 Task: Write a batch class to update the object.
Action: Mouse moved to (160, 80)
Screenshot: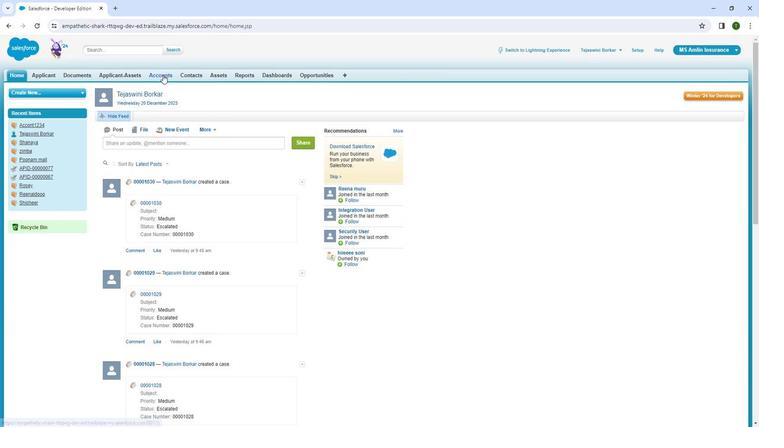 
Action: Mouse pressed left at (160, 80)
Screenshot: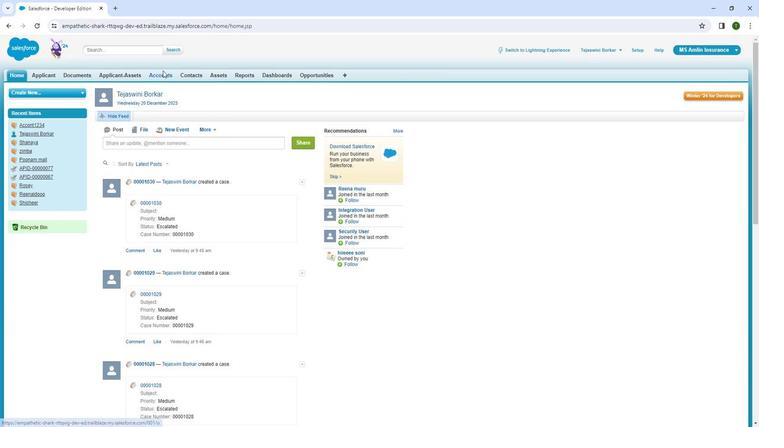 
Action: Mouse moved to (163, 81)
Screenshot: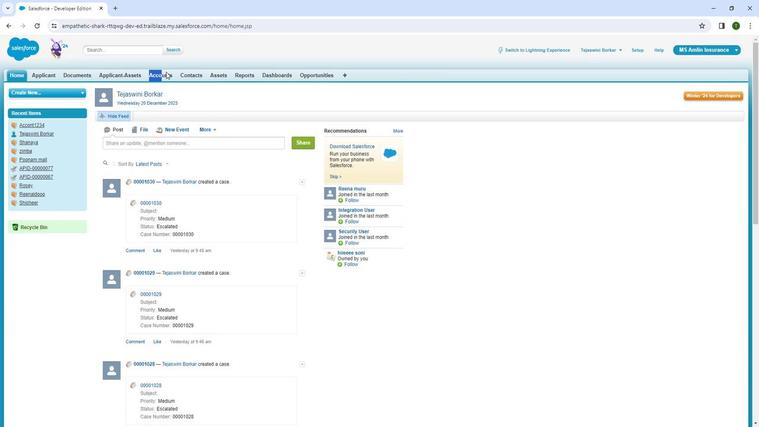 
Action: Mouse pressed left at (163, 81)
Screenshot: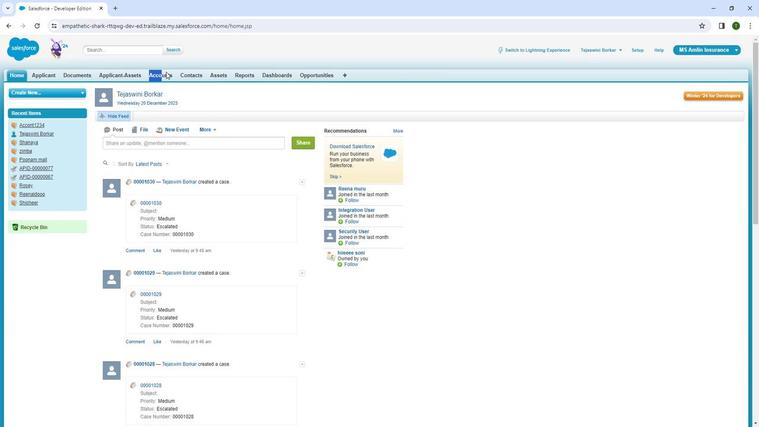 
Action: Mouse moved to (161, 83)
Screenshot: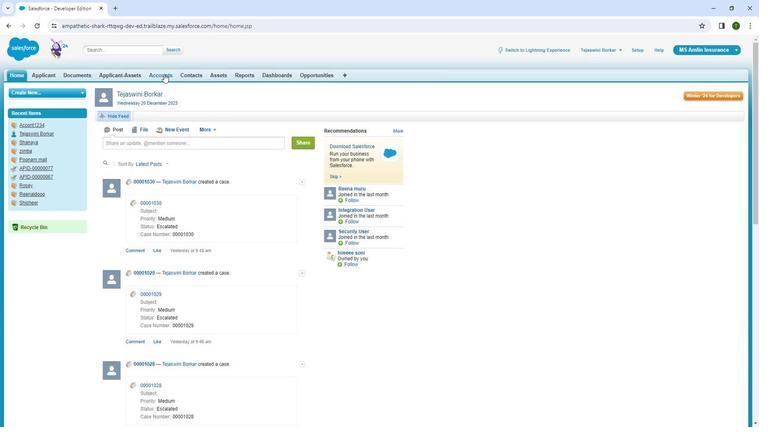 
Action: Mouse pressed left at (161, 83)
Screenshot: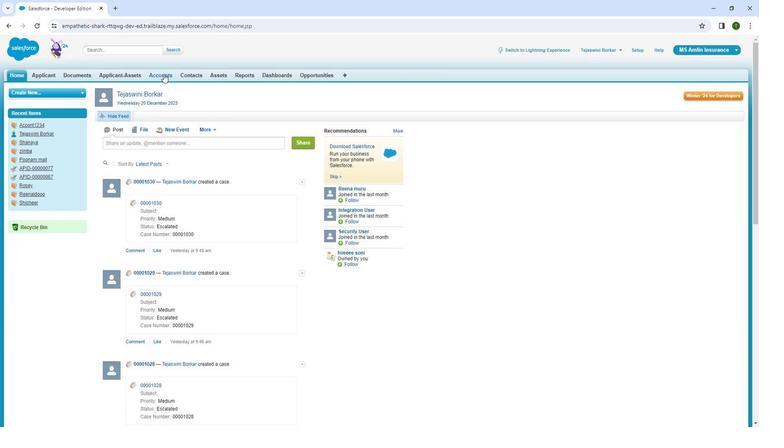 
Action: Mouse moved to (242, 174)
Screenshot: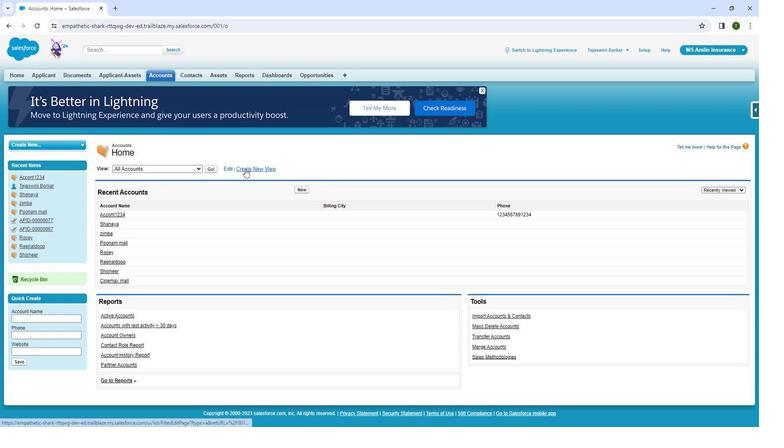 
Action: Mouse pressed left at (242, 174)
Screenshot: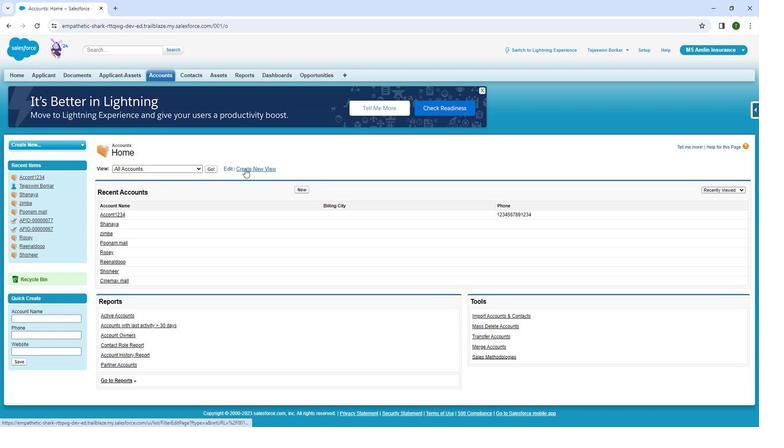 
Action: Mouse moved to (160, 201)
Screenshot: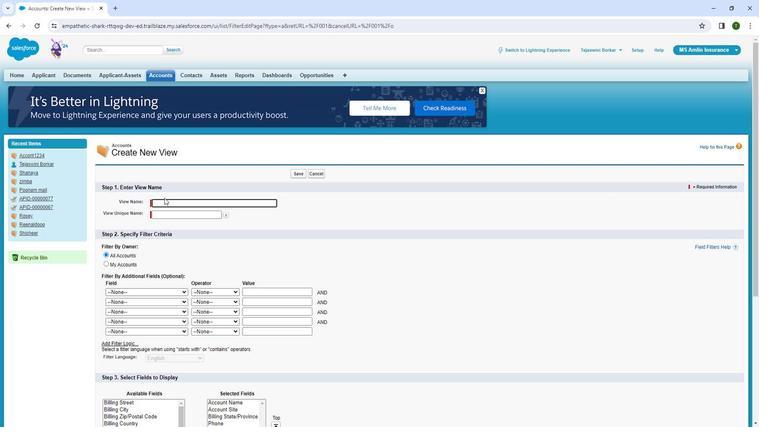 
Action: Key pressed <Key.shift>Type=<Key.shift>Prospect<Key.space><Key.shift>And<Key.space><Key.shift><Key.shift><Key.shift><Key.shift><Key.shift><Key.shift><Key.shift><Key.shift><Key.shift><Key.shift><Key.shift><Key.shift><Key.shift><Key.shift><Key.shift><Key.shift><Key.shift><Key.shift><Key.shift><Key.shift><Key.shift><Key.shift><Key.shift><Key.shift><Key.shift><Key.shift><Key.shift><Key.shift><Key.shift><Key.shift><Key.shift><Key.shift><Key.shift><Key.shift><Key.shift><Key.shift><Key.shift><Key.shift><Key.shift><Key.shift><Key.shift><Key.shift><Key.shift><Key.shift><Key.shift><Key.shift>Rating<Key.space>=<Key.space><Key.shift>Hot
Screenshot: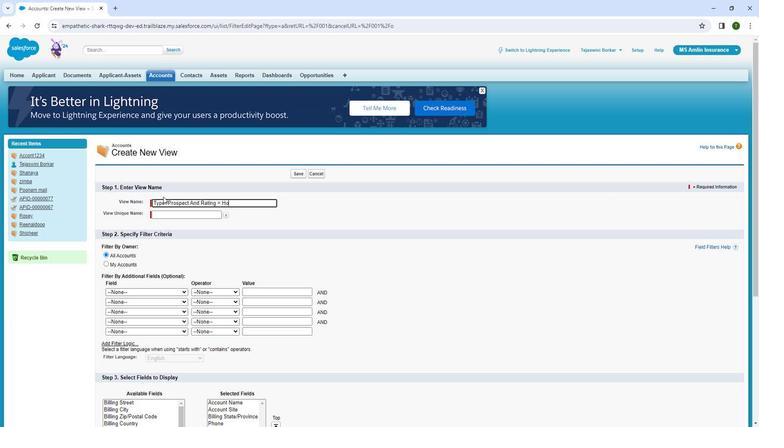 
Action: Mouse moved to (189, 219)
Screenshot: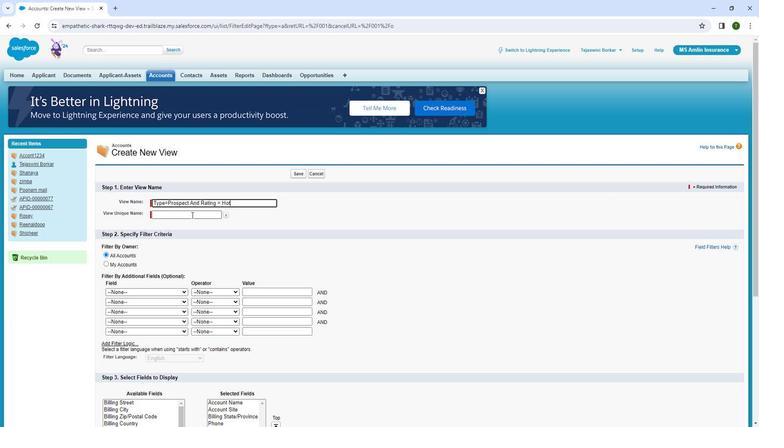 
Action: Mouse pressed left at (189, 219)
Screenshot: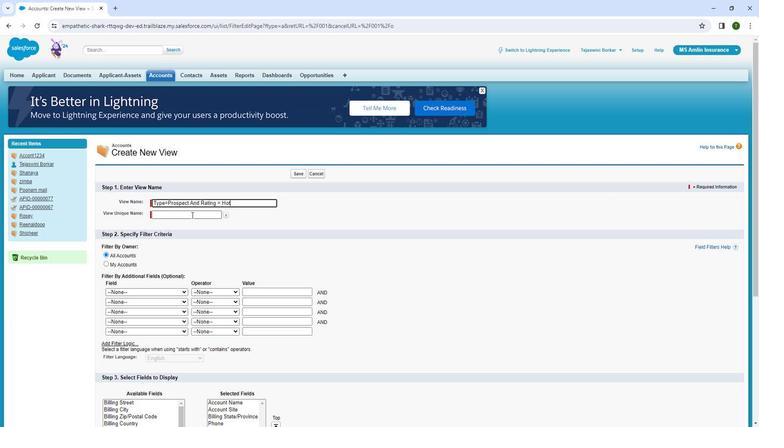 
Action: Mouse scrolled (189, 218) with delta (0, 0)
Screenshot: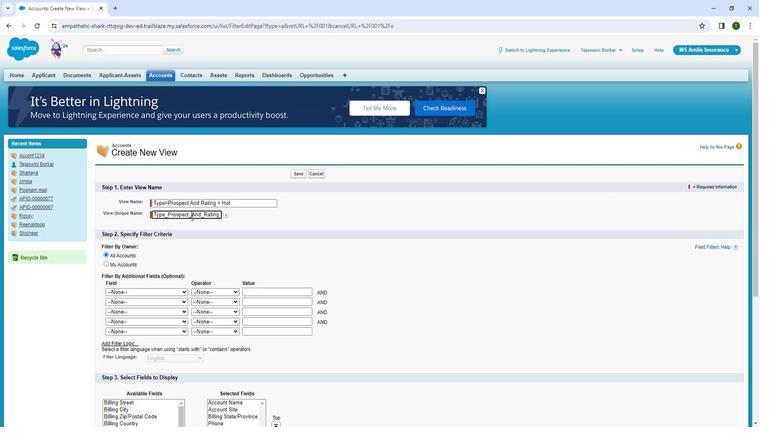 
Action: Mouse moved to (189, 221)
Screenshot: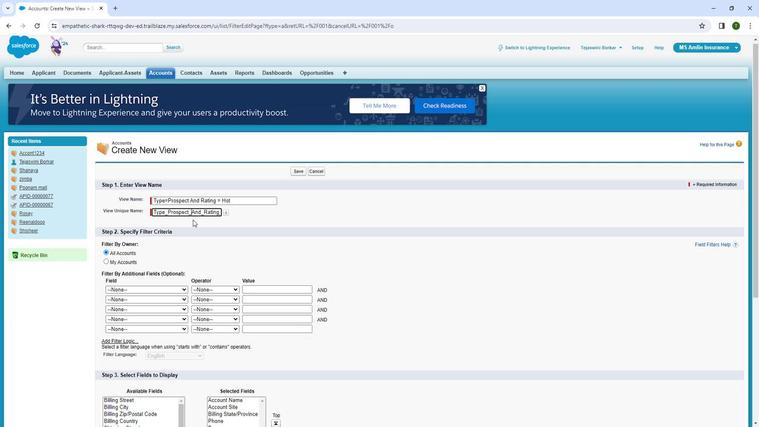 
Action: Mouse scrolled (189, 221) with delta (0, 0)
Screenshot: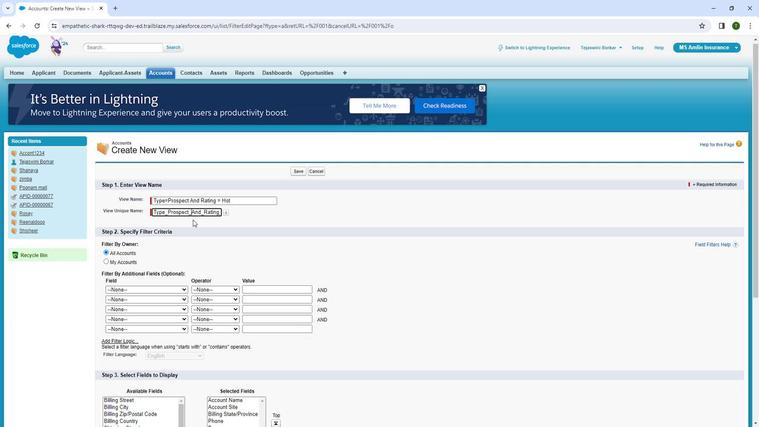 
Action: Mouse moved to (190, 223)
Screenshot: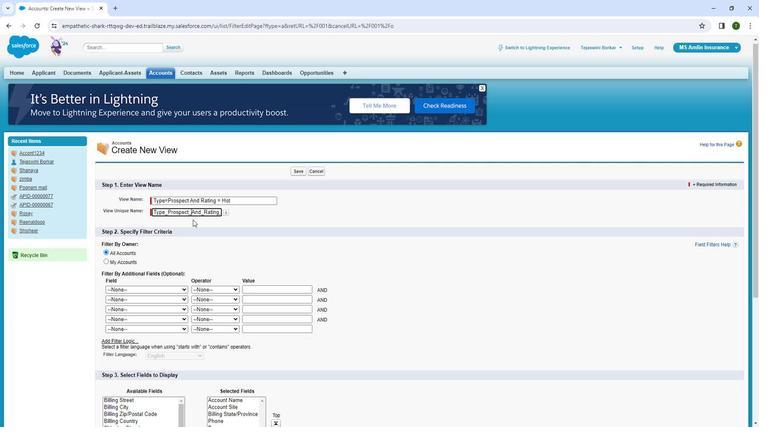 
Action: Mouse scrolled (190, 223) with delta (0, 0)
Screenshot: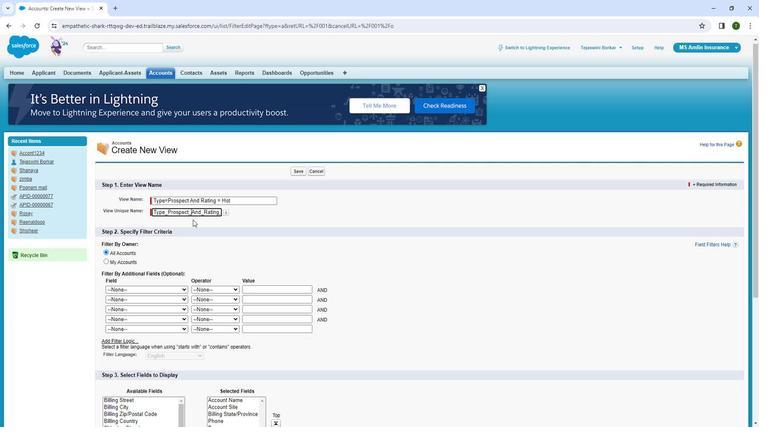 
Action: Mouse moved to (141, 174)
Screenshot: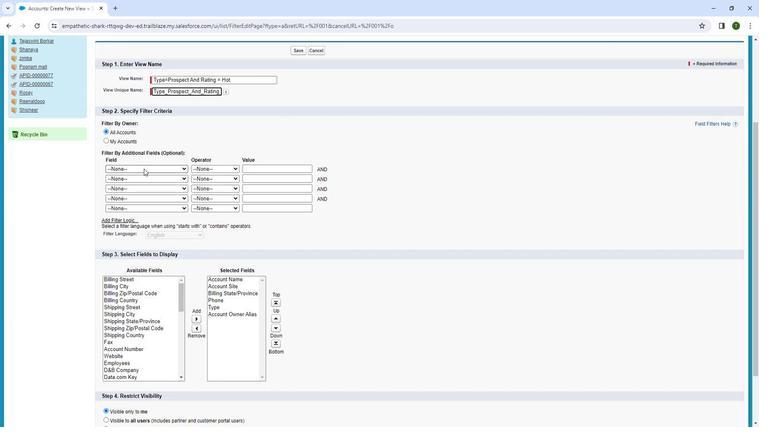 
Action: Mouse pressed left at (141, 174)
Screenshot: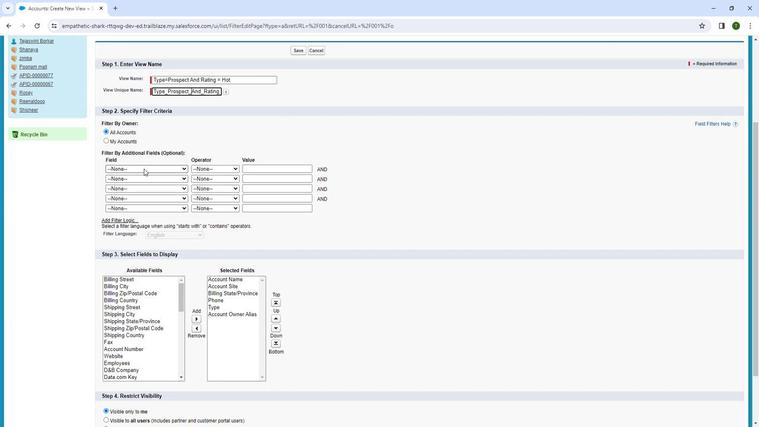
Action: Mouse moved to (144, 245)
Screenshot: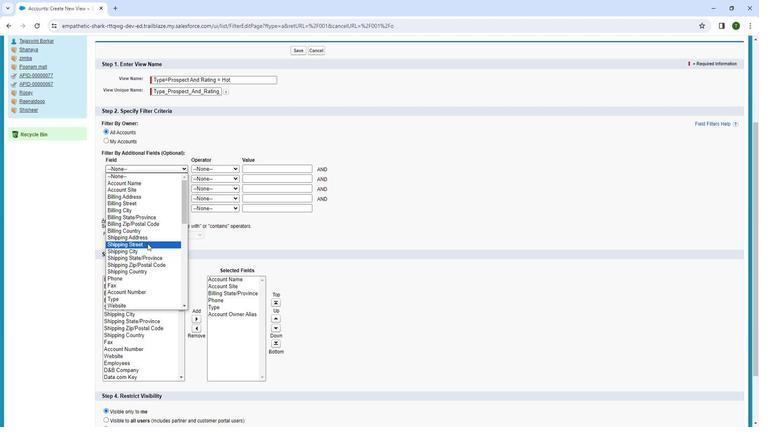 
Action: Mouse scrolled (144, 244) with delta (0, 0)
Screenshot: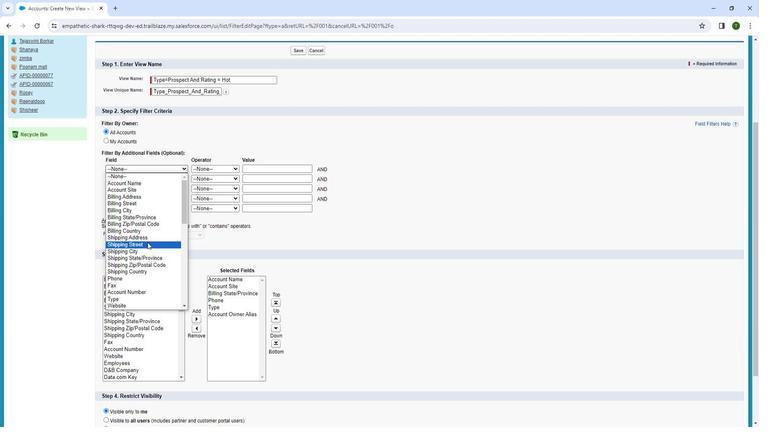 
Action: Mouse scrolled (144, 244) with delta (0, 0)
Screenshot: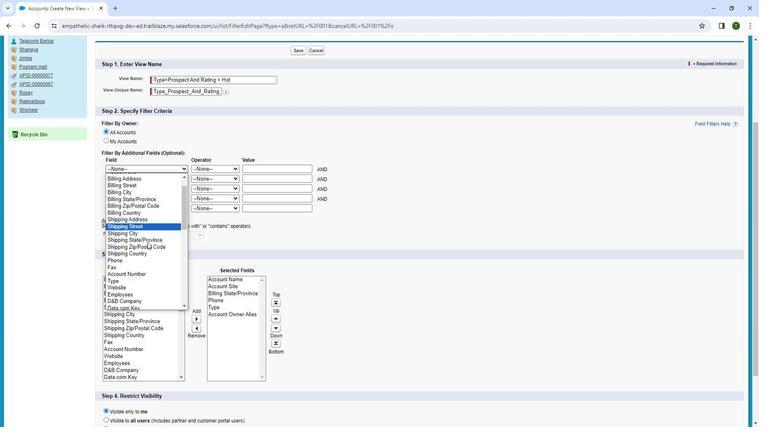 
Action: Mouse moved to (125, 253)
Screenshot: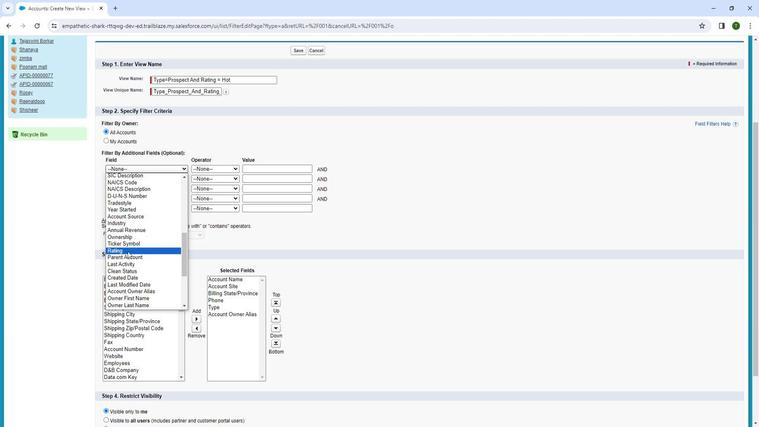 
Action: Mouse pressed left at (125, 253)
Screenshot: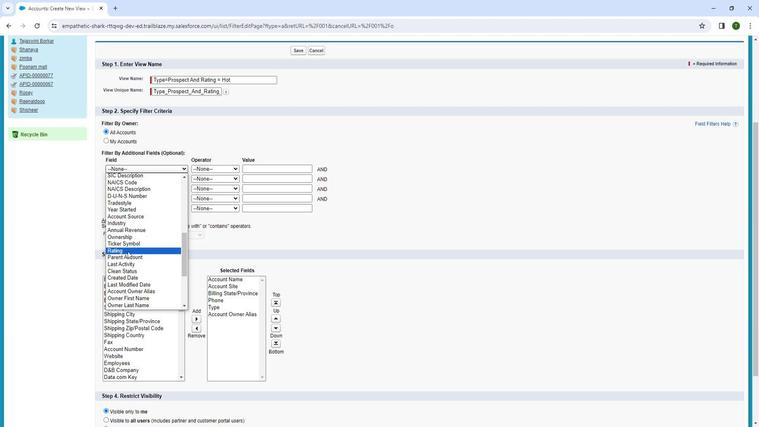 
Action: Mouse moved to (313, 172)
Screenshot: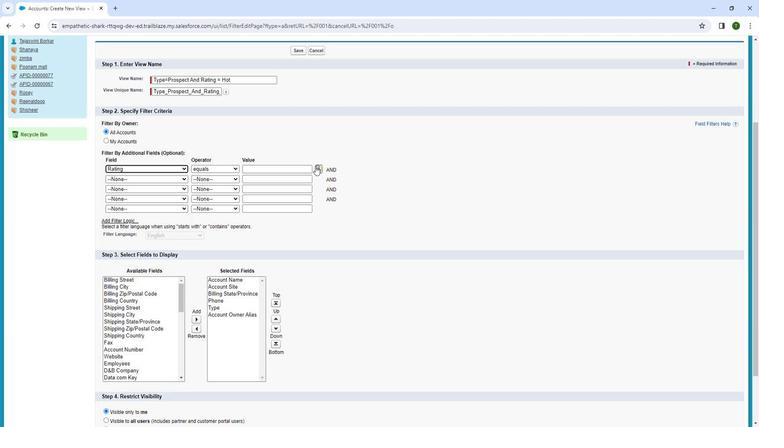 
Action: Mouse pressed left at (313, 172)
Screenshot: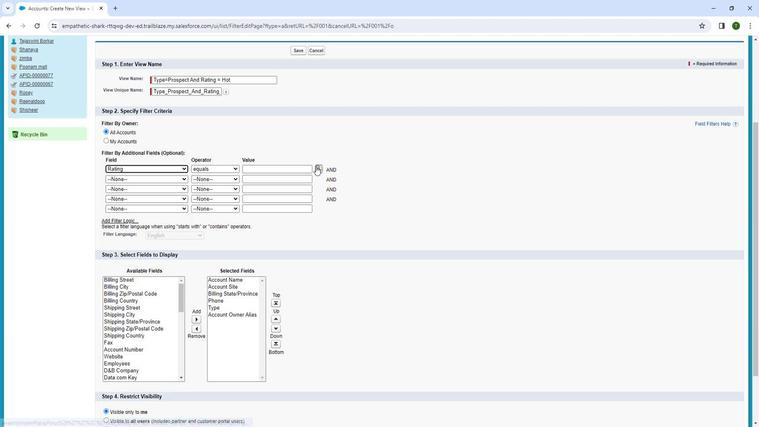 
Action: Mouse moved to (518, 140)
Screenshot: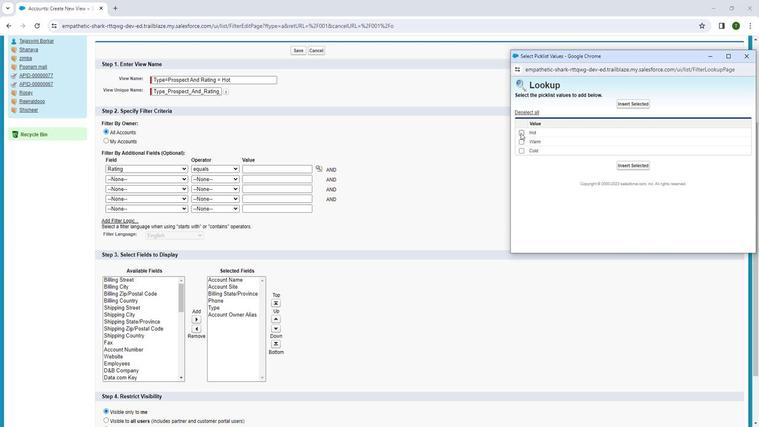 
Action: Mouse pressed left at (518, 140)
Screenshot: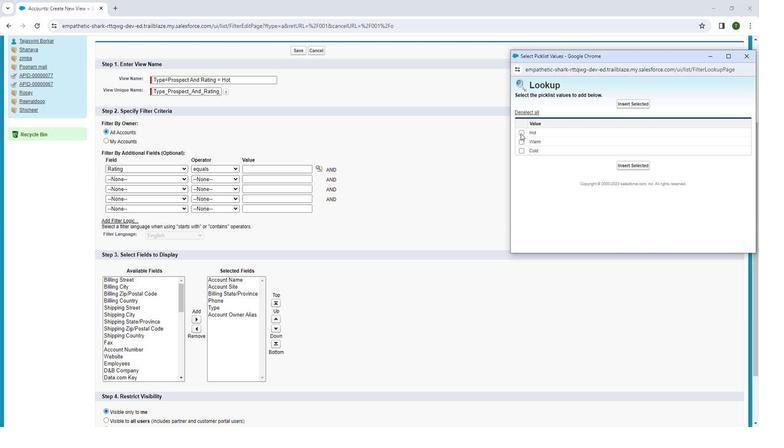 
Action: Mouse moved to (632, 170)
Screenshot: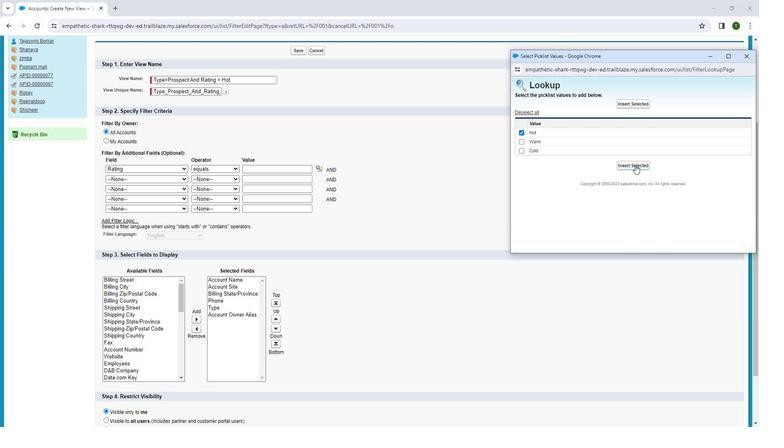 
Action: Mouse pressed left at (632, 170)
Screenshot: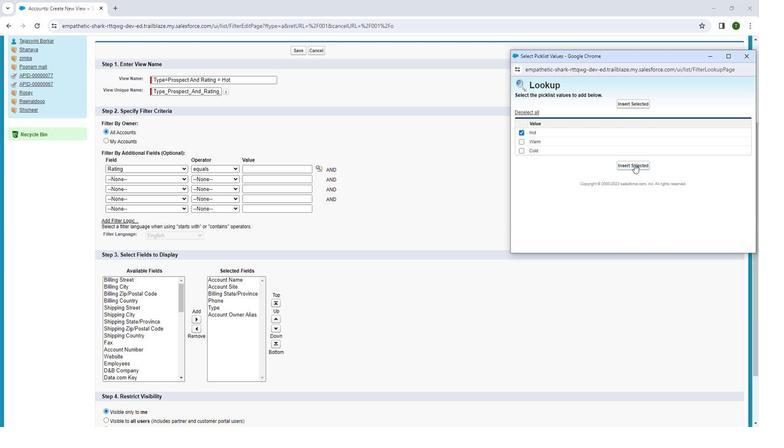 
Action: Mouse moved to (119, 182)
Screenshot: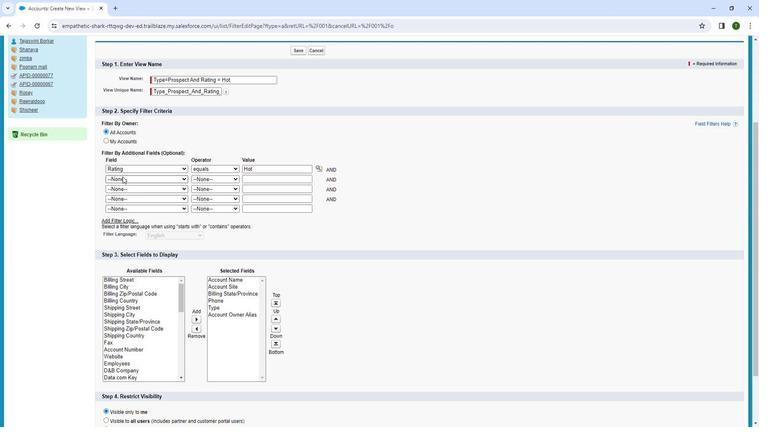 
Action: Mouse pressed left at (119, 182)
Screenshot: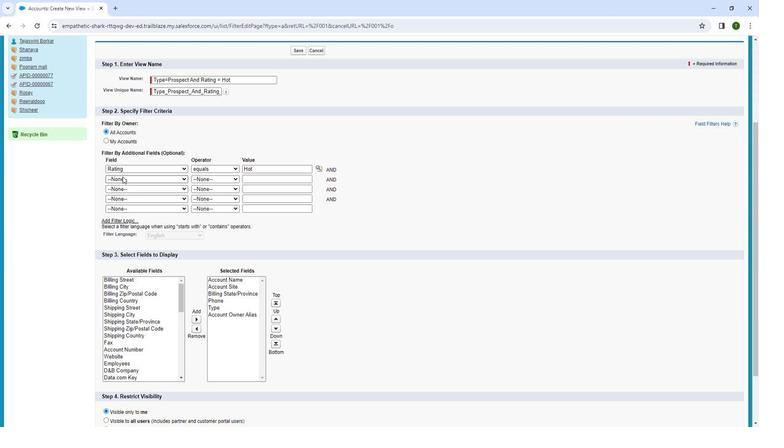 
Action: Mouse moved to (111, 309)
Screenshot: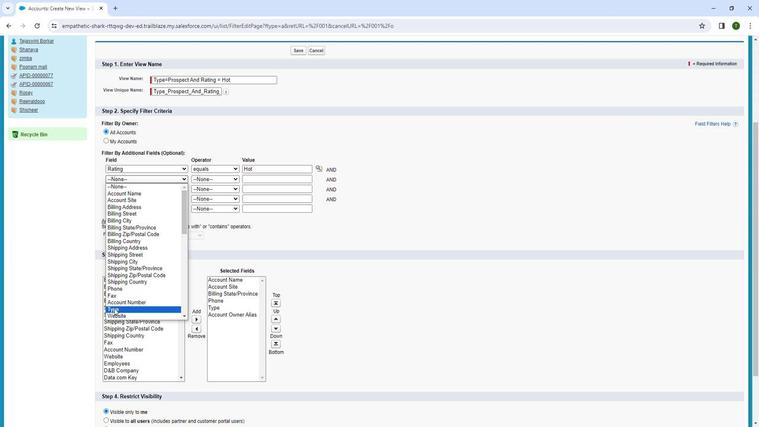 
Action: Mouse pressed left at (111, 309)
Screenshot: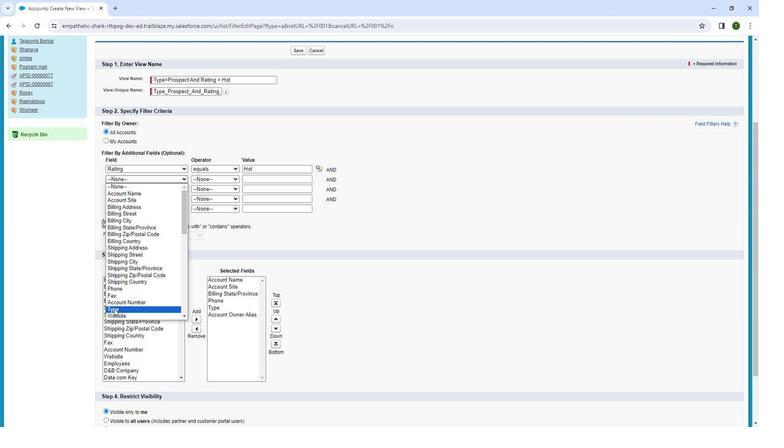 
Action: Mouse moved to (317, 184)
Screenshot: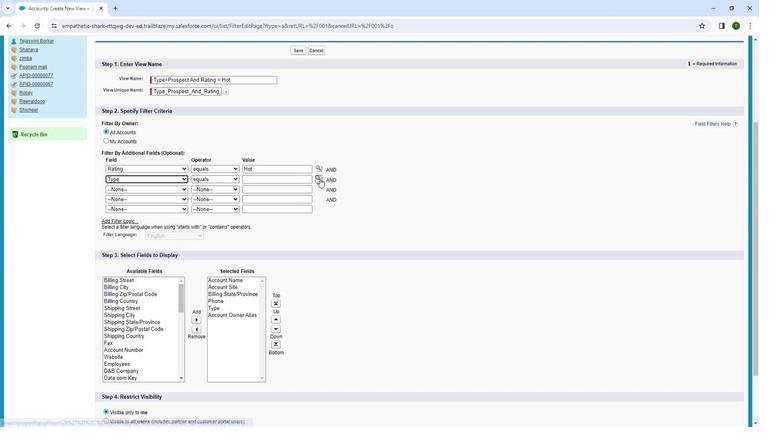 
Action: Mouse pressed left at (317, 184)
Screenshot: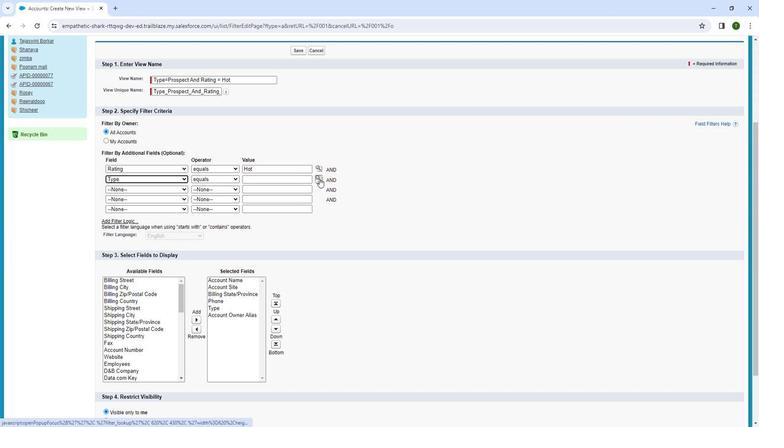 
Action: Mouse moved to (518, 138)
Screenshot: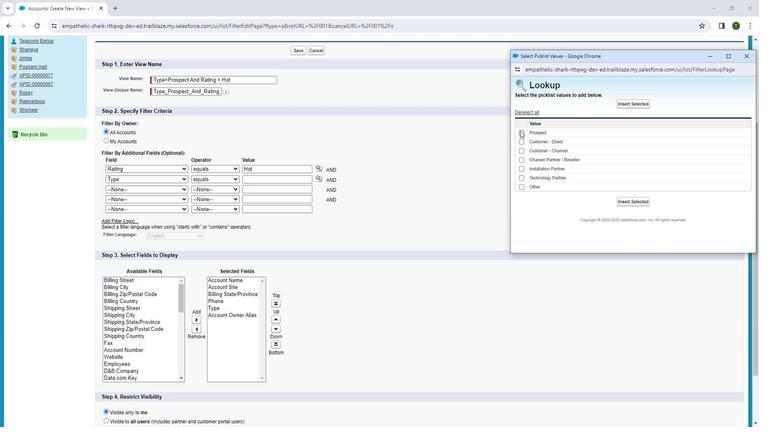 
Action: Mouse pressed left at (518, 138)
Screenshot: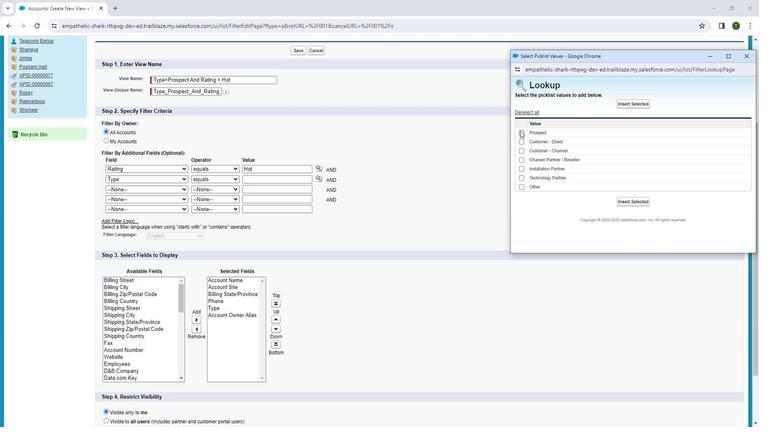 
Action: Mouse moved to (621, 204)
Screenshot: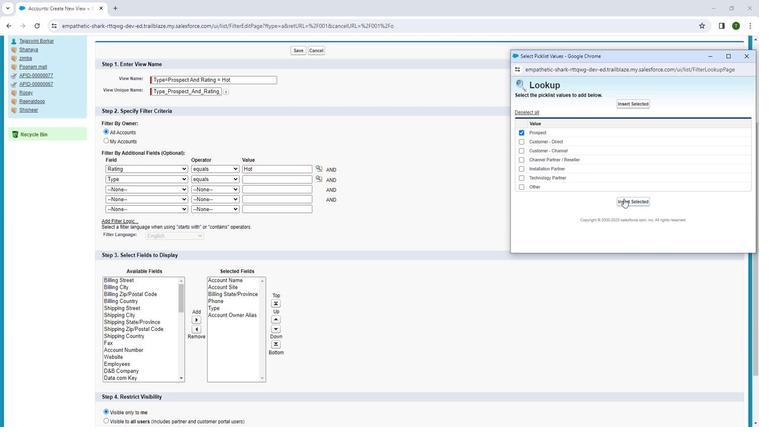 
Action: Mouse pressed left at (621, 204)
Screenshot: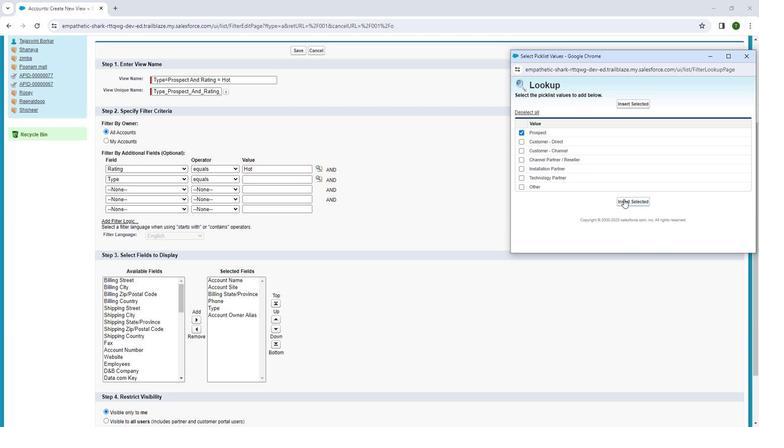 
Action: Mouse moved to (203, 221)
Screenshot: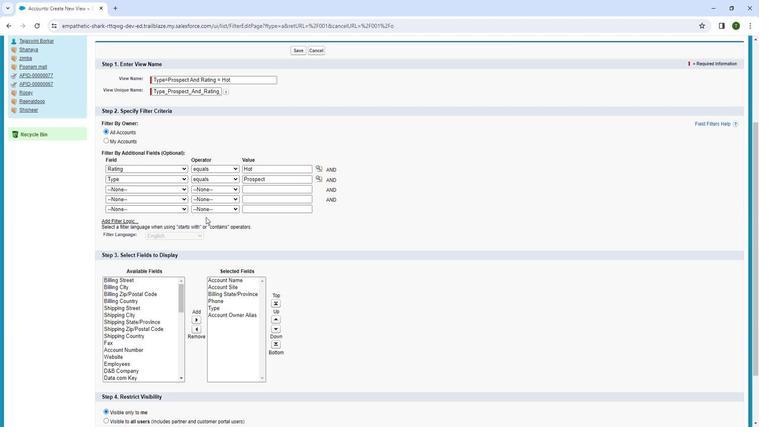 
Action: Mouse scrolled (203, 221) with delta (0, 0)
Screenshot: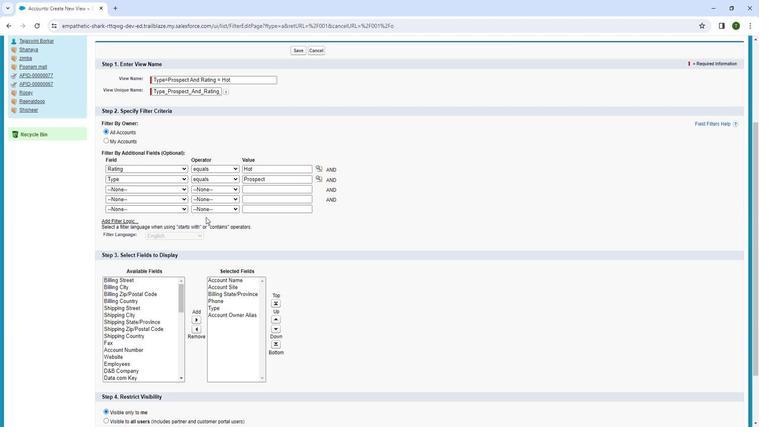 
Action: Mouse scrolled (203, 221) with delta (0, 0)
Screenshot: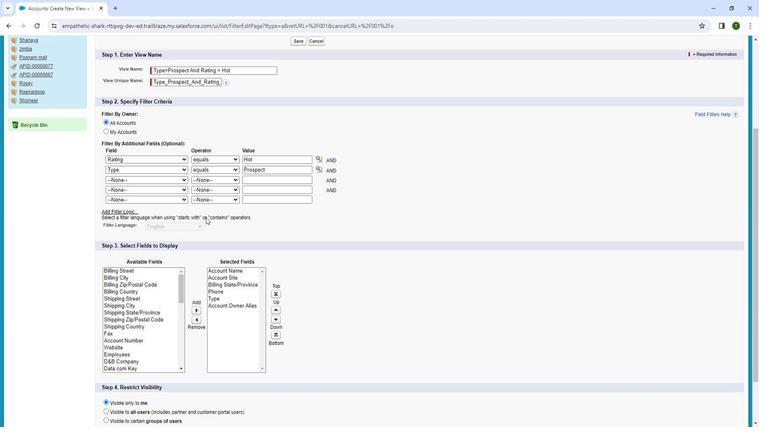 
Action: Mouse scrolled (203, 221) with delta (0, 0)
Screenshot: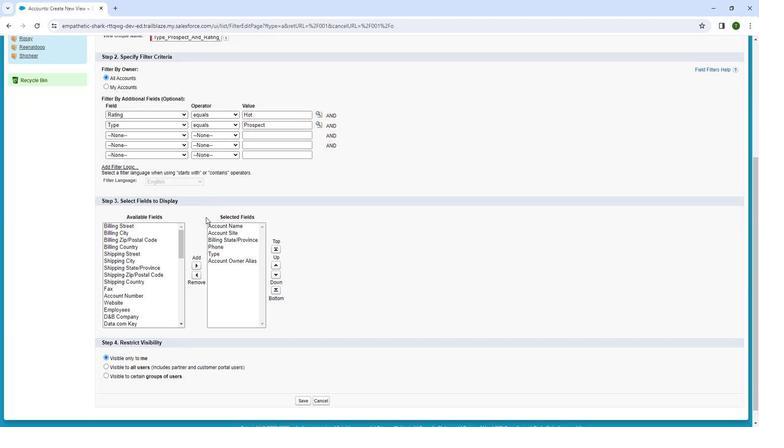 
Action: Mouse moved to (217, 250)
Screenshot: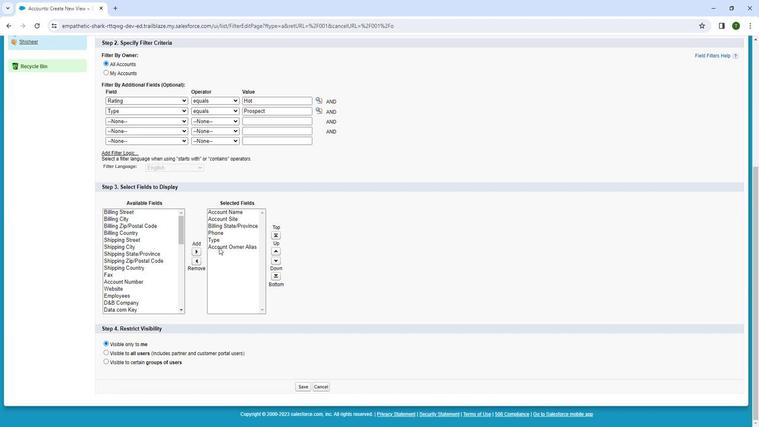 
Action: Mouse pressed left at (217, 250)
Screenshot: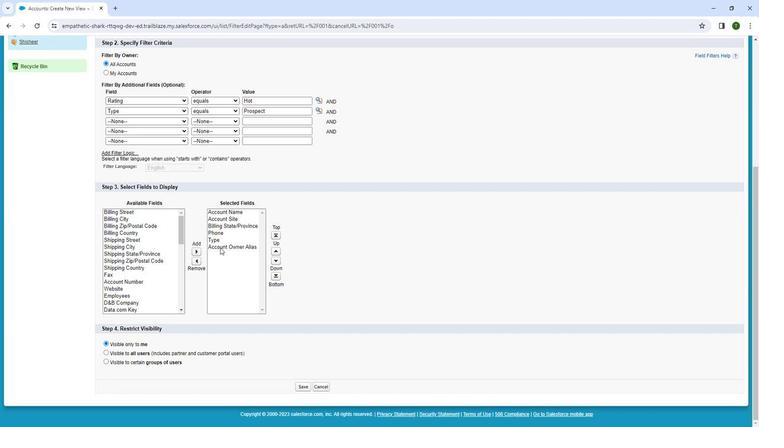 
Action: Mouse moved to (194, 263)
Screenshot: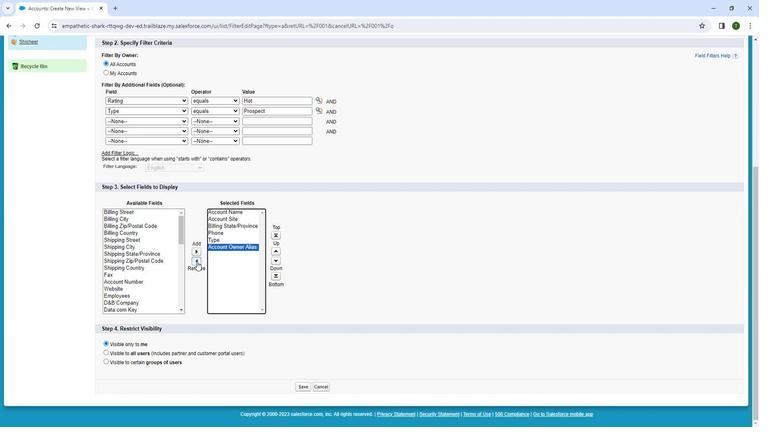 
Action: Mouse pressed left at (194, 263)
Screenshot: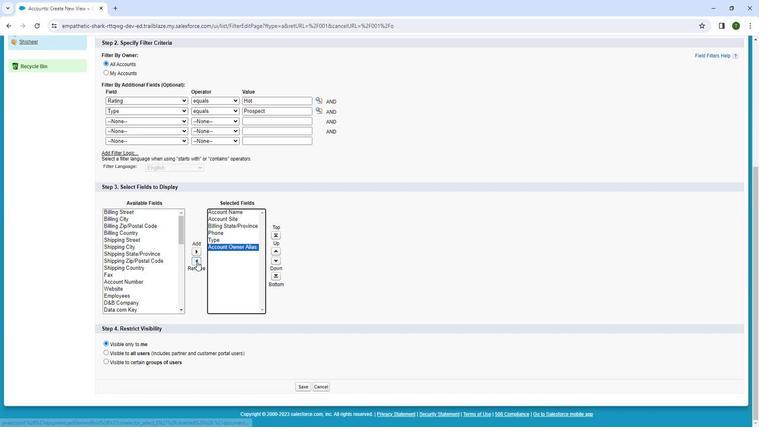 
Action: Mouse moved to (215, 232)
Screenshot: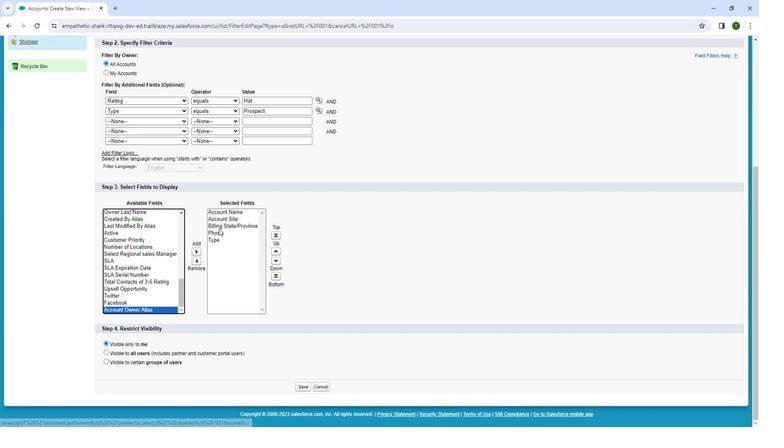 
Action: Mouse pressed left at (215, 232)
Screenshot: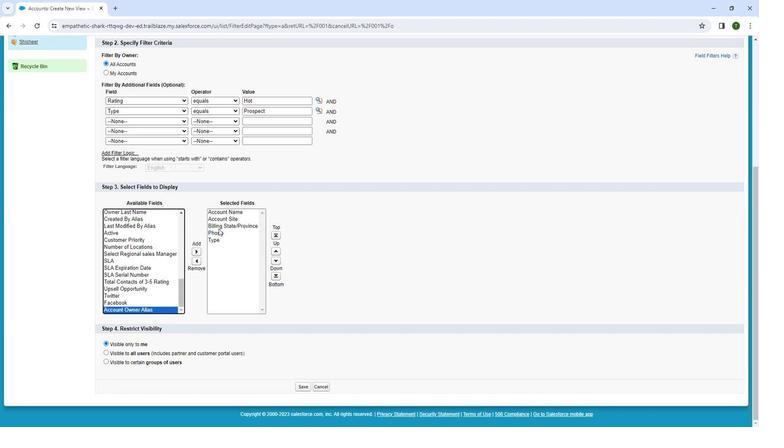 
Action: Mouse moved to (215, 221)
Screenshot: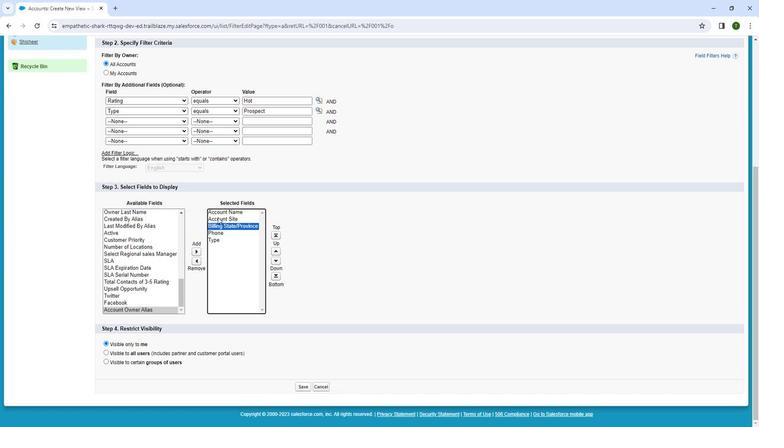 
Action: Mouse pressed left at (215, 221)
Screenshot: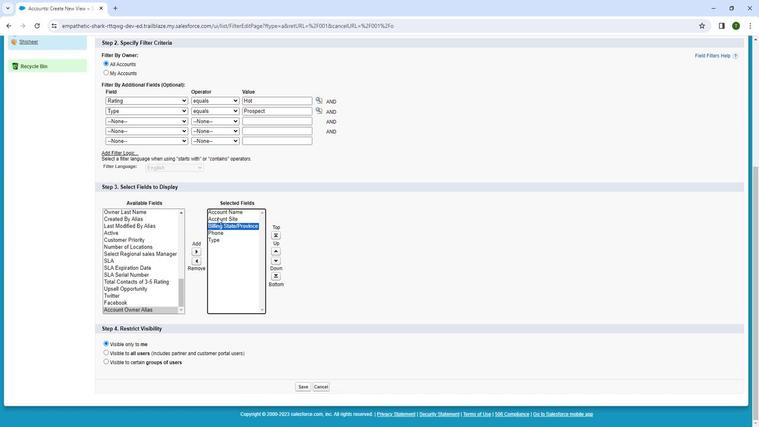 
Action: Mouse moved to (195, 263)
Screenshot: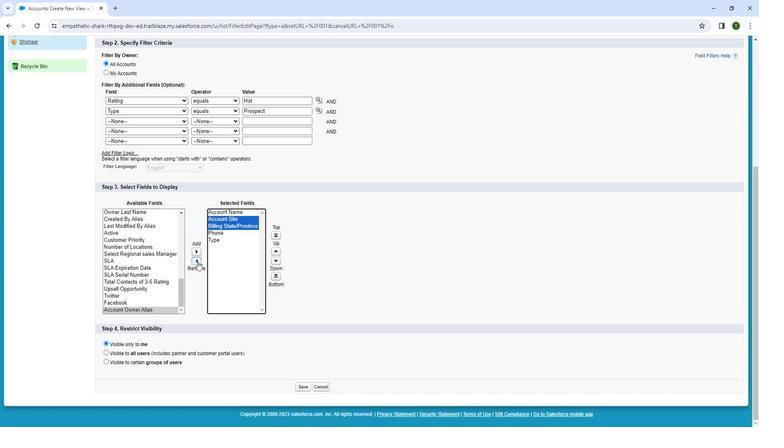 
Action: Mouse pressed left at (195, 263)
Screenshot: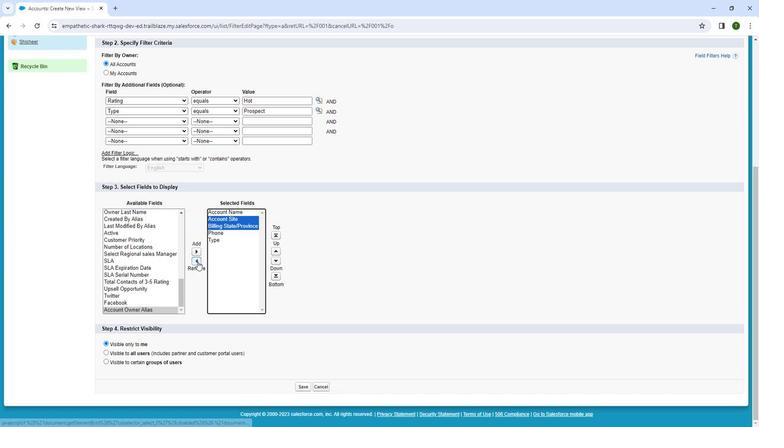 
Action: Mouse moved to (112, 224)
Screenshot: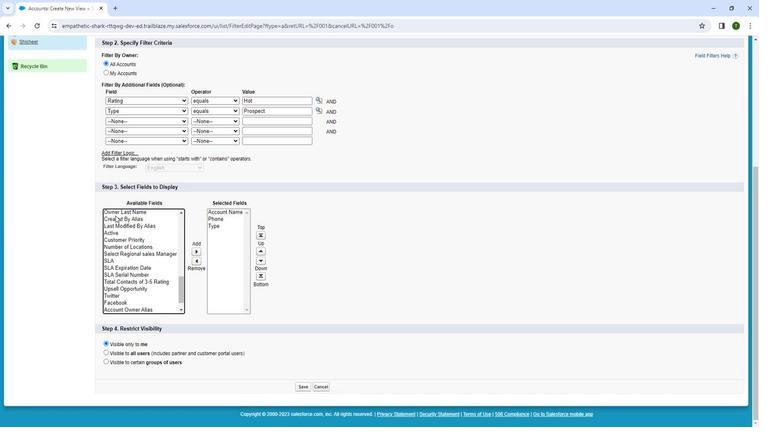 
Action: Mouse scrolled (112, 223) with delta (0, 0)
Screenshot: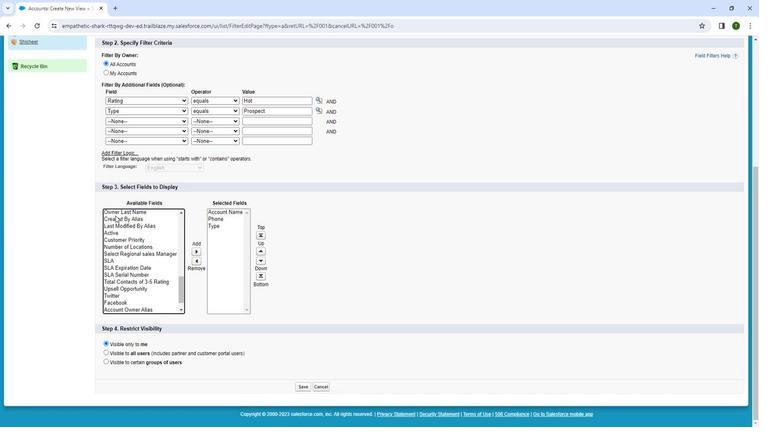
Action: Mouse moved to (121, 252)
Screenshot: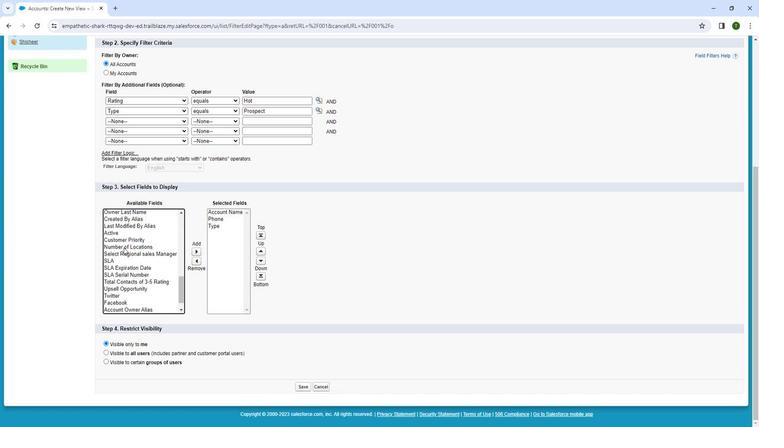 
Action: Mouse scrolled (121, 252) with delta (0, 0)
Screenshot: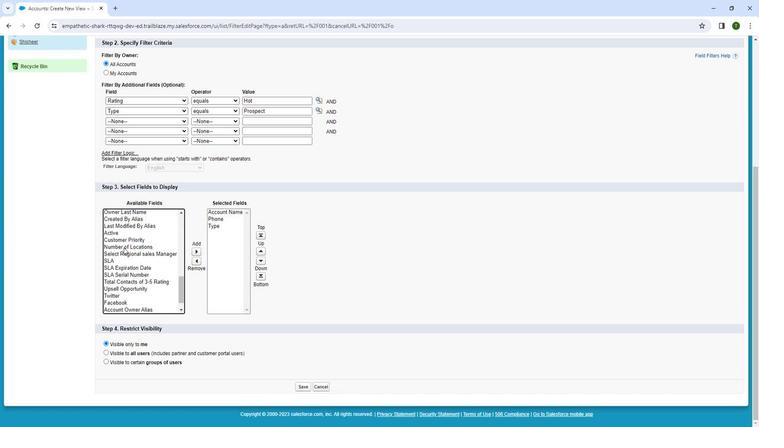 
Action: Mouse moved to (121, 257)
Screenshot: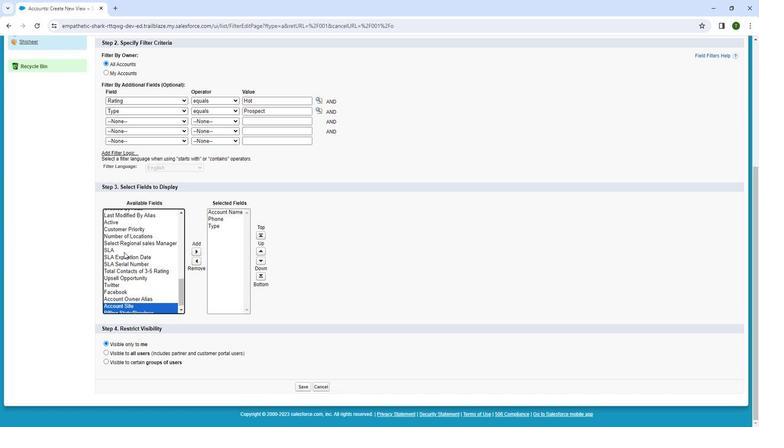 
Action: Mouse scrolled (121, 256) with delta (0, 0)
Screenshot: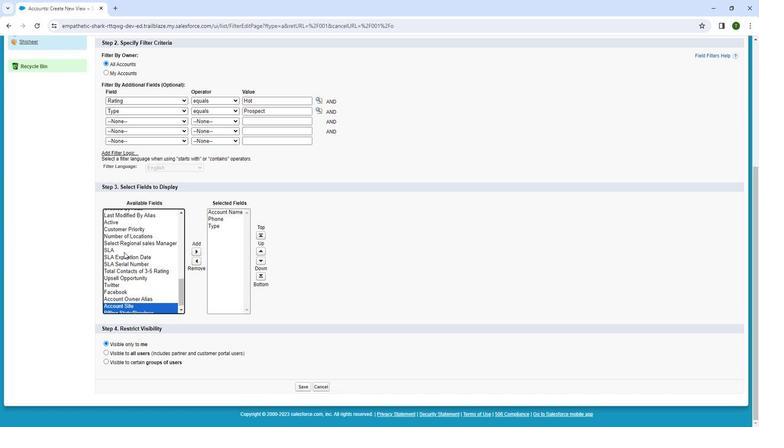 
Action: Mouse moved to (122, 297)
Screenshot: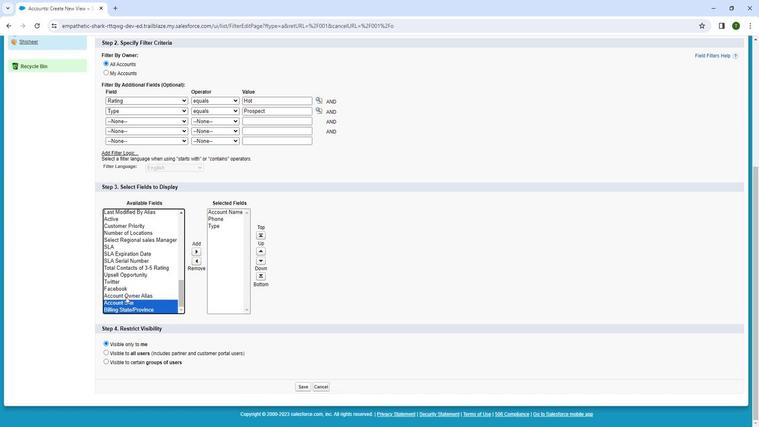 
Action: Mouse pressed left at (122, 297)
Screenshot: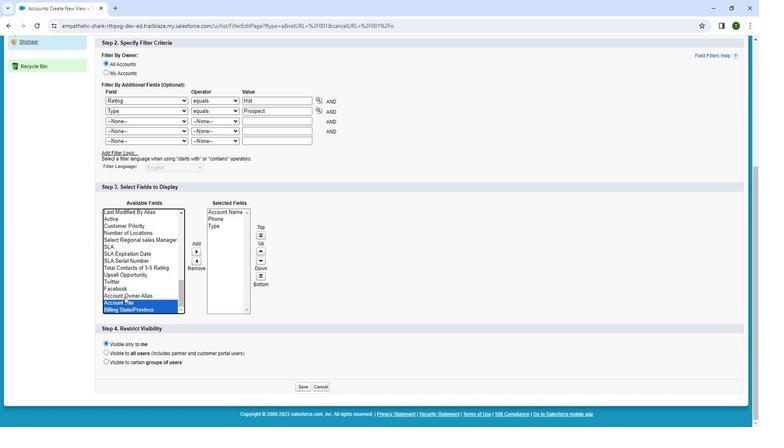 
Action: Mouse moved to (112, 268)
Screenshot: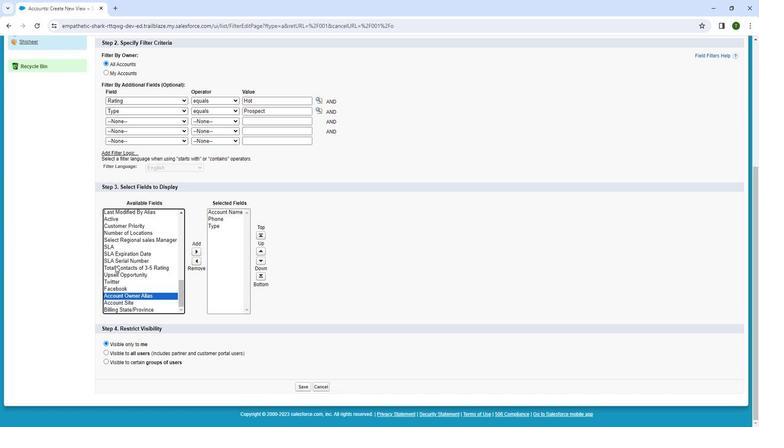 
Action: Mouse scrolled (112, 268) with delta (0, 0)
Screenshot: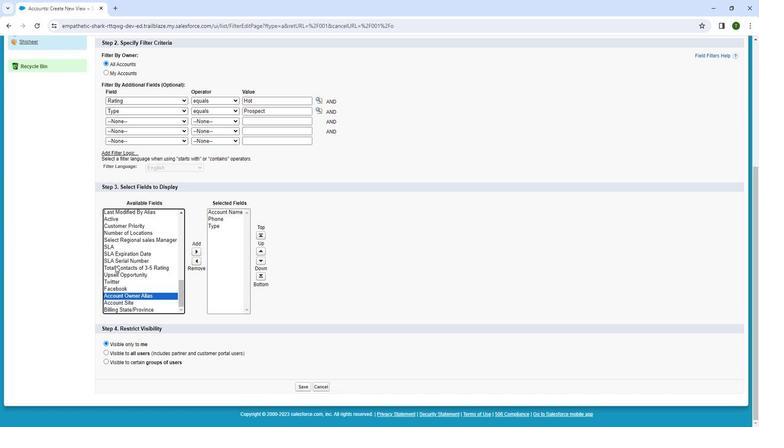 
Action: Mouse moved to (112, 266)
Screenshot: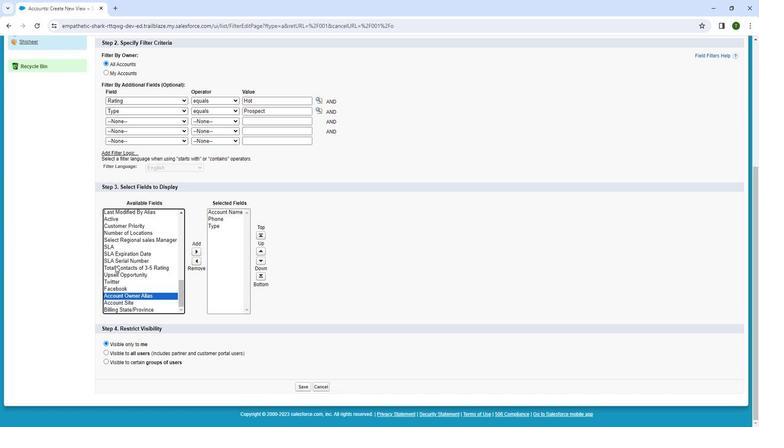 
Action: Mouse scrolled (112, 267) with delta (0, 0)
Screenshot: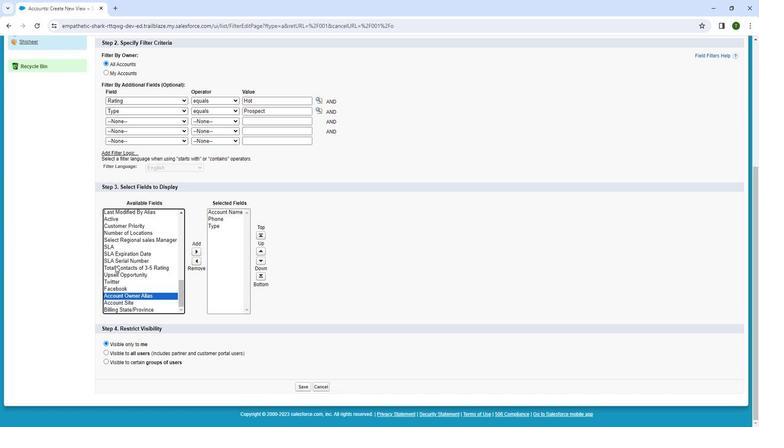 
Action: Mouse moved to (112, 266)
Screenshot: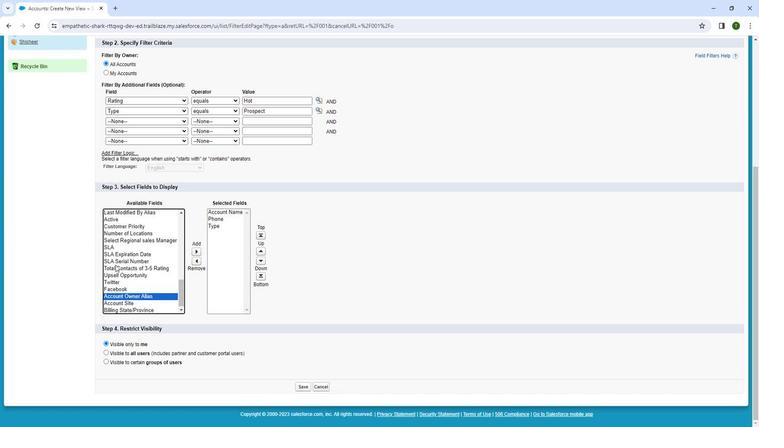 
Action: Mouse scrolled (112, 266) with delta (0, 0)
Screenshot: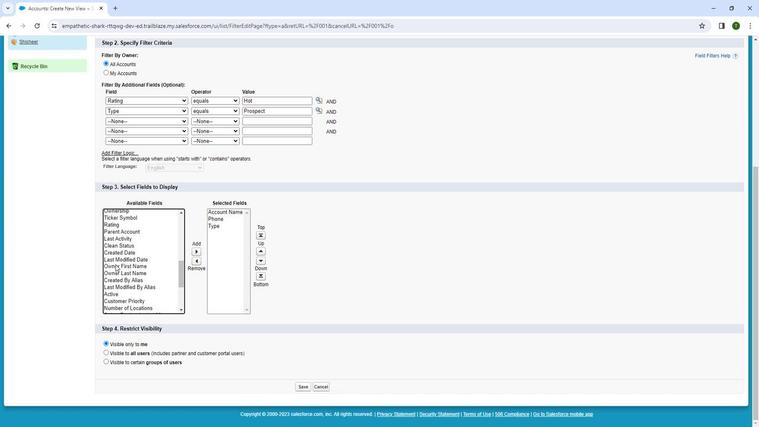 
Action: Mouse moved to (104, 271)
Screenshot: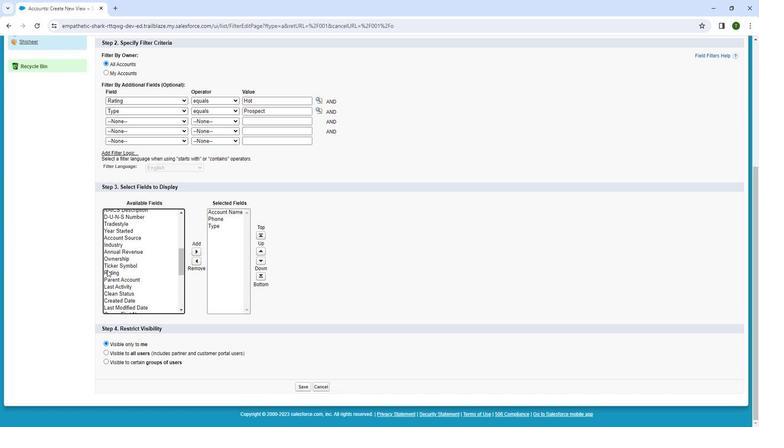 
Action: Mouse pressed left at (104, 271)
Screenshot: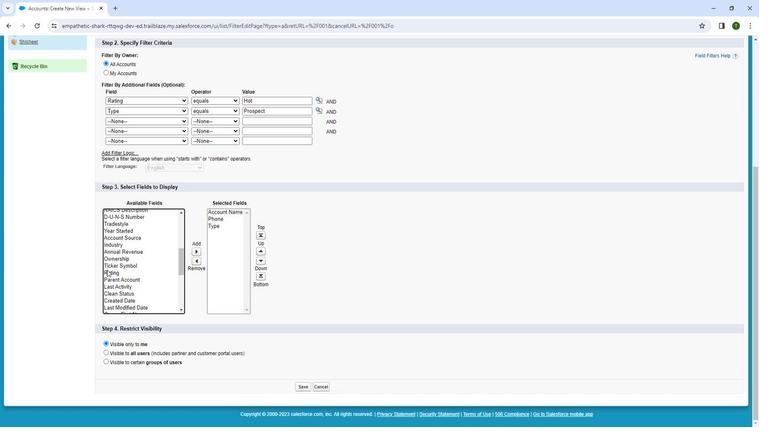 
Action: Mouse moved to (192, 256)
Screenshot: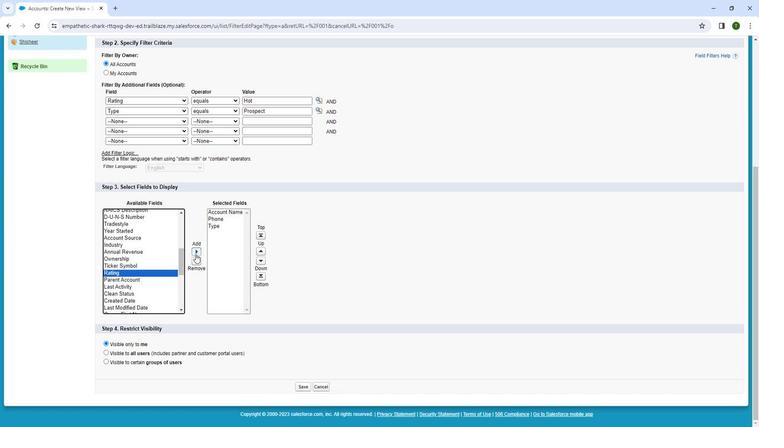 
Action: Mouse pressed left at (192, 256)
Screenshot: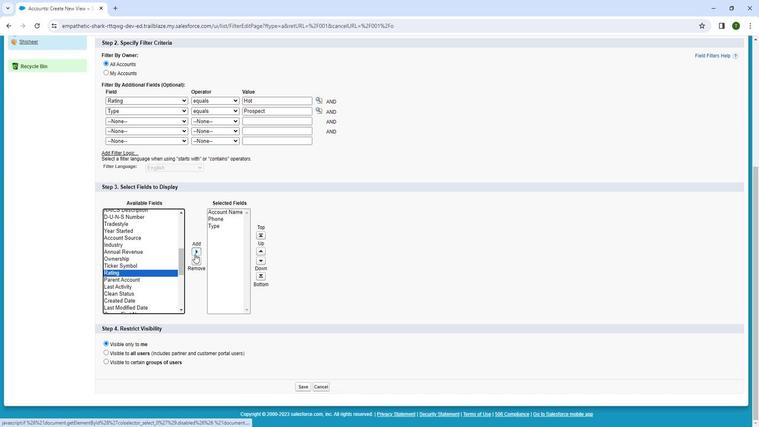
Action: Mouse moved to (300, 384)
Screenshot: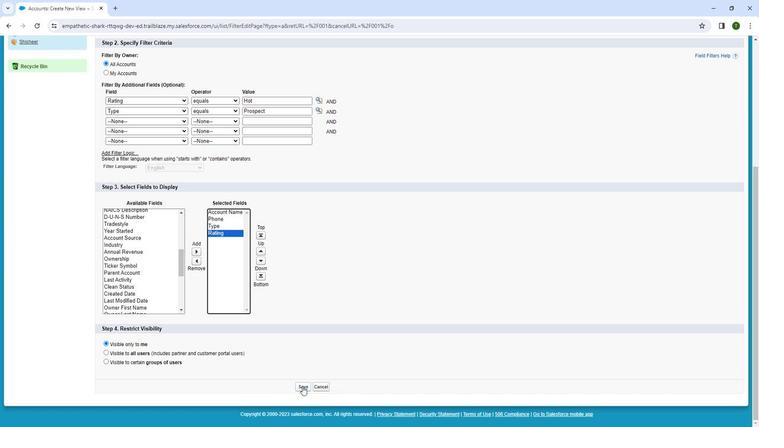 
Action: Mouse pressed left at (300, 384)
Screenshot: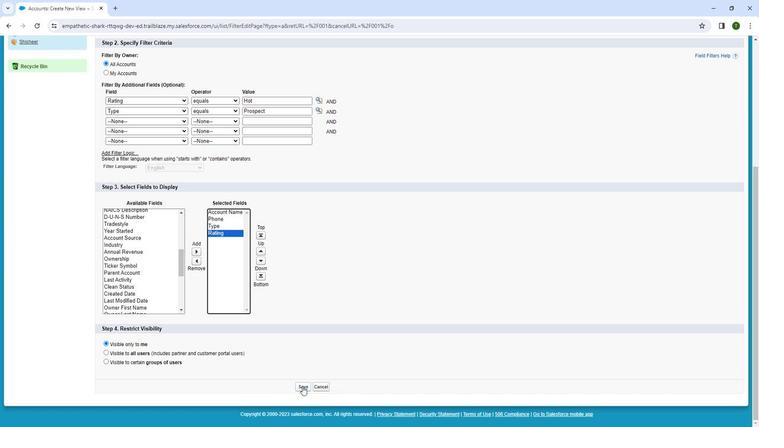 
Action: Mouse moved to (132, 173)
Screenshot: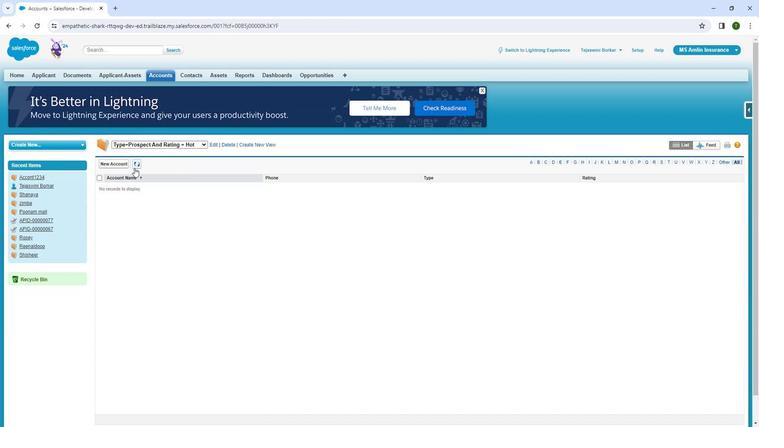 
Action: Mouse pressed left at (132, 173)
Screenshot: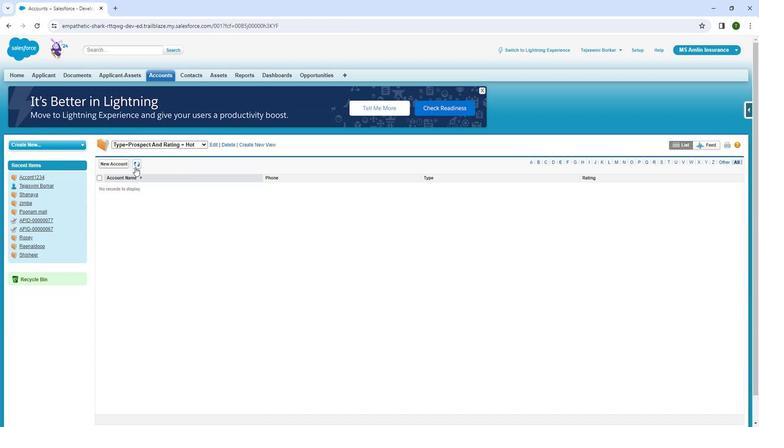 
Action: Mouse moved to (156, 149)
Screenshot: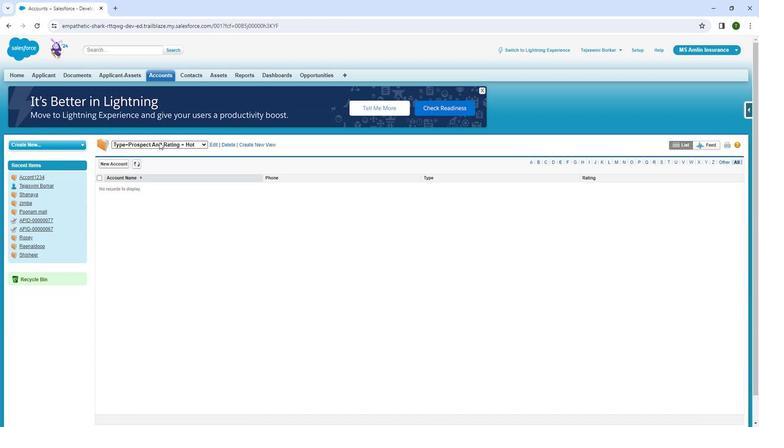
Action: Mouse pressed left at (156, 149)
Screenshot: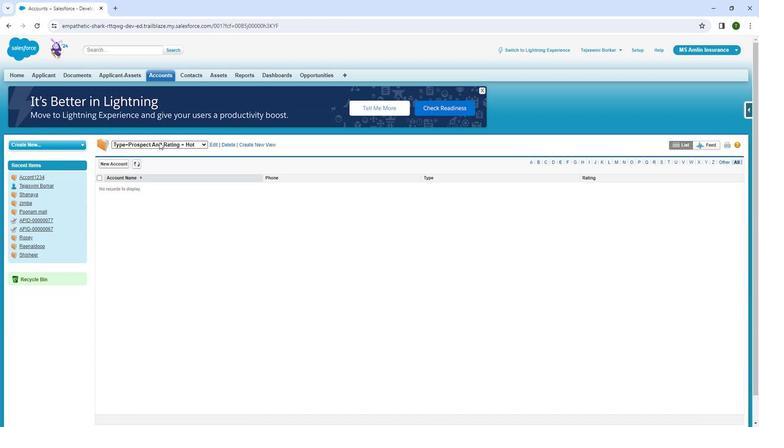 
Action: Mouse moved to (143, 176)
Screenshot: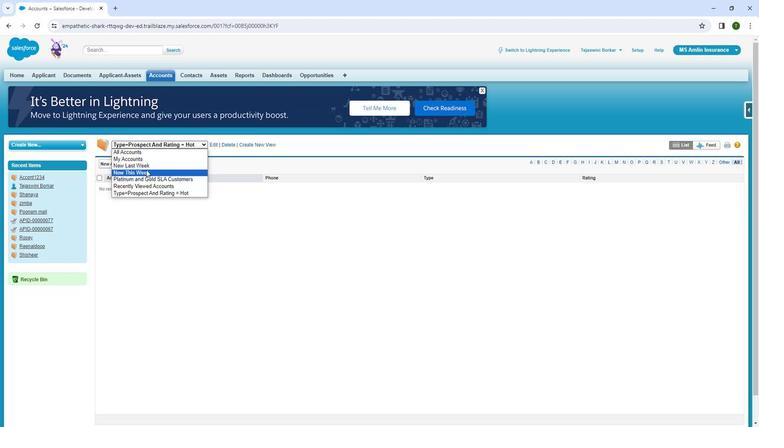 
Action: Mouse pressed left at (143, 176)
Screenshot: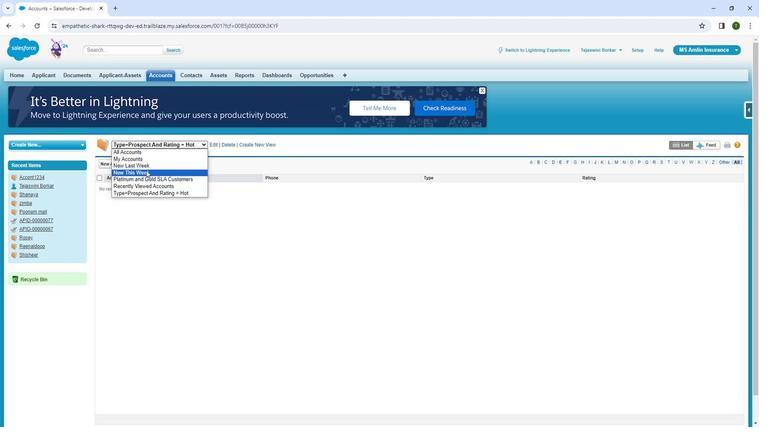 
Action: Mouse moved to (182, 323)
Screenshot: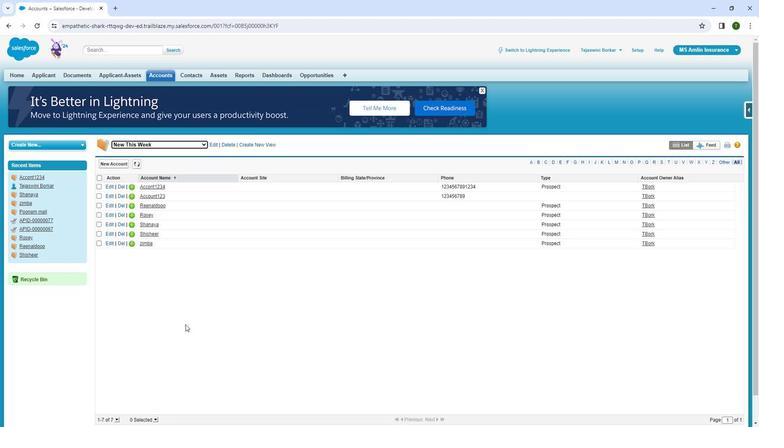
Action: Mouse pressed left at (182, 323)
Screenshot: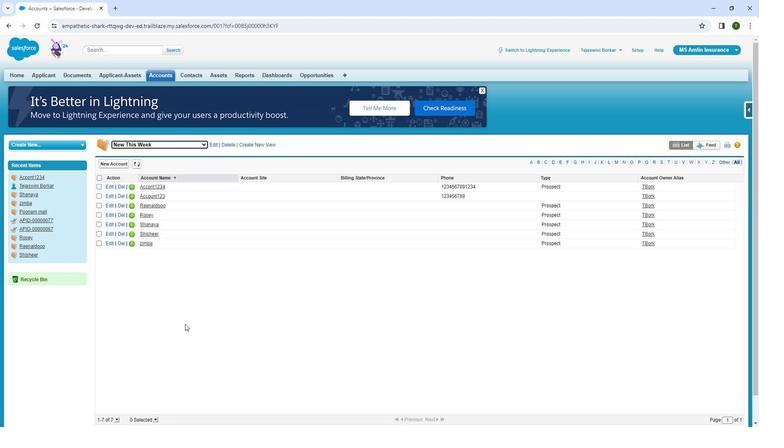 
Action: Mouse moved to (209, 151)
Screenshot: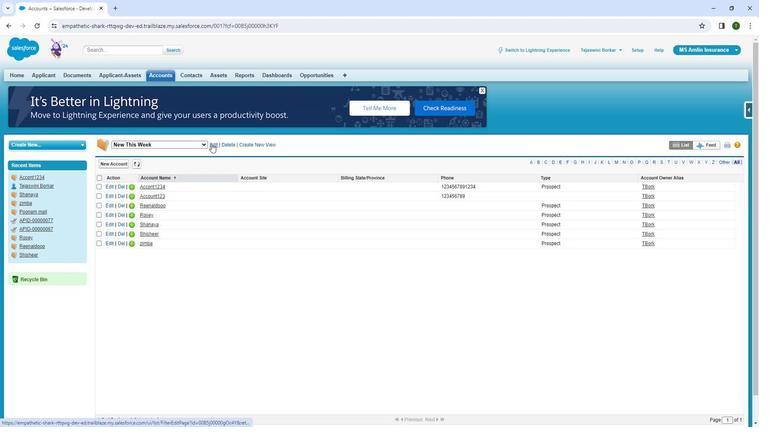 
Action: Mouse pressed left at (209, 151)
Screenshot: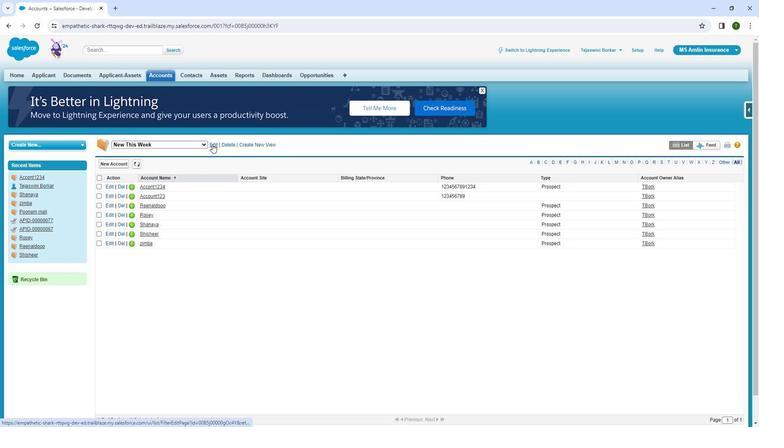 
Action: Mouse moved to (241, 278)
Screenshot: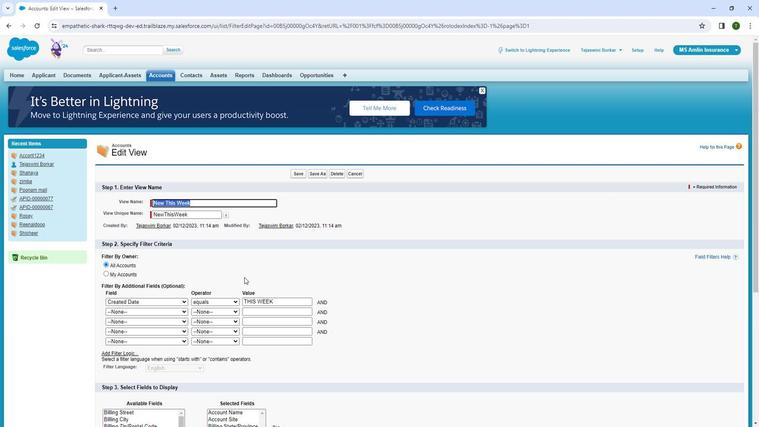 
Action: Mouse scrolled (241, 278) with delta (0, 0)
Screenshot: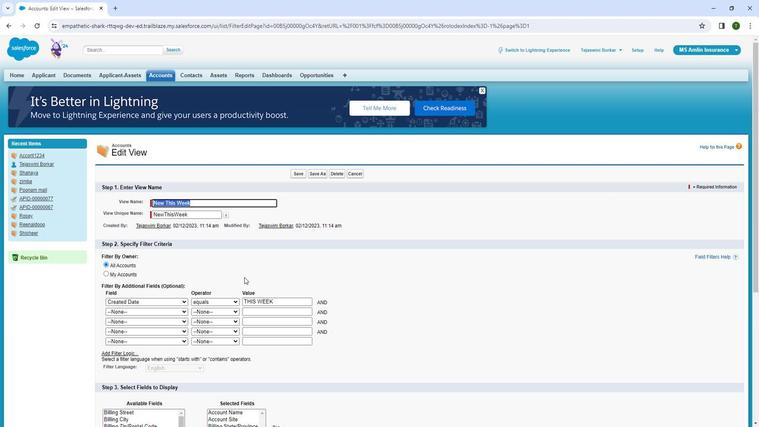
Action: Mouse scrolled (241, 278) with delta (0, 0)
Screenshot: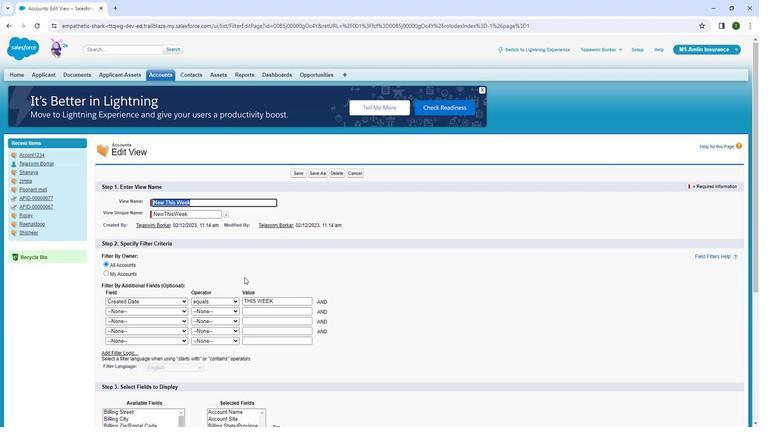 
Action: Mouse moved to (223, 328)
Screenshot: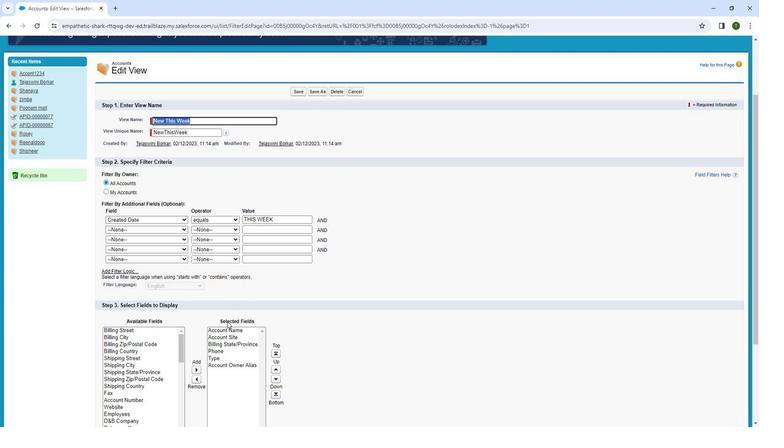 
Action: Mouse scrolled (223, 328) with delta (0, 0)
Screenshot: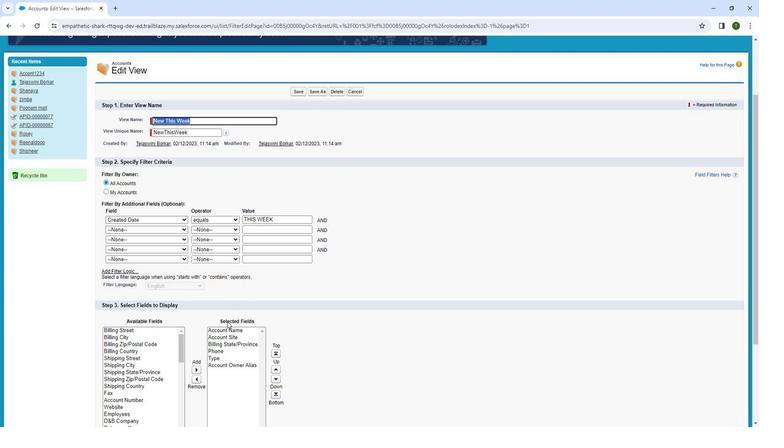 
Action: Mouse moved to (158, 214)
Screenshot: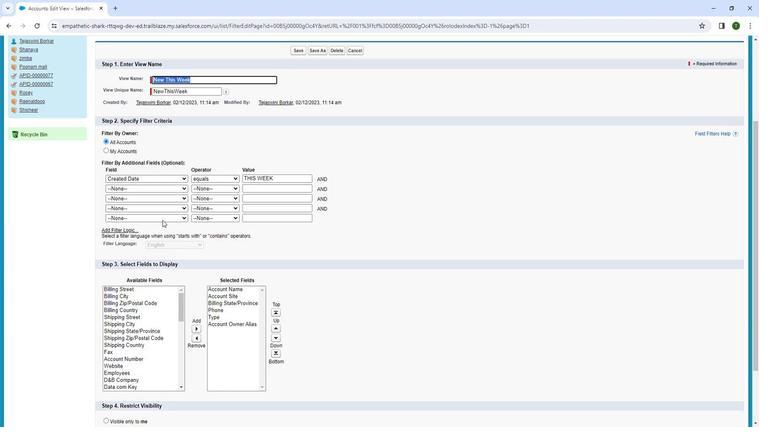 
Action: Mouse scrolled (158, 214) with delta (0, 0)
Screenshot: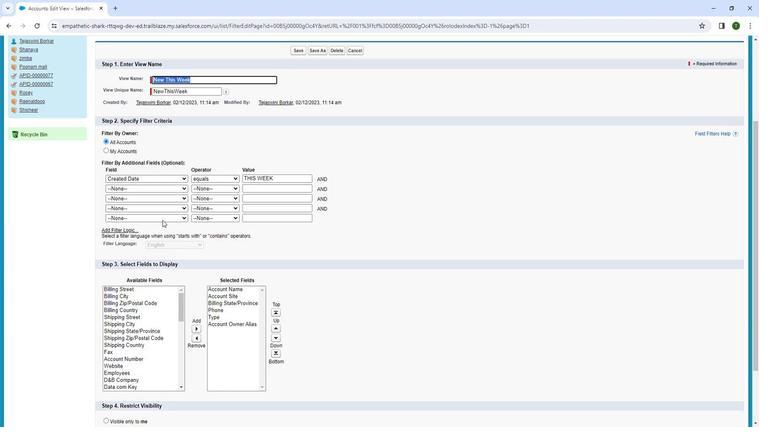 
Action: Mouse moved to (159, 196)
Screenshot: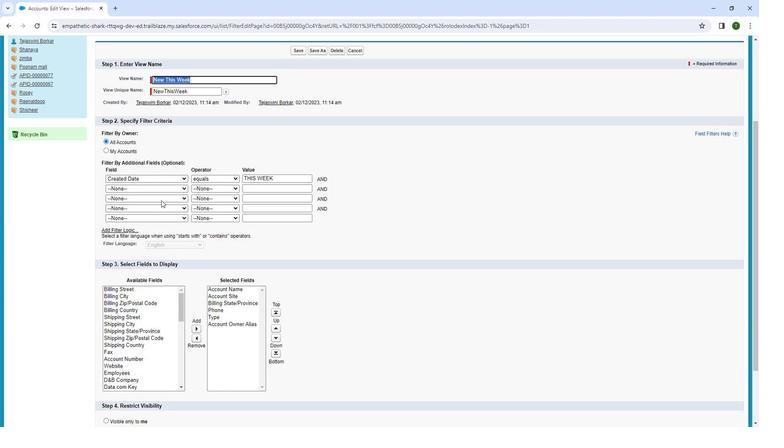 
Action: Mouse scrolled (159, 196) with delta (0, 0)
Screenshot: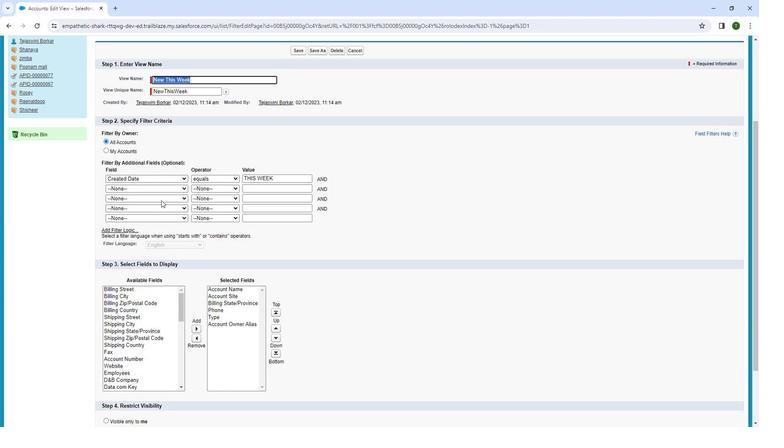 
Action: Mouse moved to (163, 183)
Screenshot: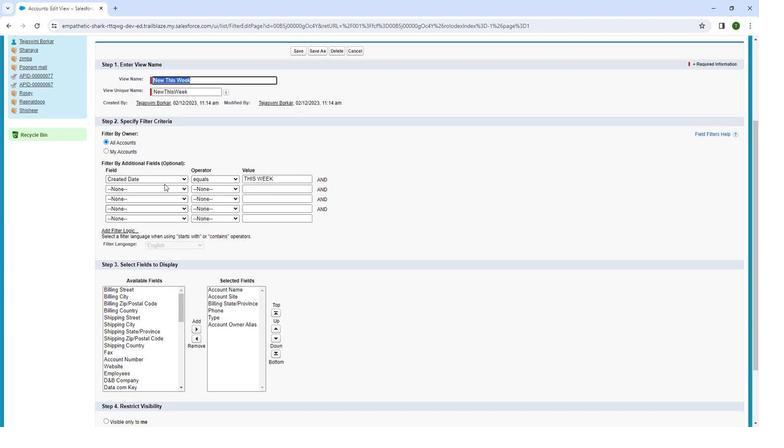 
Action: Mouse scrolled (163, 183) with delta (0, 0)
Screenshot: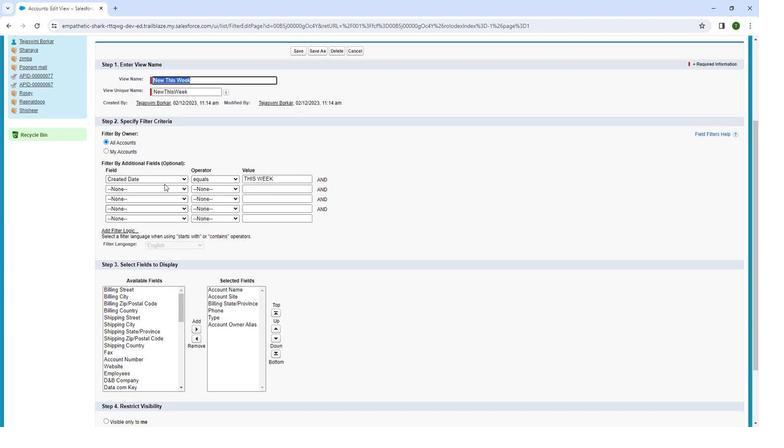 
Action: Mouse moved to (5, 34)
Screenshot: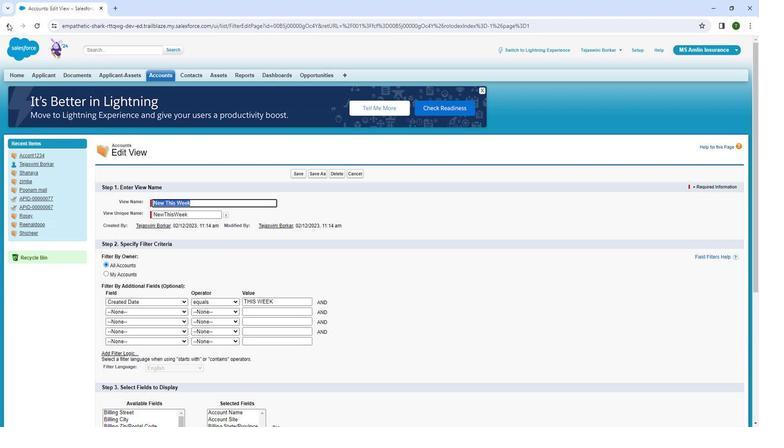 
Action: Mouse pressed left at (5, 34)
Screenshot: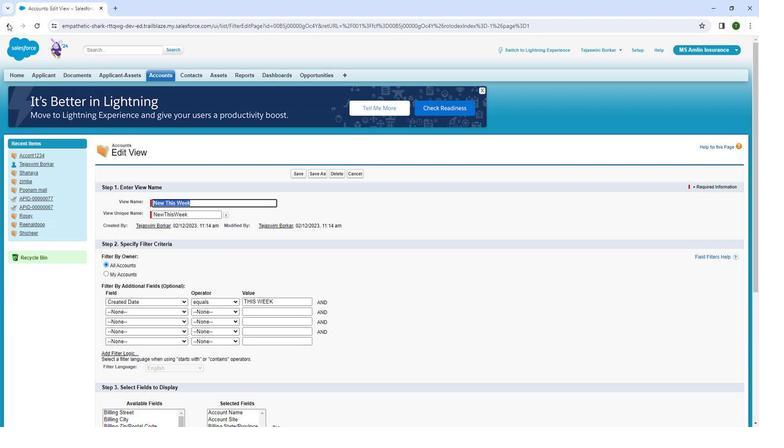 
Action: Mouse moved to (590, 58)
Screenshot: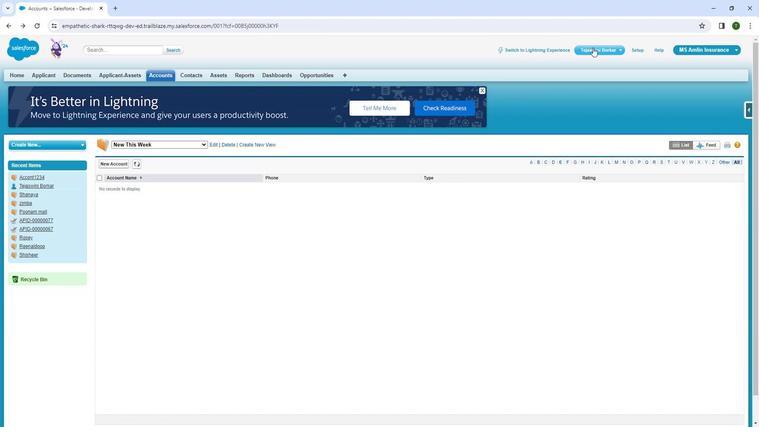 
Action: Mouse pressed left at (590, 58)
Screenshot: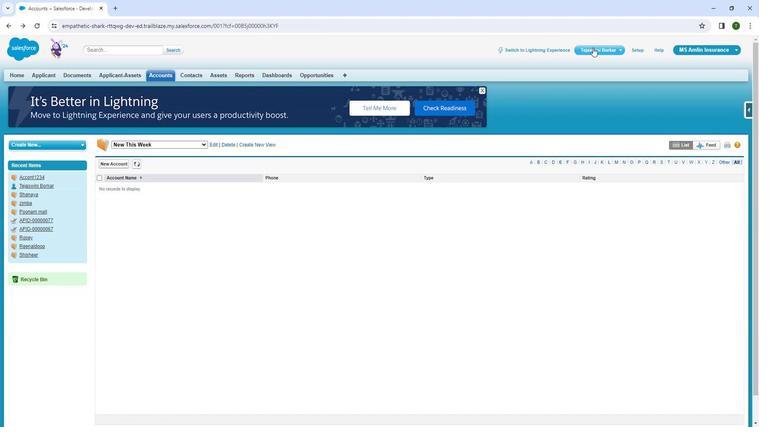 
Action: Mouse moved to (571, 91)
Screenshot: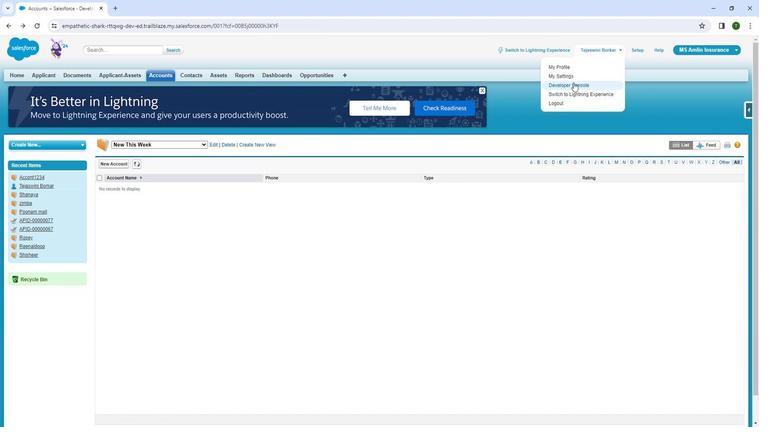 
Action: Mouse pressed left at (571, 91)
Screenshot: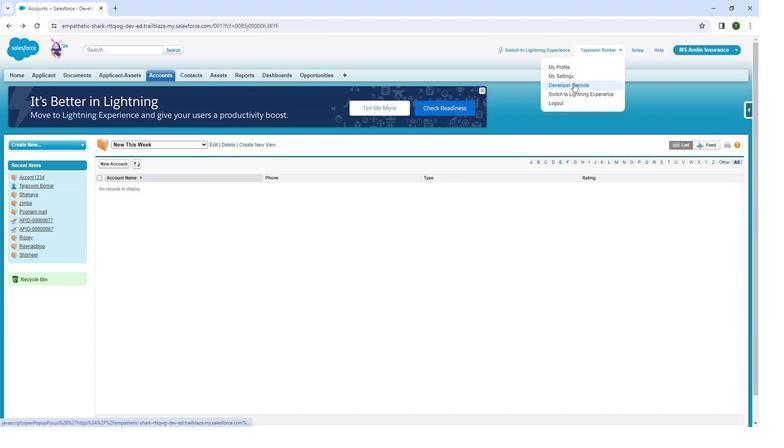 
Action: Mouse moved to (58, 53)
Screenshot: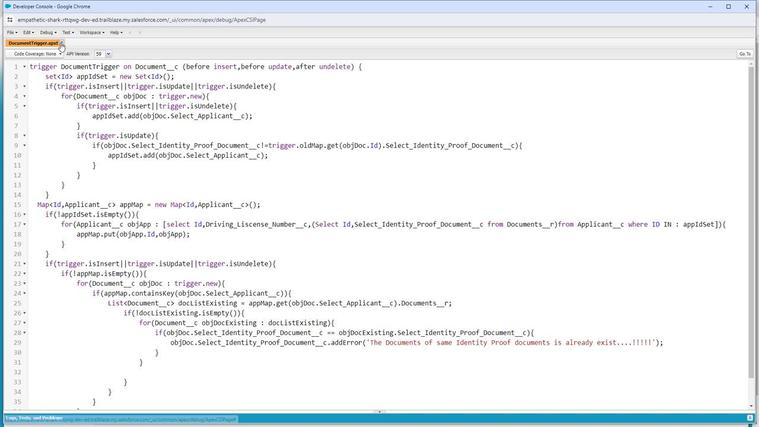 
Action: Mouse pressed left at (58, 53)
Screenshot: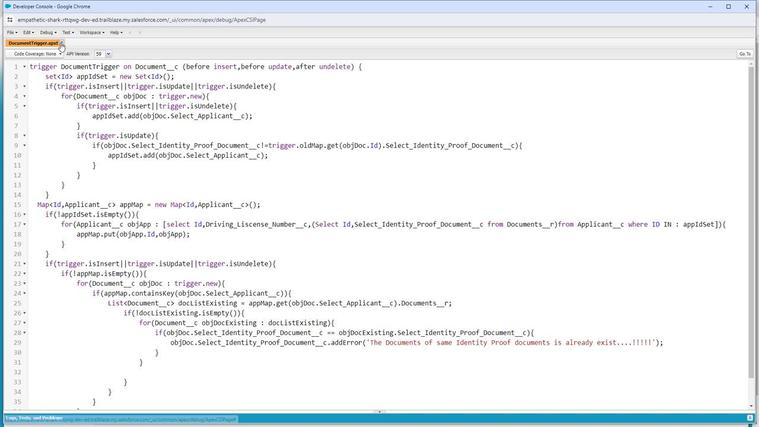 
Action: Mouse moved to (6, 44)
Screenshot: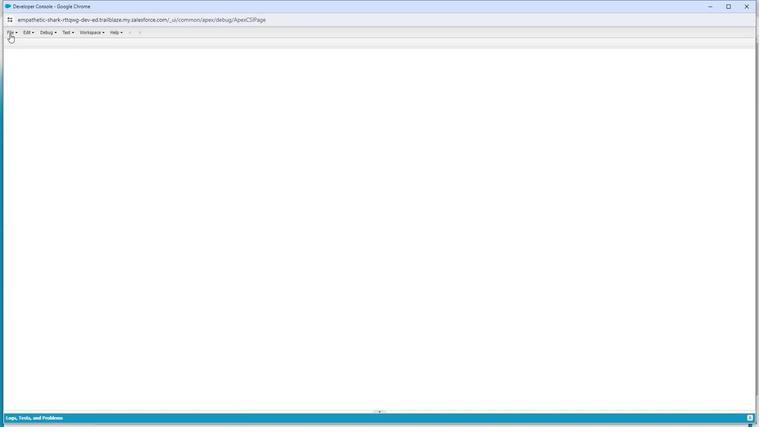 
Action: Mouse pressed left at (6, 44)
Screenshot: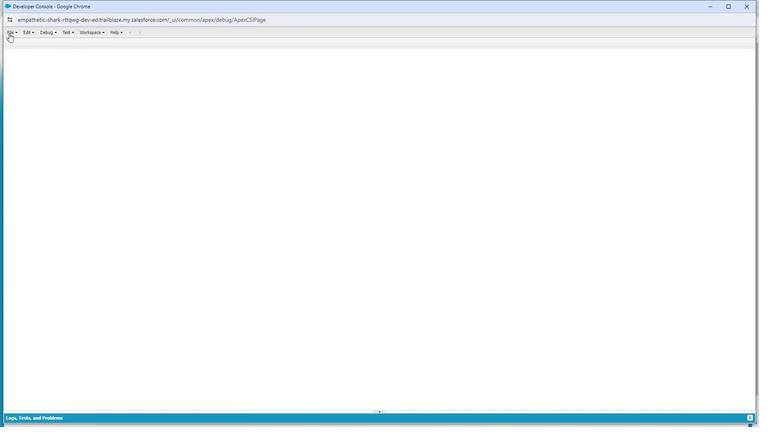 
Action: Mouse moved to (30, 61)
Screenshot: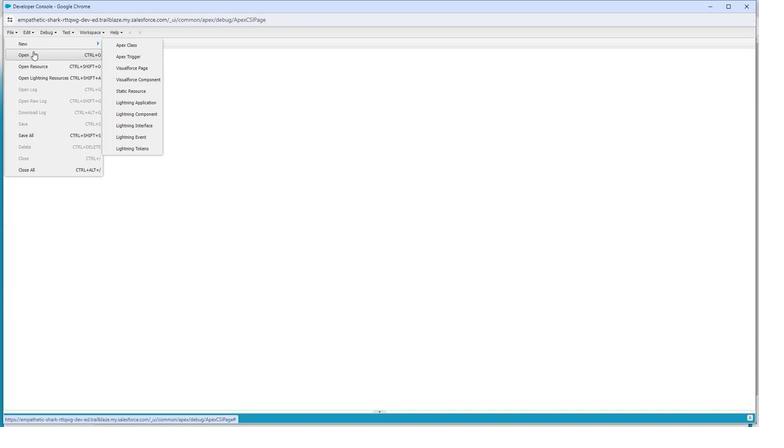 
Action: Mouse pressed left at (30, 61)
Screenshot: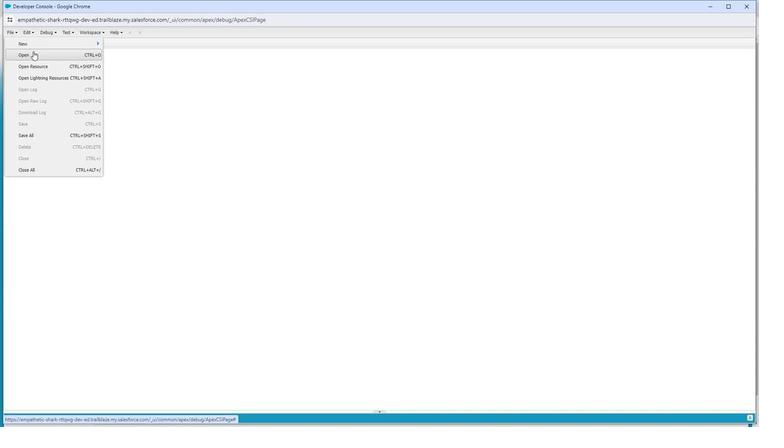 
Action: Mouse moved to (230, 205)
Screenshot: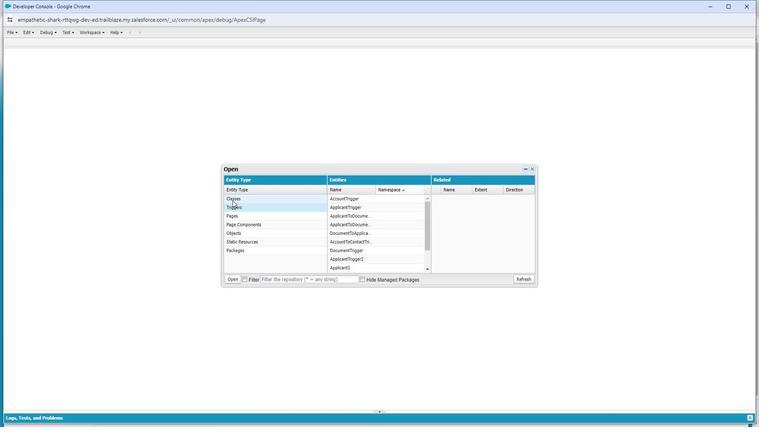 
Action: Mouse pressed left at (230, 205)
Screenshot: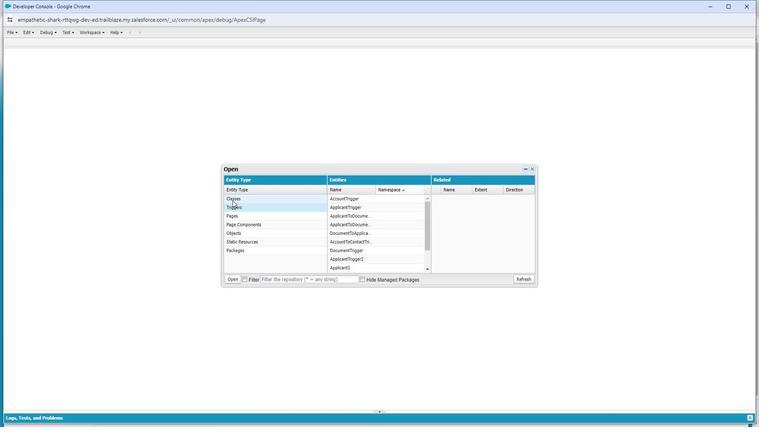 
Action: Mouse moved to (343, 221)
Screenshot: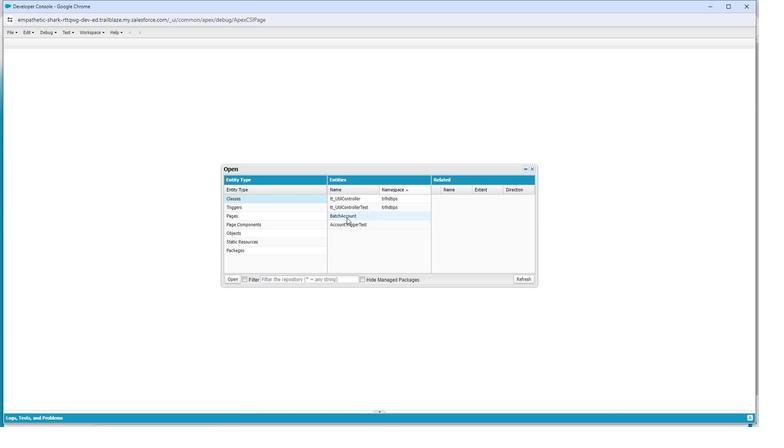 
Action: Mouse pressed right at (343, 221)
Screenshot: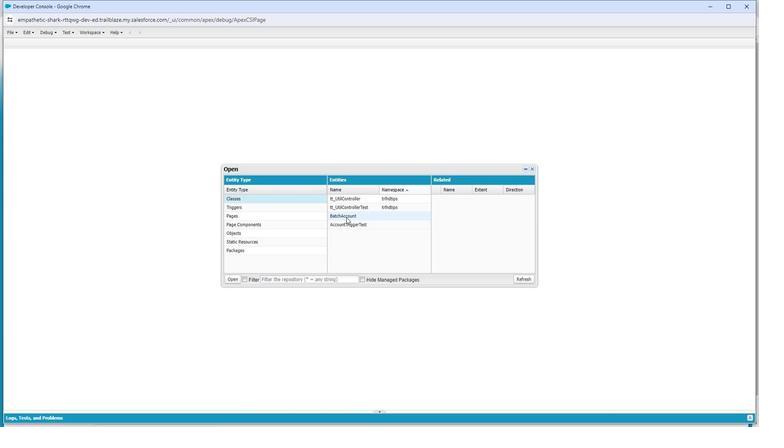 
Action: Mouse moved to (339, 223)
Screenshot: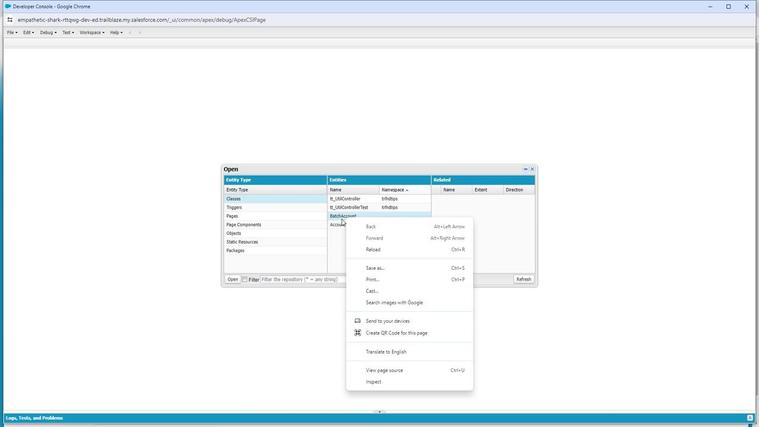 
Action: Mouse pressed left at (339, 223)
Screenshot: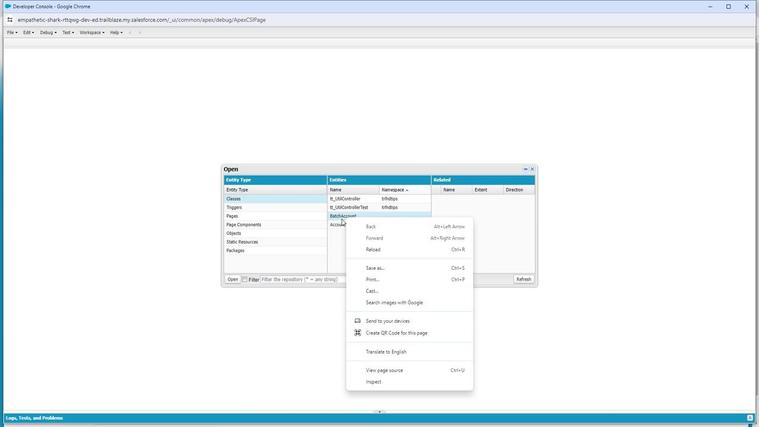 
Action: Mouse moved to (532, 174)
Screenshot: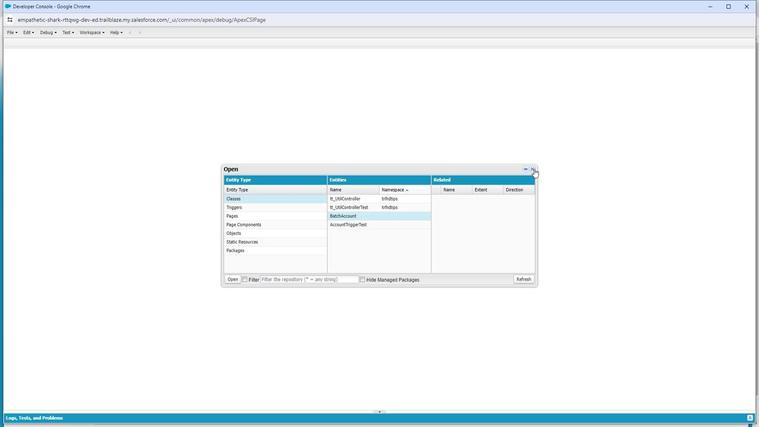 
Action: Mouse pressed left at (532, 174)
Screenshot: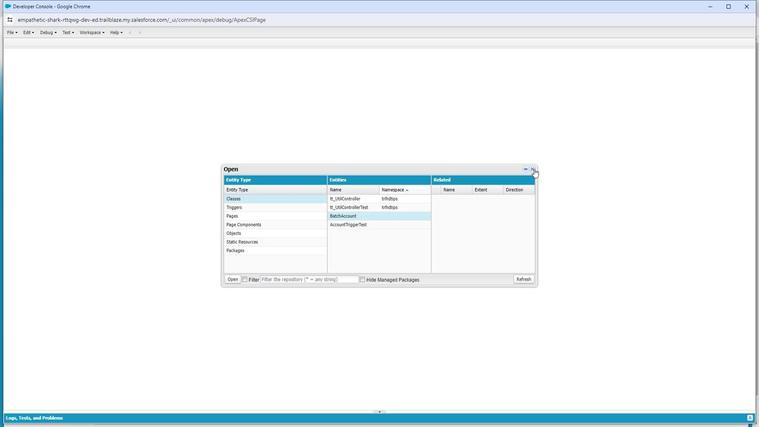 
Action: Mouse moved to (8, 46)
Screenshot: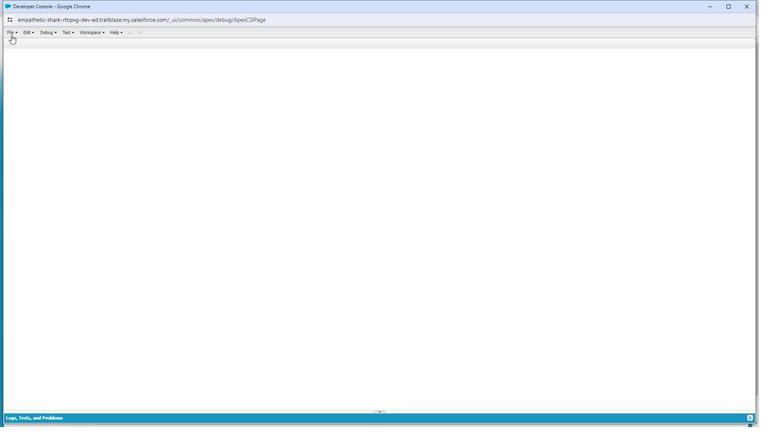 
Action: Mouse pressed left at (8, 46)
Screenshot: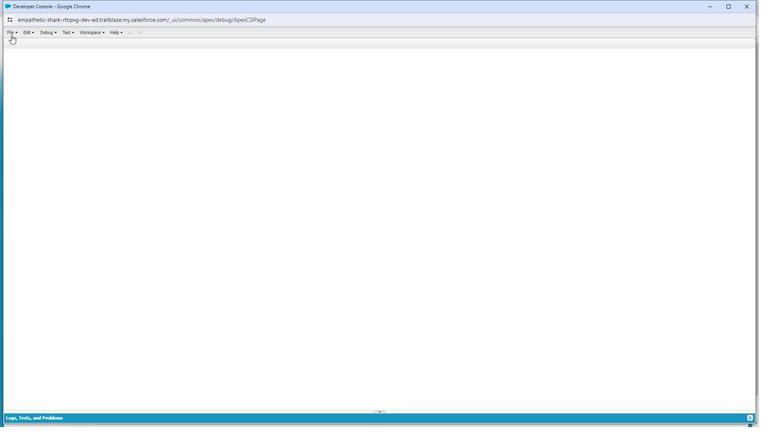 
Action: Mouse moved to (24, 55)
Screenshot: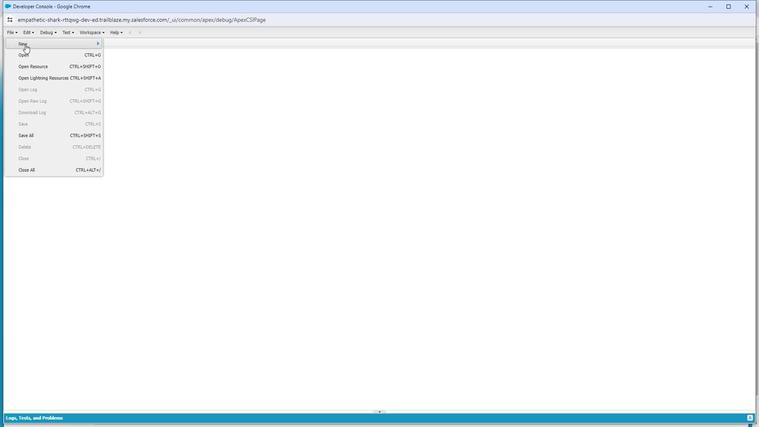 
Action: Mouse pressed left at (24, 55)
Screenshot: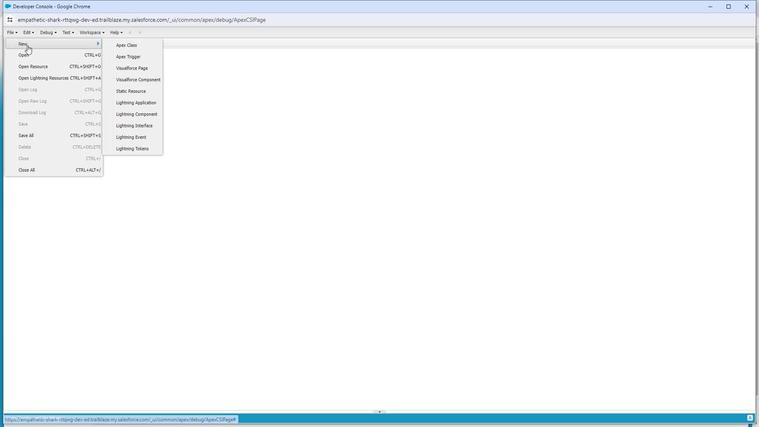 
Action: Mouse moved to (135, 56)
Screenshot: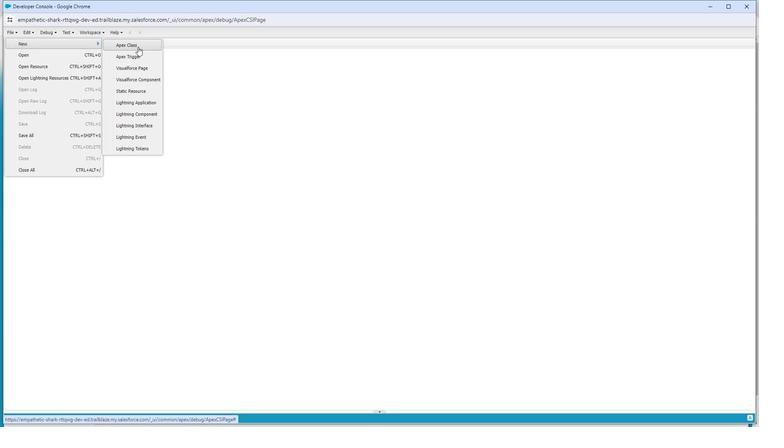 
Action: Mouse pressed left at (135, 56)
Screenshot: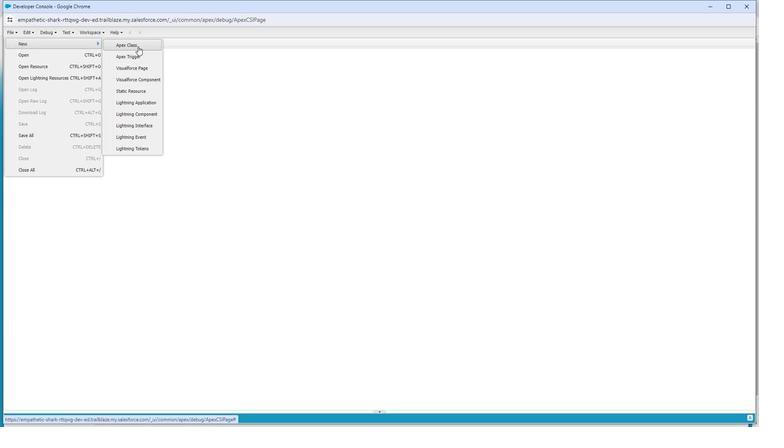 
Action: Mouse moved to (329, 225)
Screenshot: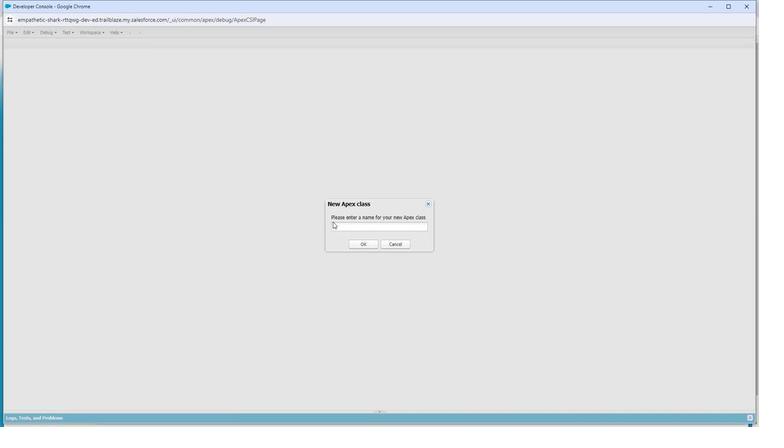 
Action: Key pressed <Key.shift>
Screenshot: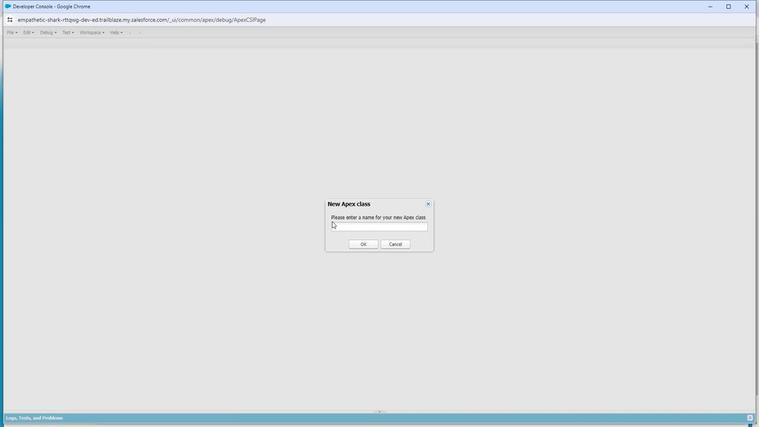 
Action: Mouse moved to (329, 225)
Screenshot: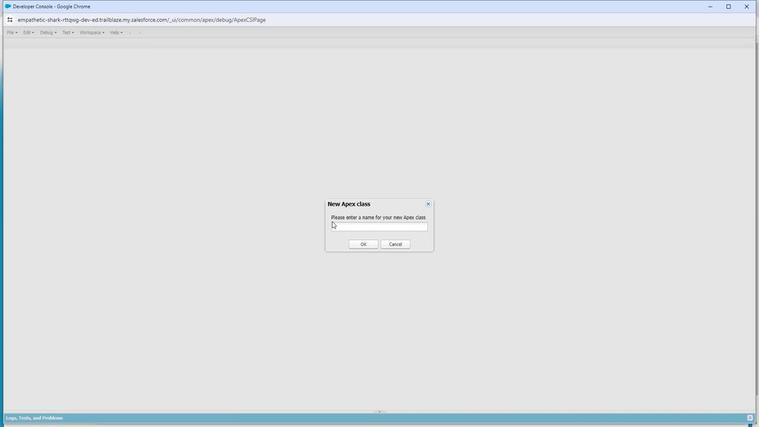 
Action: Key pressed <Key.shift><Key.shift><Key.shift>Batch<Key.shift>Account
Screenshot: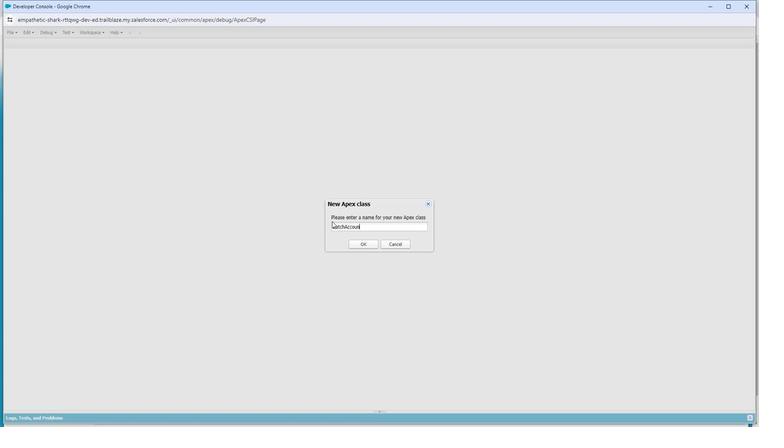 
Action: Mouse moved to (366, 248)
Screenshot: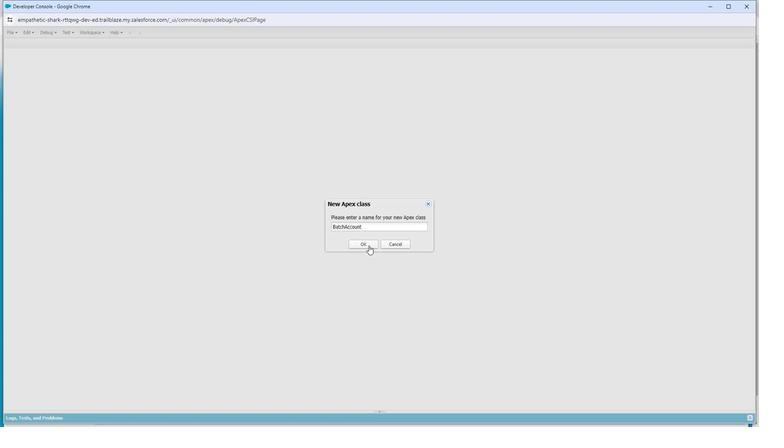 
Action: Mouse pressed left at (366, 248)
Screenshot: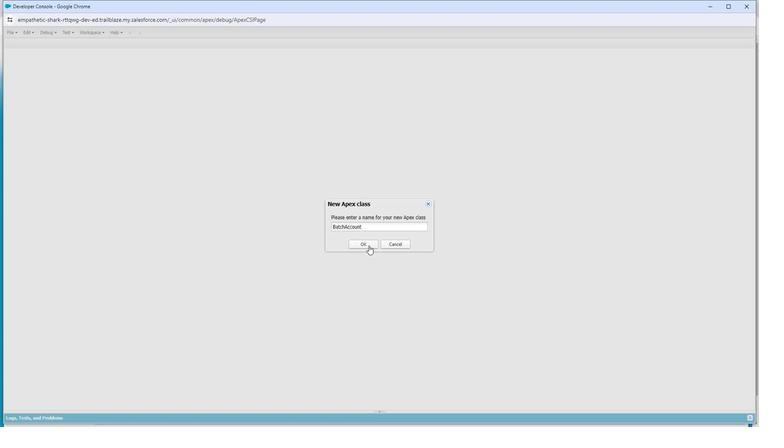 
Action: Mouse moved to (373, 244)
Screenshot: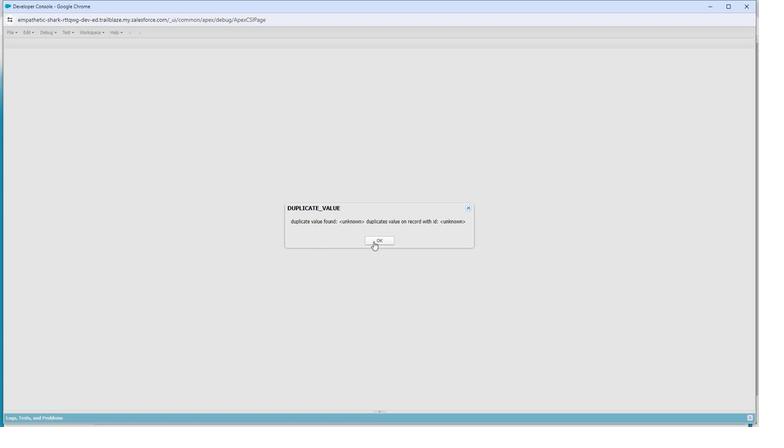 
Action: Mouse pressed left at (373, 244)
Screenshot: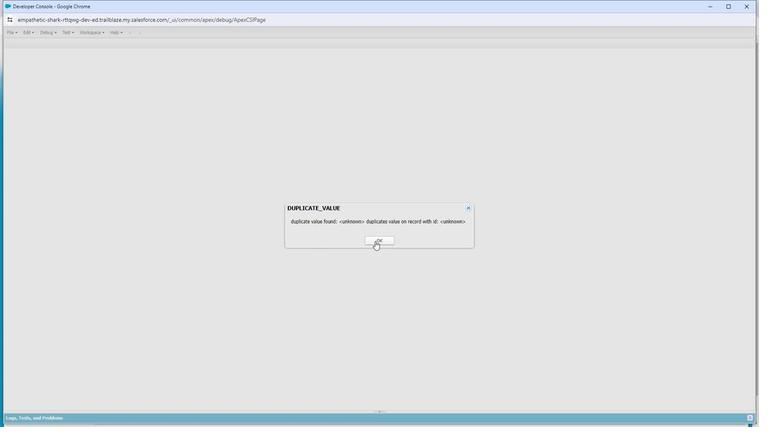 
Action: Mouse moved to (5, 42)
Screenshot: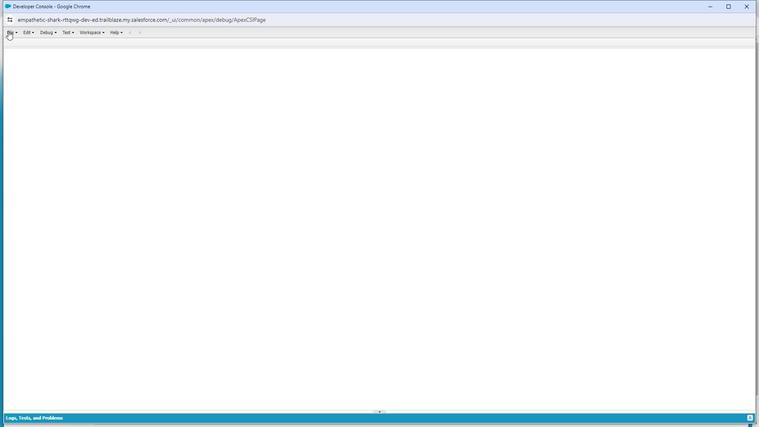 
Action: Mouse pressed left at (5, 42)
Screenshot: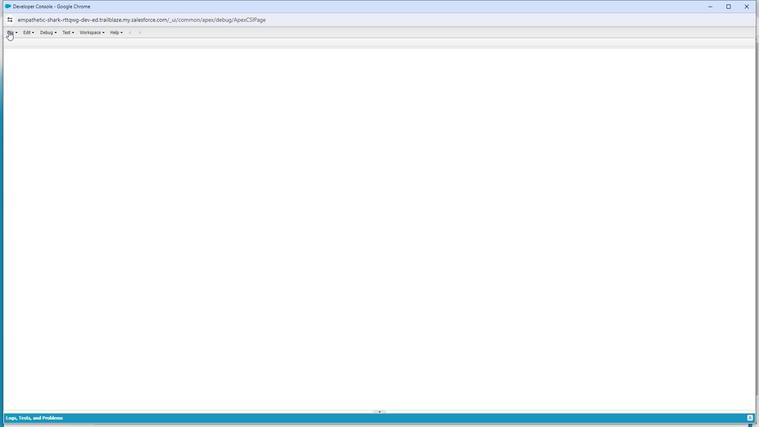 
Action: Mouse moved to (19, 53)
Screenshot: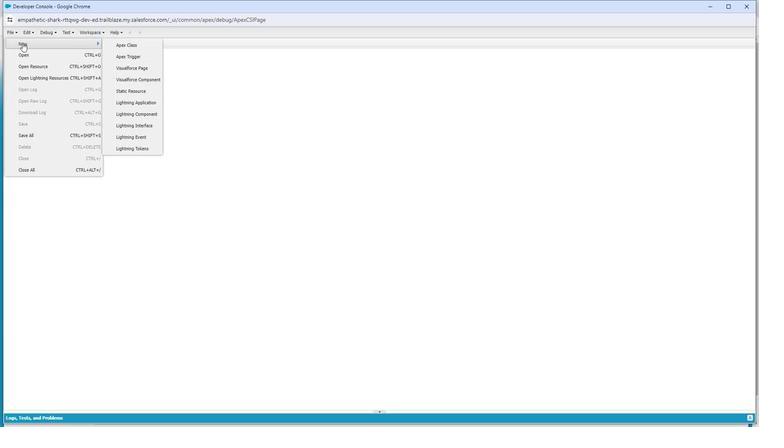 
Action: Mouse pressed left at (19, 53)
Screenshot: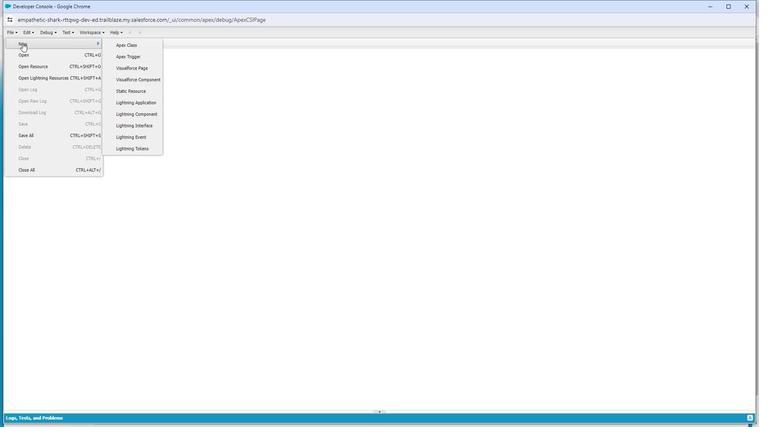 
Action: Mouse moved to (130, 58)
Screenshot: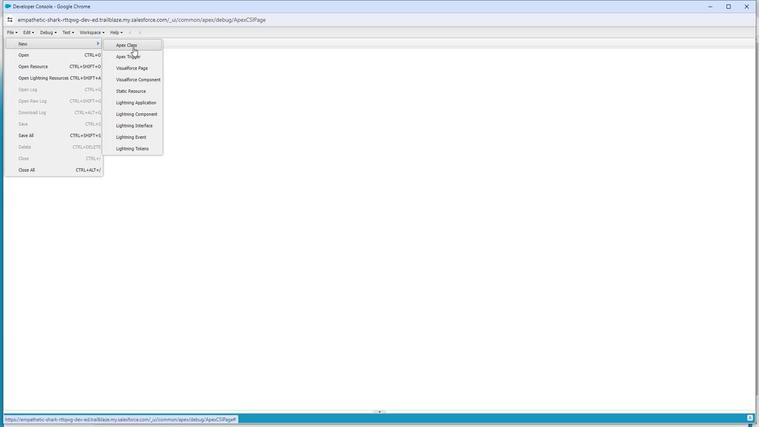 
Action: Mouse pressed left at (130, 58)
Screenshot: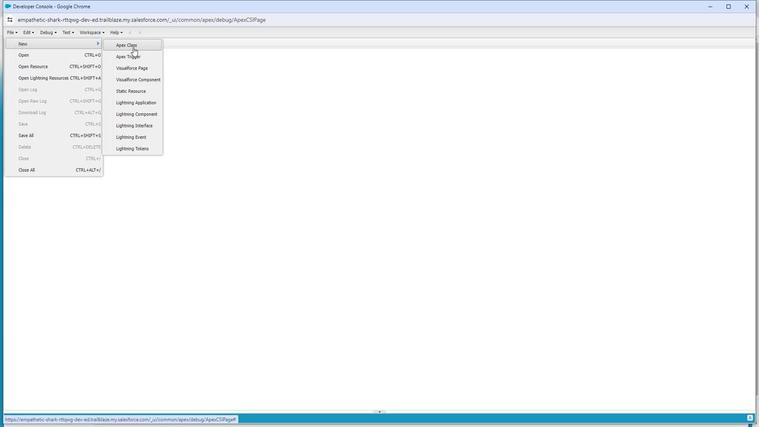 
Action: Mouse moved to (319, 205)
Screenshot: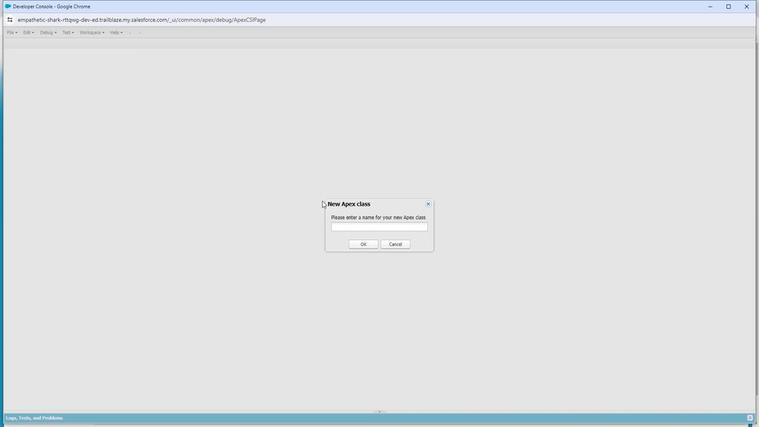 
Action: Key pressed <Key.shift>Batch<Key.shift>Accountt
Screenshot: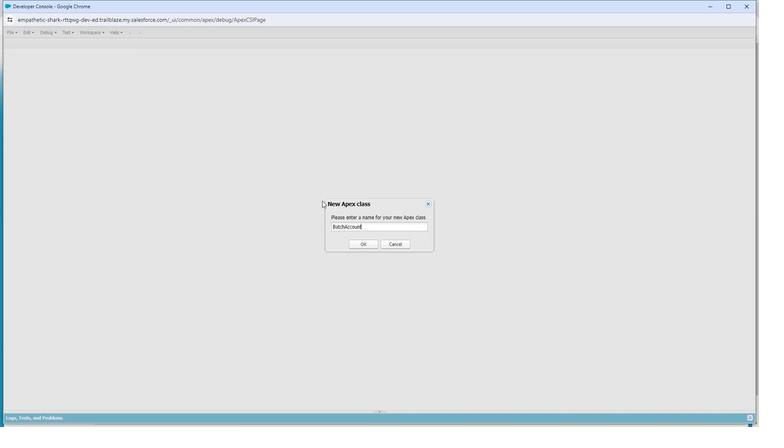 
Action: Mouse moved to (356, 246)
Screenshot: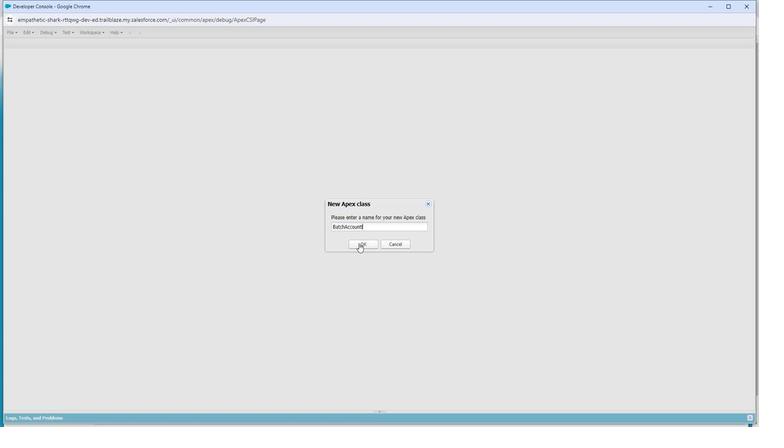 
Action: Mouse pressed left at (356, 246)
Screenshot: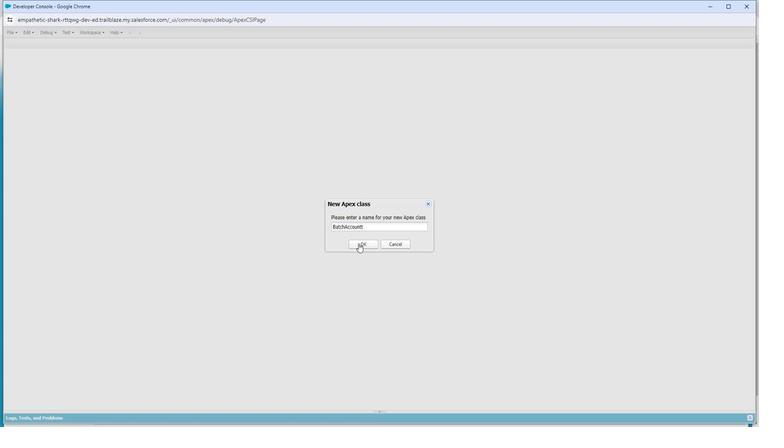 
Action: Mouse moved to (50, 78)
Screenshot: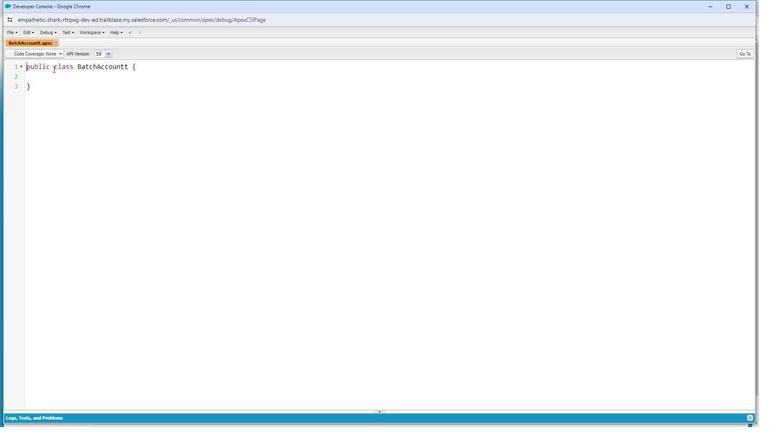 
Action: Mouse pressed left at (50, 78)
Screenshot: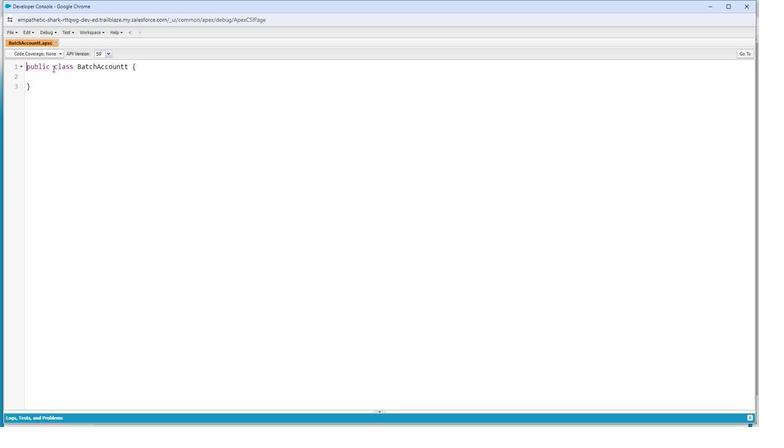 
Action: Mouse moved to (48, 76)
Screenshot: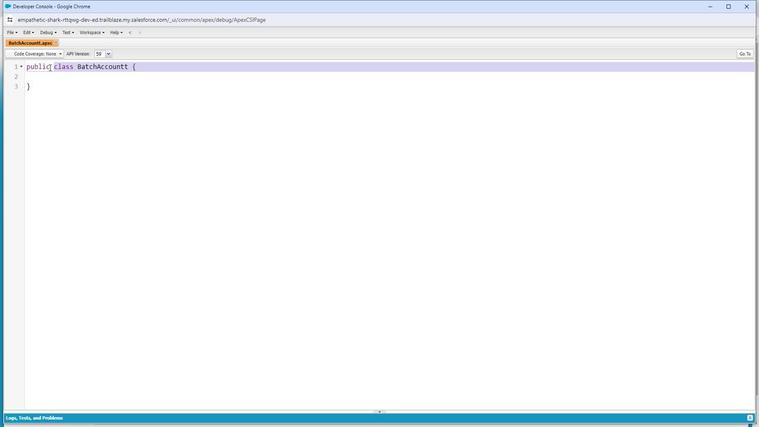 
Action: Mouse pressed left at (48, 76)
Screenshot: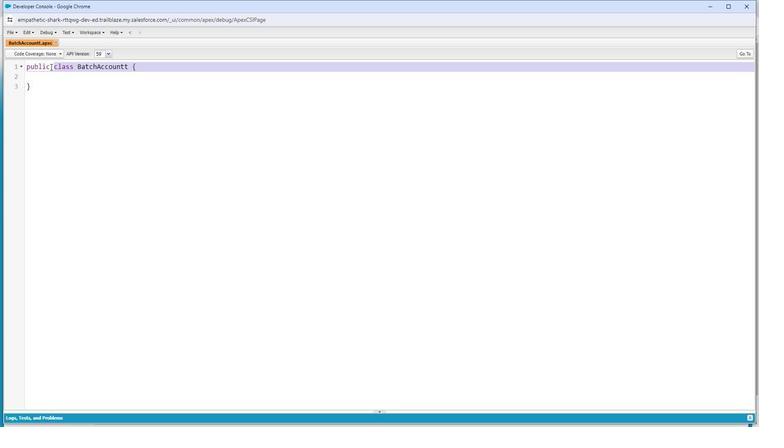 
Action: Mouse moved to (48, 78)
Screenshot: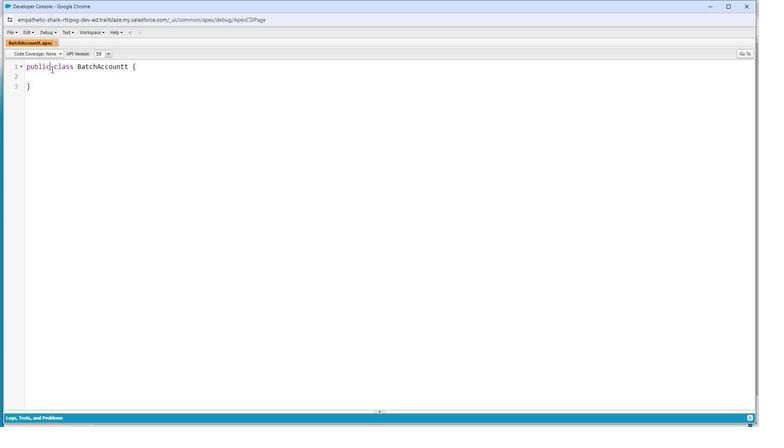 
Action: Key pressed <Key.backspace><Key.backspace><Key.backspace><Key.backspace><Key.backspace><Key.backspace>global<Key.right><Key.right><Key.right><Key.right><Key.right><Key.right><Key.right><Key.right><Key.right><Key.right><Key.right><Key.right><Key.right><Key.right><Key.right><Key.right><Key.right><Key.right><Key.right><Key.right><Key.space>implements<Key.space><Key.shift>Database.<Key.shift><Key.shift>Batchable<Key.shift_r><s<Key.shift>Object<Key.shift_r>>
Screenshot: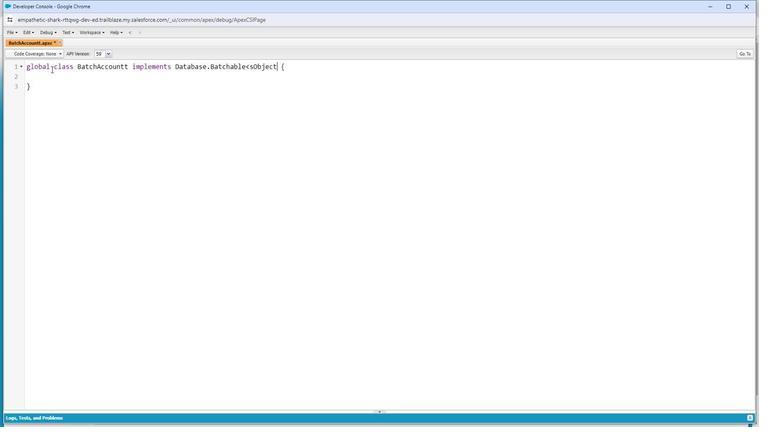 
Action: Mouse moved to (375, 408)
Screenshot: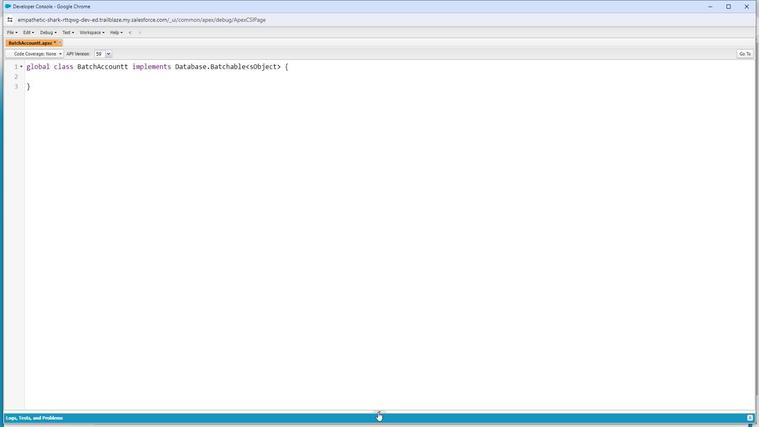 
Action: Mouse pressed left at (375, 408)
Screenshot: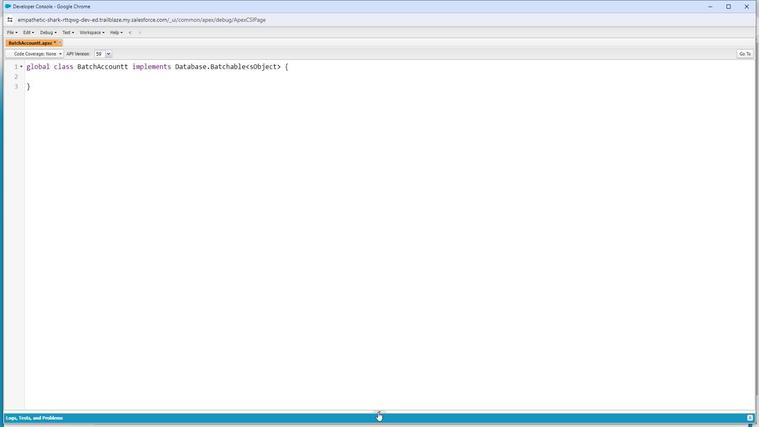 
Action: Mouse moved to (106, 345)
Screenshot: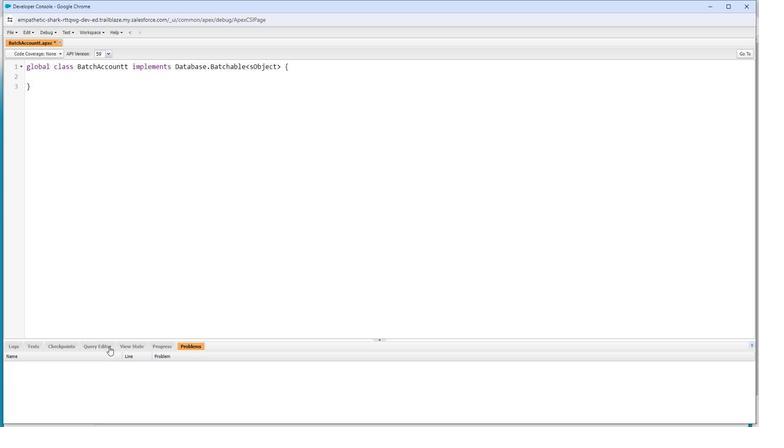 
Action: Mouse pressed left at (106, 345)
Screenshot: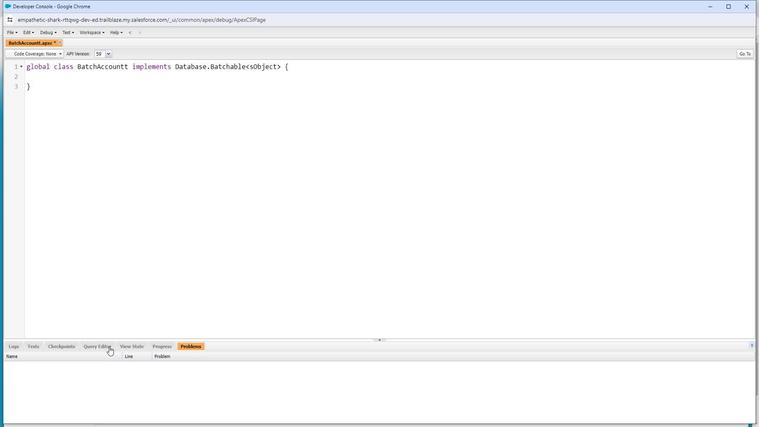 
Action: Mouse moved to (116, 354)
Screenshot: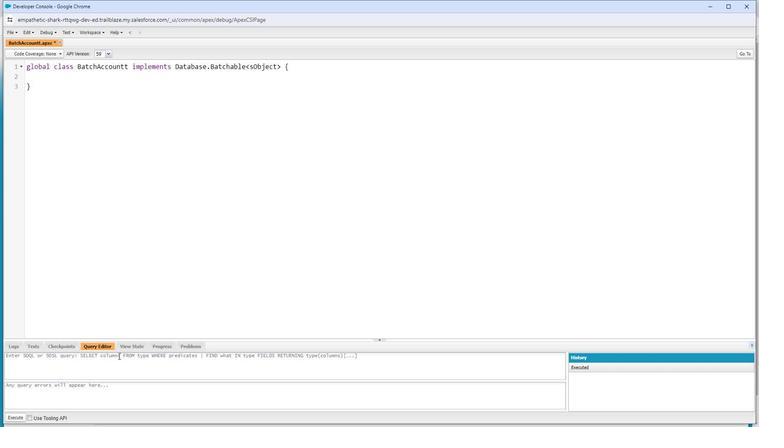 
Action: Mouse pressed left at (116, 354)
Screenshot: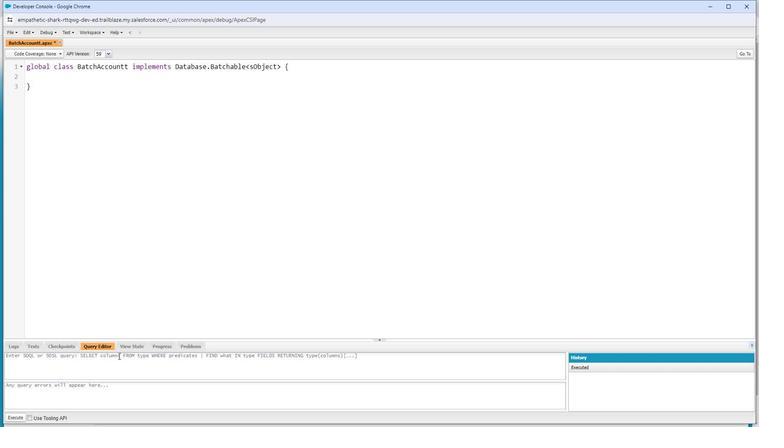 
Action: Mouse moved to (117, 346)
Screenshot: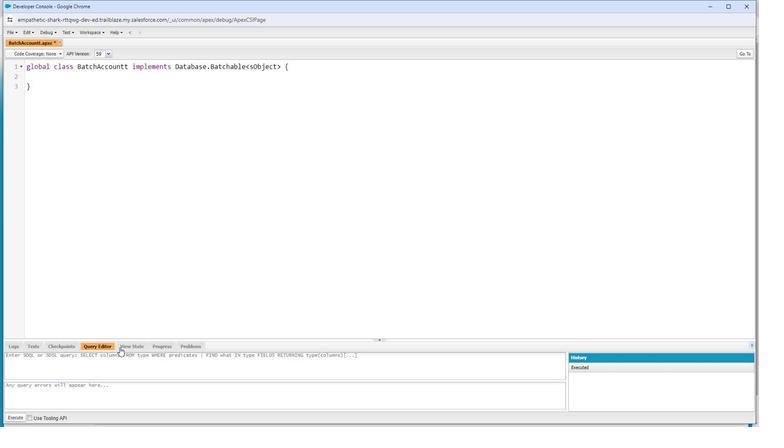 
Action: Key pressed <Key.shift>S
Screenshot: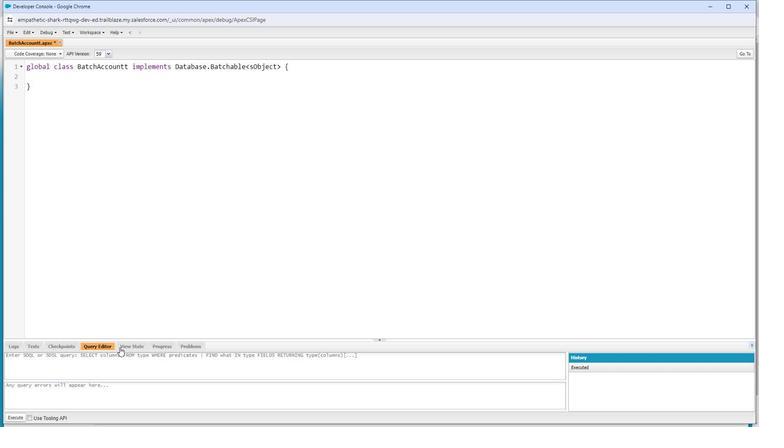 
Action: Mouse moved to (117, 346)
Screenshot: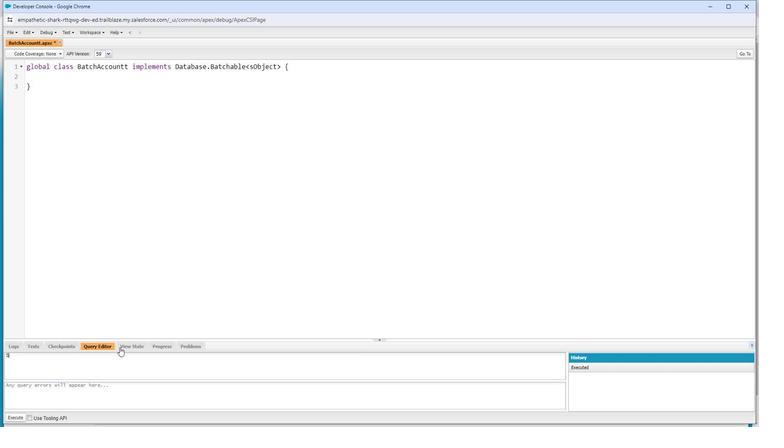 
Action: Key pressed elect<Key.space><Key.shift>Id<Key.space><Key.shift>Type,<Key.shift><Key.shift><Key.shift><Key.shift>Rating<Key.space>from<Key.space><Key.shift>Account<Key.space><Key.shift>Where<Key.space><Key.shift>Type='<Key.shift>Prospect'
Screenshot: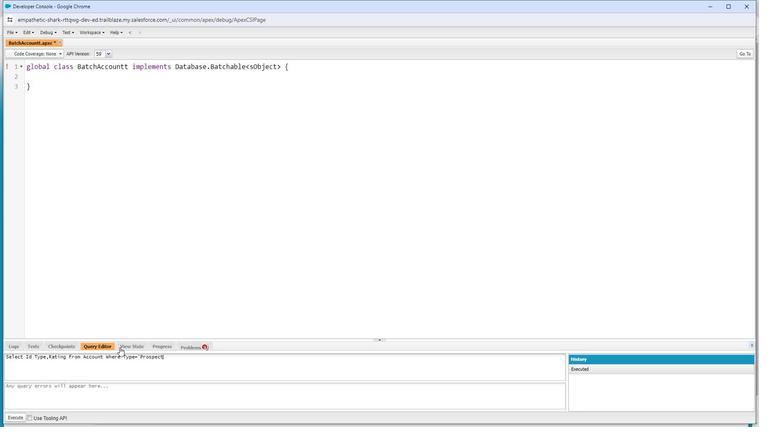 
Action: Mouse moved to (17, 415)
Screenshot: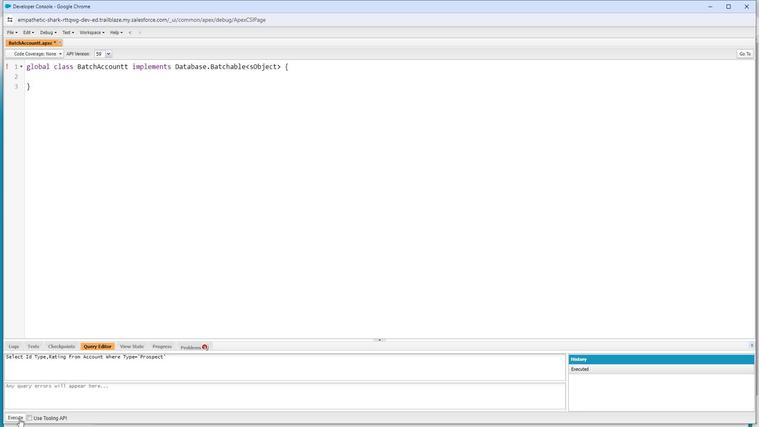 
Action: Mouse pressed left at (17, 415)
Screenshot: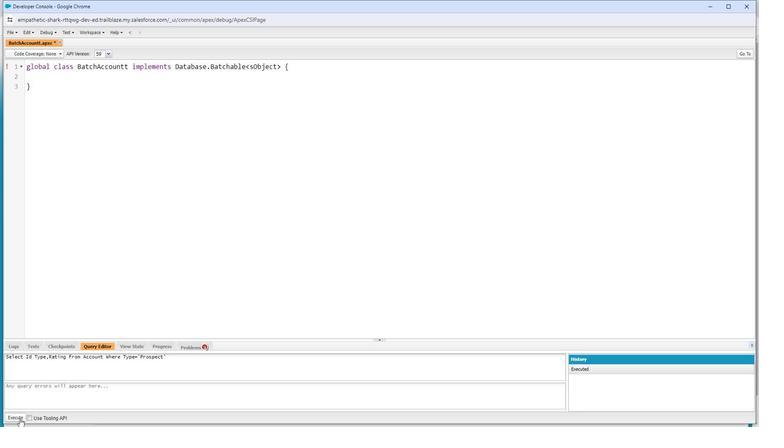 
Action: Mouse moved to (16, 416)
Screenshot: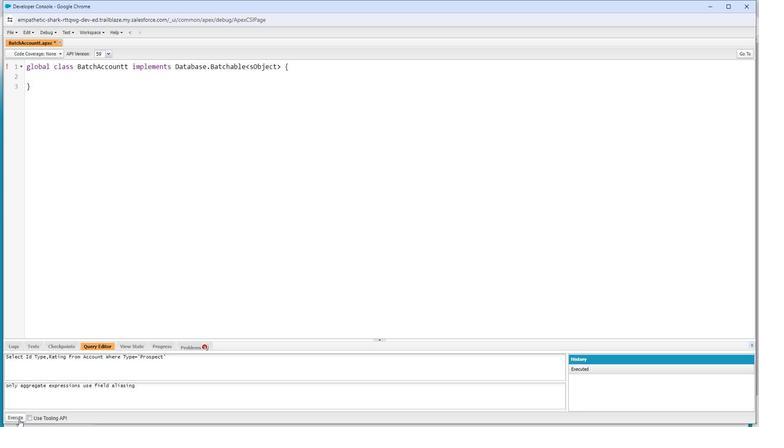 
Action: Mouse pressed left at (16, 416)
Screenshot: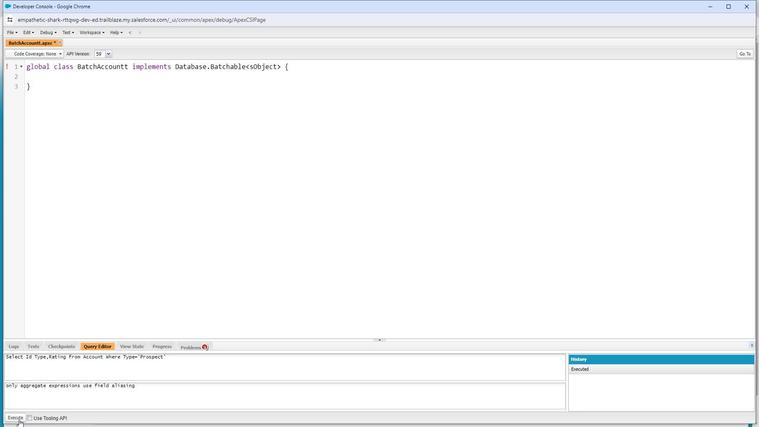
Action: Mouse moved to (16, 416)
Screenshot: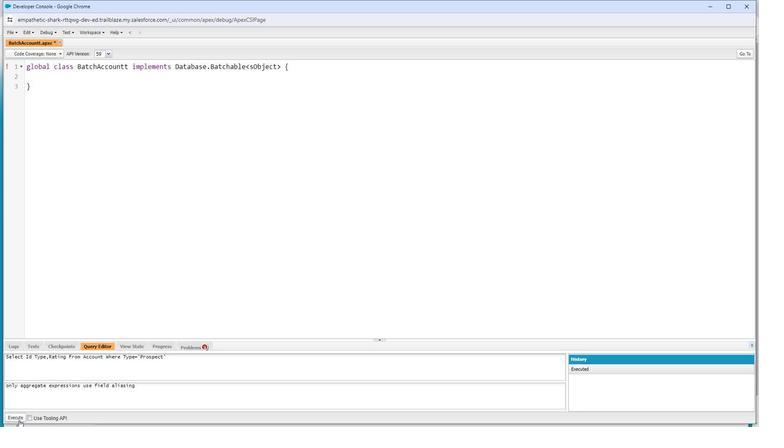 
Action: Mouse pressed left at (16, 416)
Screenshot: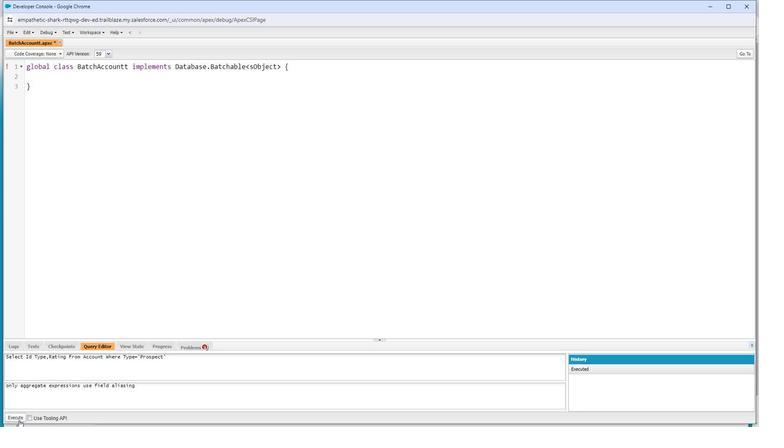 
Action: Mouse pressed left at (16, 416)
Screenshot: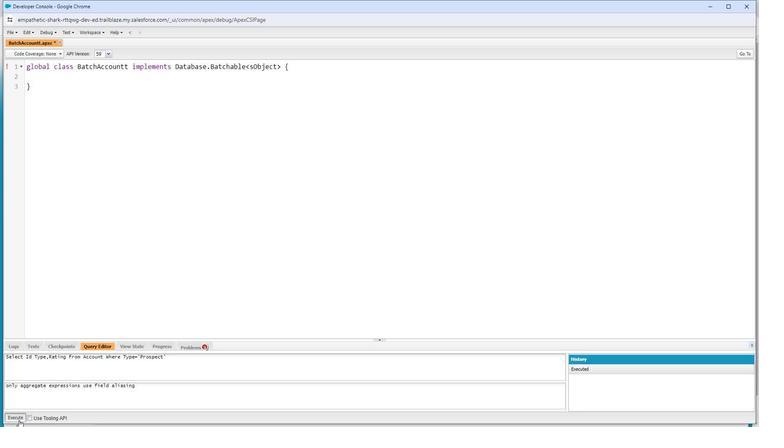 
Action: Mouse moved to (131, 355)
Screenshot: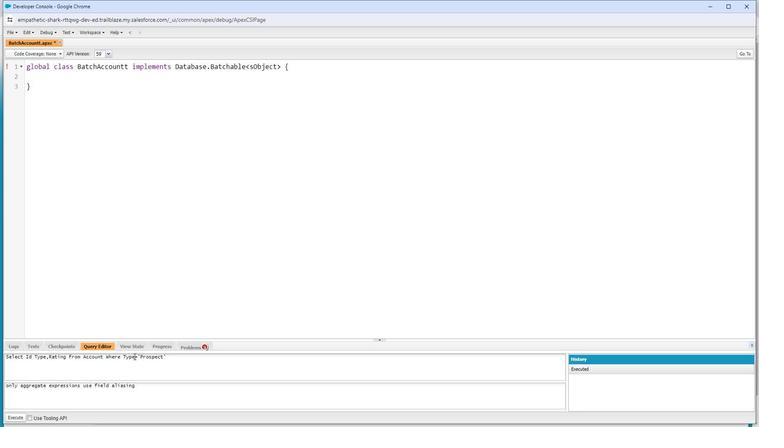 
Action: Mouse pressed left at (131, 355)
Screenshot: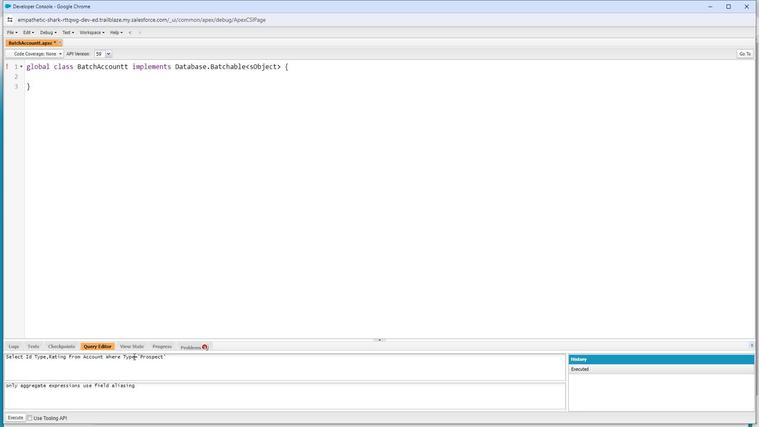 
Action: Mouse moved to (137, 362)
Screenshot: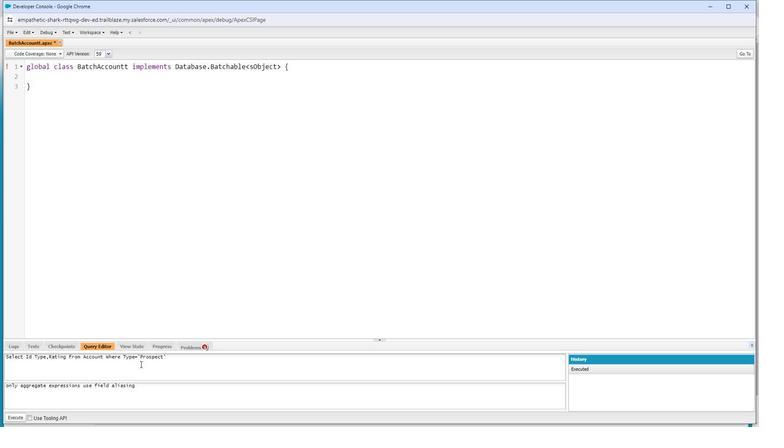 
Action: Key pressed <Key.space>
Screenshot: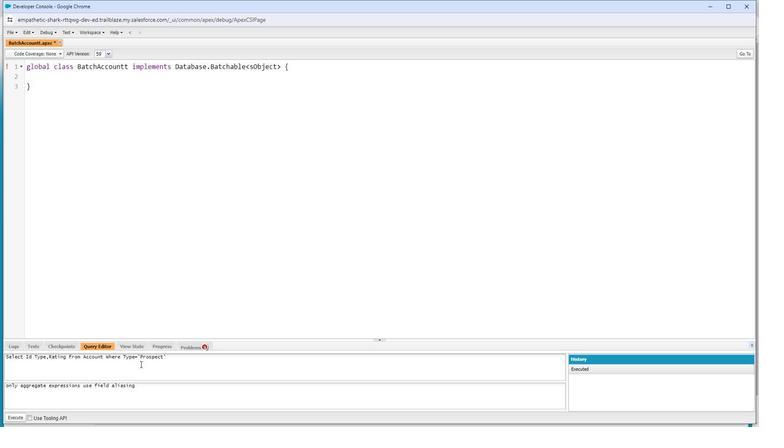 
Action: Mouse moved to (138, 356)
Screenshot: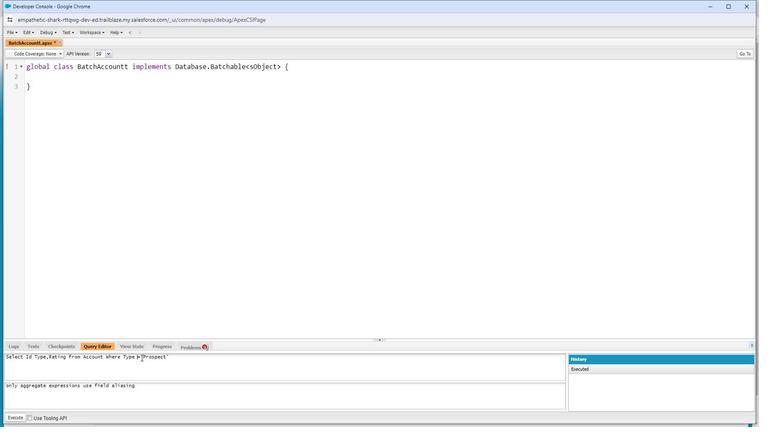 
Action: Mouse pressed left at (138, 356)
Screenshot: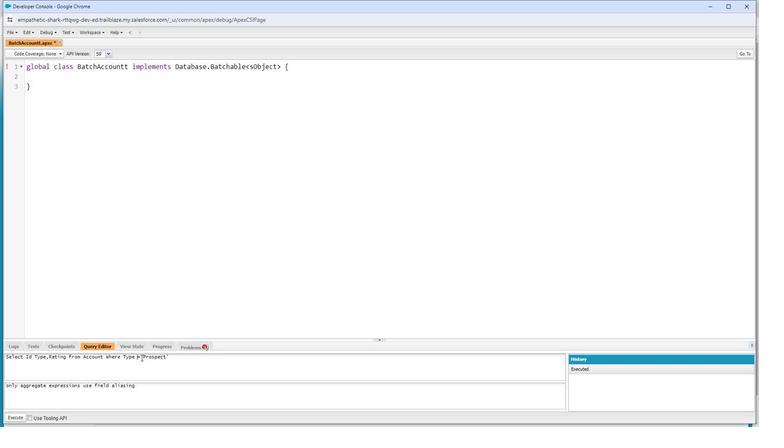 
Action: Mouse moved to (138, 361)
Screenshot: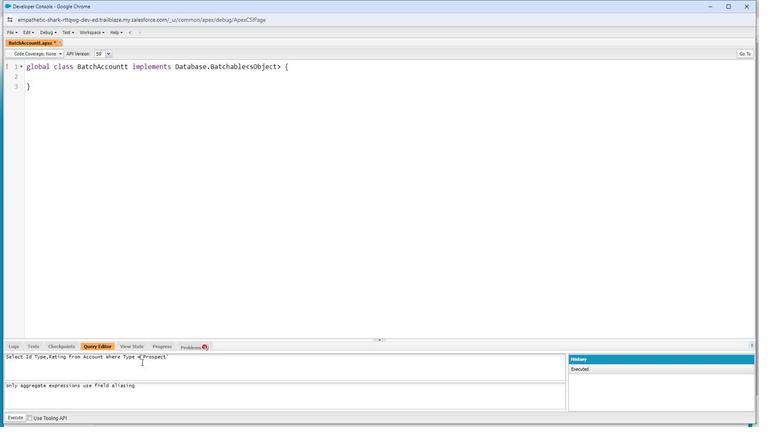 
Action: Key pressed <Key.space>
Screenshot: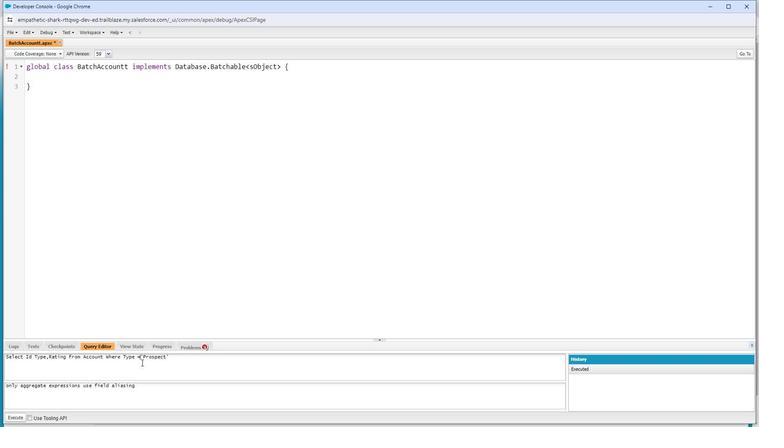 
Action: Mouse moved to (176, 338)
Screenshot: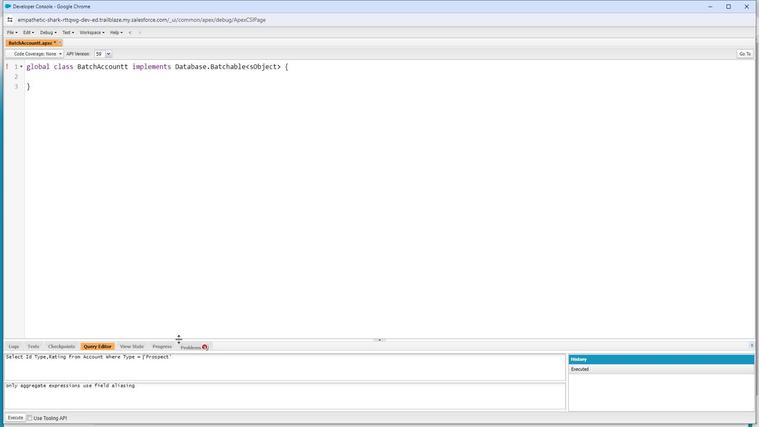 
Action: Mouse scrolled (176, 338) with delta (0, 0)
Screenshot: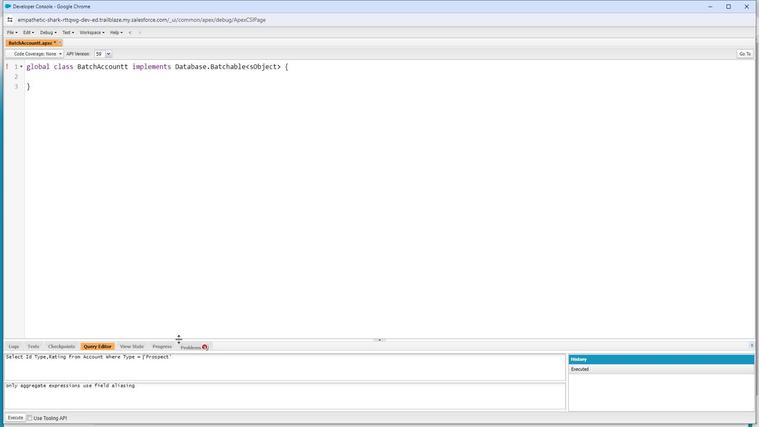 
Action: Mouse moved to (178, 337)
Screenshot: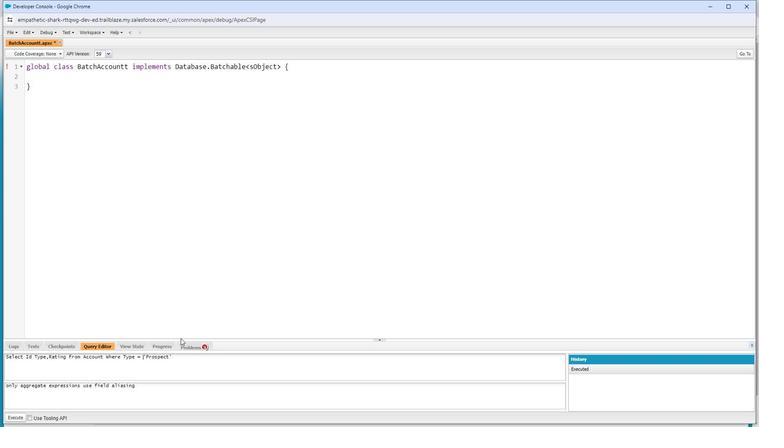 
Action: Mouse scrolled (178, 336) with delta (0, 0)
Screenshot: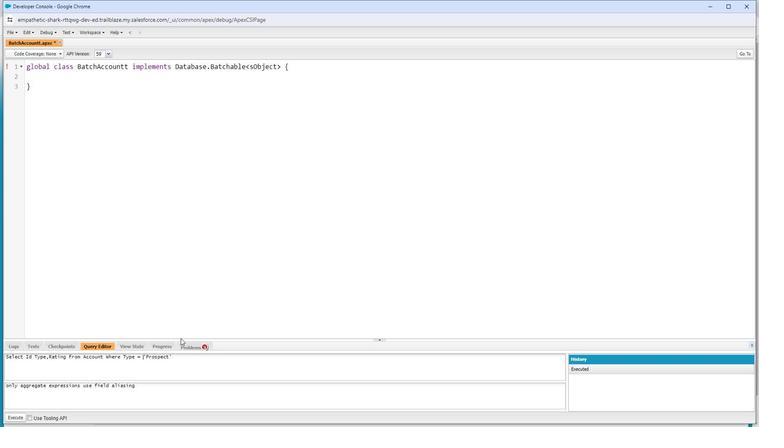 
Action: Mouse moved to (11, 413)
Screenshot: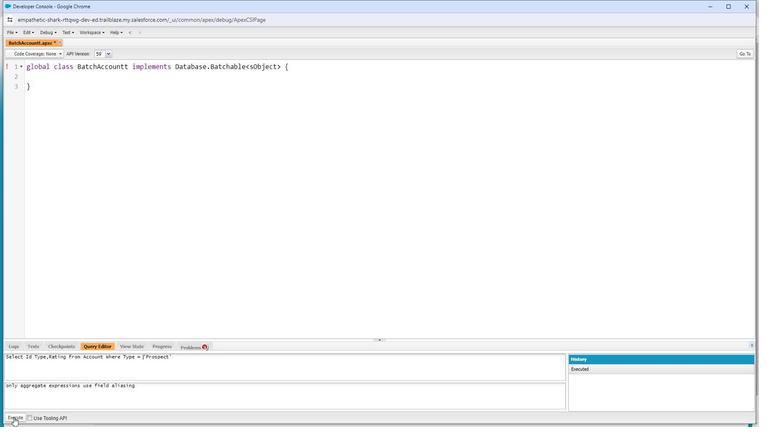 
Action: Mouse pressed left at (11, 413)
Screenshot: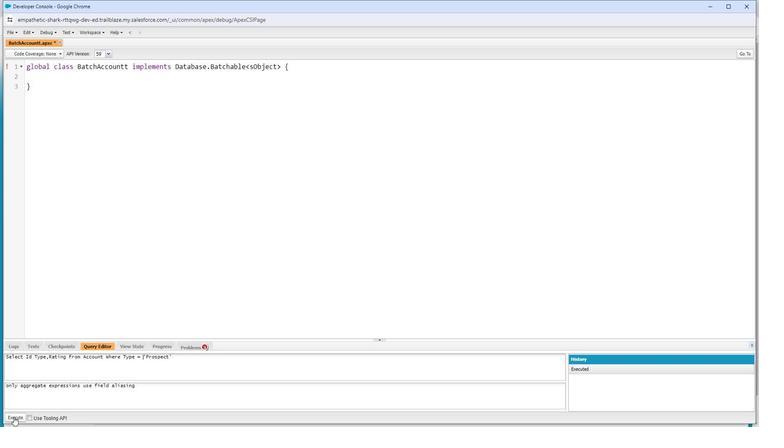
Action: Mouse moved to (206, 367)
Screenshot: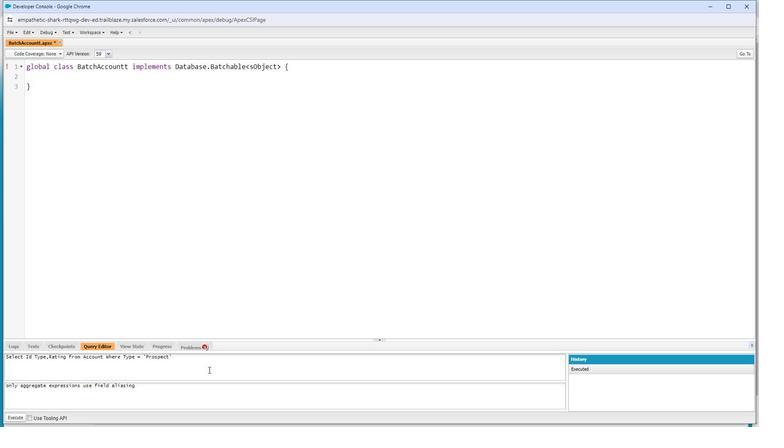 
Action: Mouse scrolled (206, 367) with delta (0, 0)
Screenshot: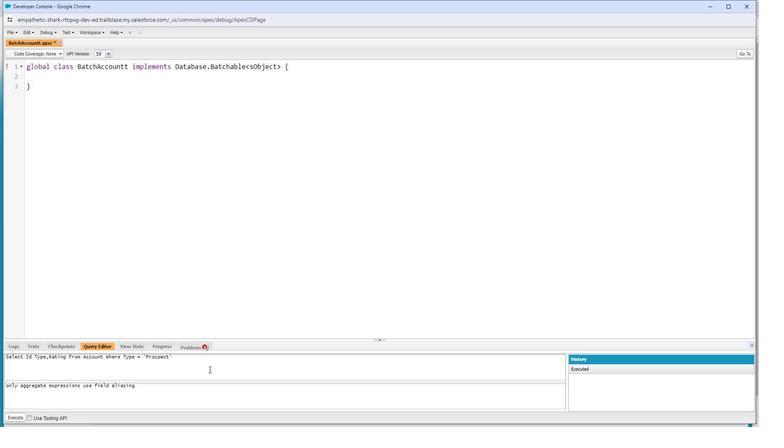 
Action: Mouse moved to (206, 367)
Screenshot: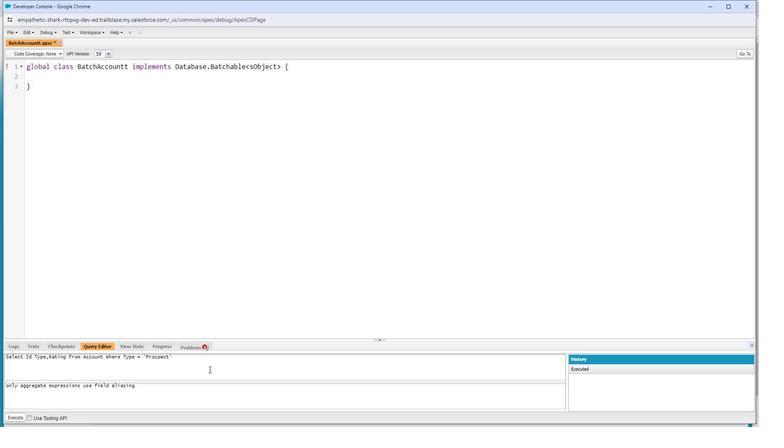
Action: Mouse scrolled (206, 367) with delta (0, 0)
Screenshot: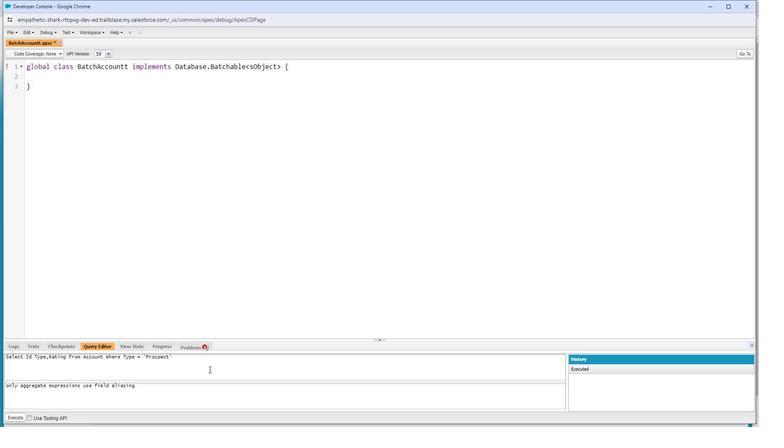 
Action: Mouse moved to (193, 346)
Screenshot: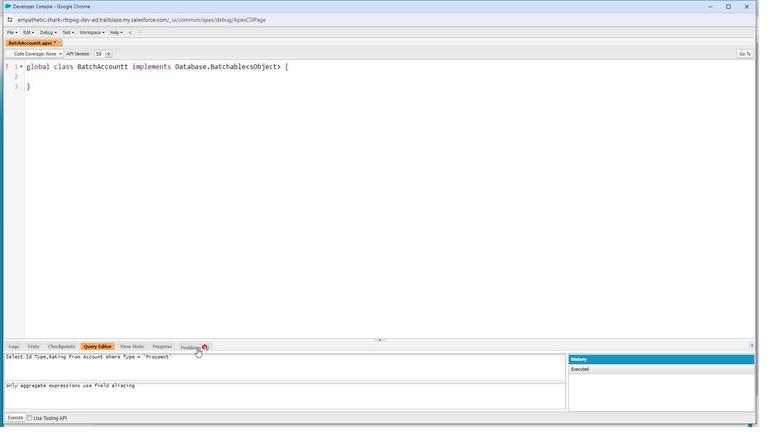 
Action: Mouse pressed left at (193, 346)
Screenshot: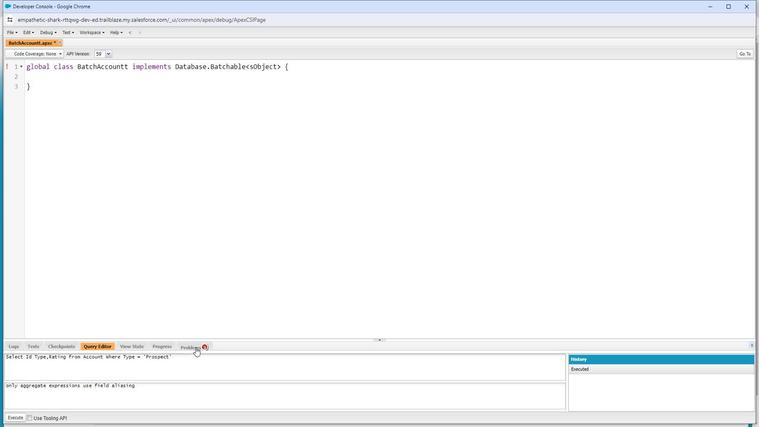 
Action: Mouse moved to (157, 347)
Screenshot: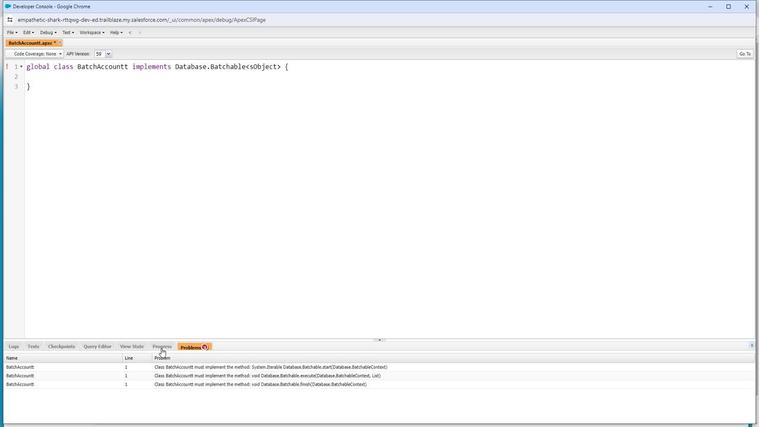 
Action: Mouse pressed left at (157, 347)
Screenshot: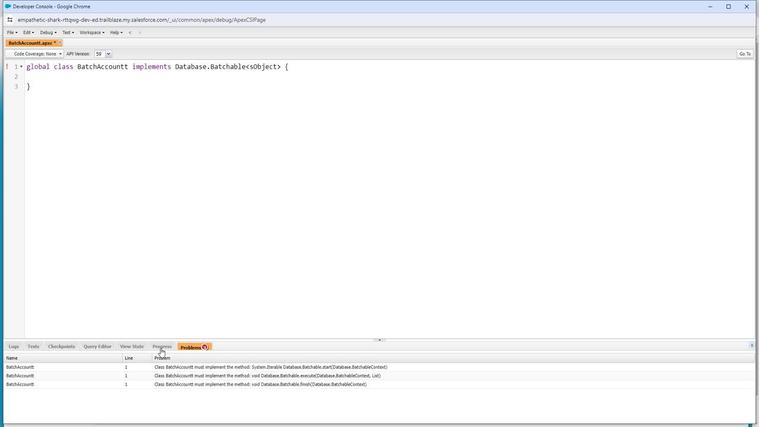 
Action: Mouse moved to (126, 348)
Screenshot: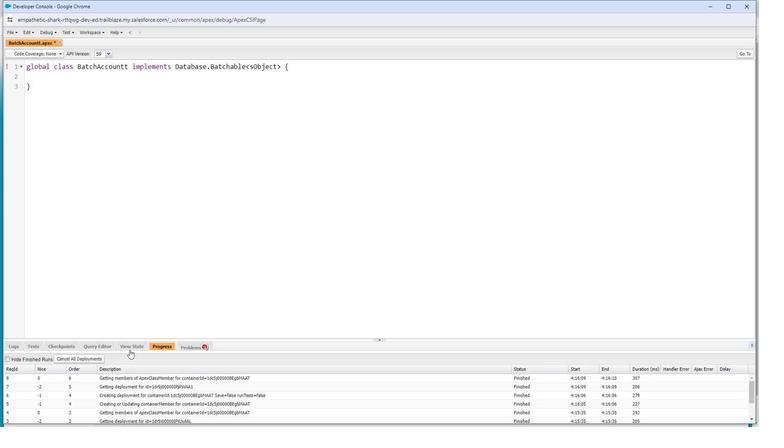 
Action: Mouse pressed left at (126, 348)
Screenshot: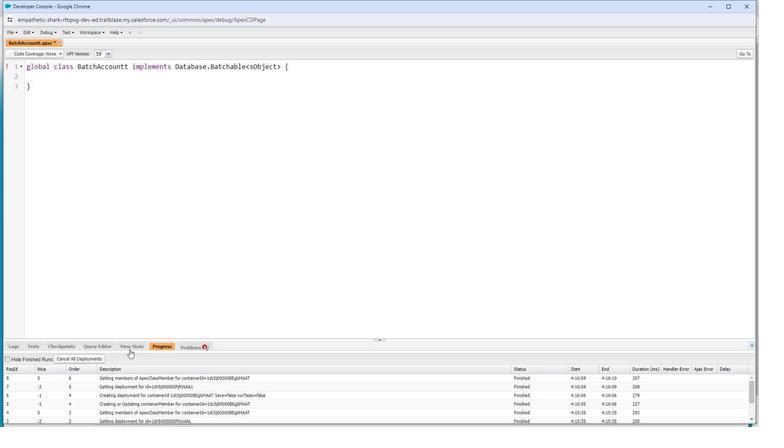 
Action: Mouse moved to (95, 346)
Screenshot: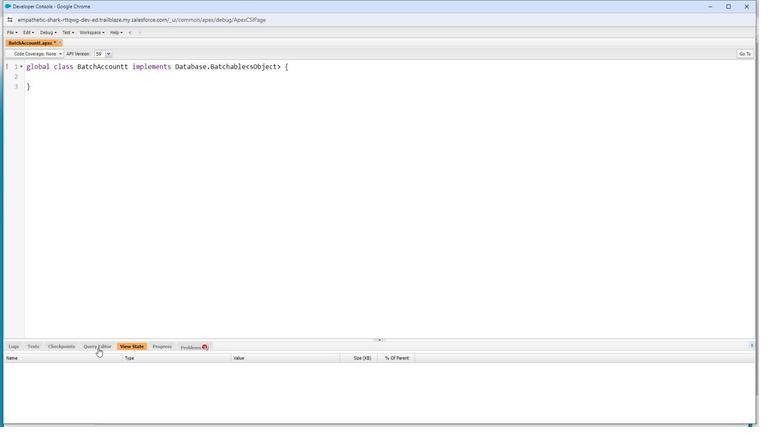 
Action: Mouse pressed left at (95, 346)
Screenshot: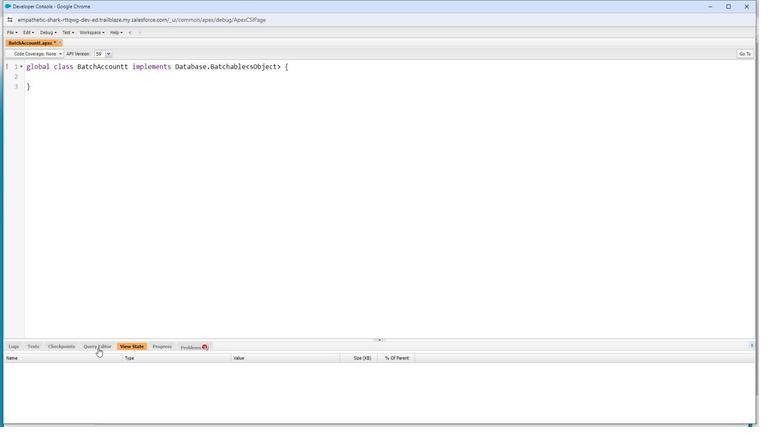 
Action: Mouse moved to (164, 355)
Screenshot: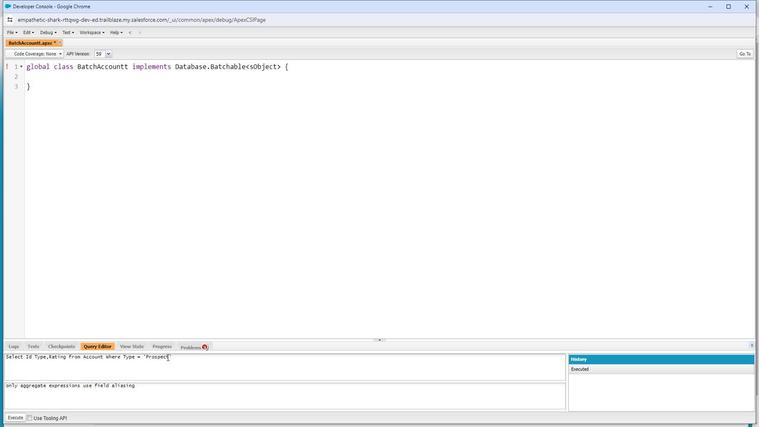
Action: Mouse pressed left at (164, 355)
Screenshot: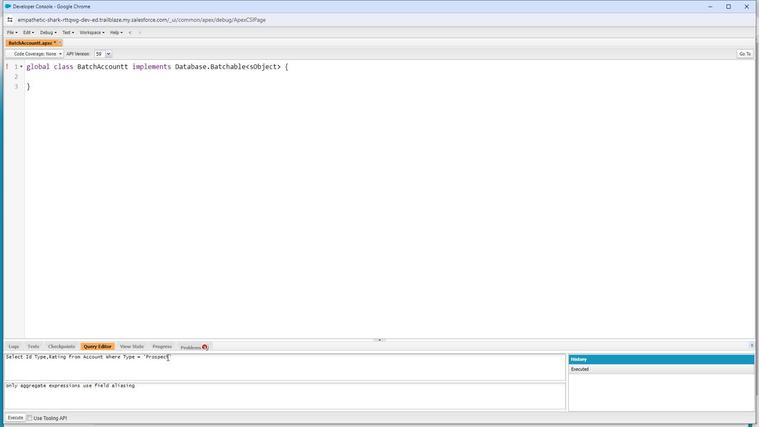 
Action: Mouse moved to (147, 358)
Screenshot: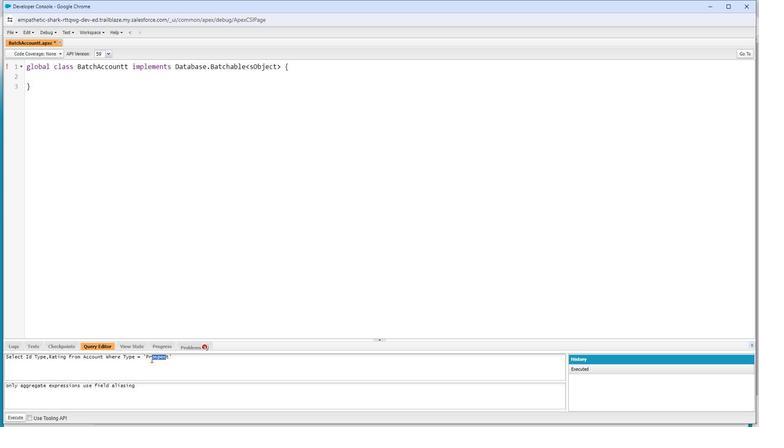 
Action: Key pressed <Key.backspace><Key.backspace><Key.right><Key.right><Key.backspace><Key.backspace><Key.backspace><Key.backspace><Key.backspace><Key.backspace><Key.backspace><Key.backspace><Key.backspace><Key.backspace><Key.backspace><Key.backspace><Key.backspace><Key.backspace><Key.backspace><Key.backspace><Key.backspace><Key.backspace><Key.backspace><Key.backspace><Key.backspace><Key.backspace><Key.backspace><Key.backspace><Key.backspace><Key.backspace><Key.backspace><Key.backspace><Key.backspace><Key.backspace><Key.backspace><Key.backspace><Key.backspace><Key.backspace><Key.backspace><Key.backspace><Key.backspace><Key.backspace><Key.backspace><Key.backspace><Key.backspace><Key.backspace><Key.backspace><Key.backspace><Key.backspace><Key.backspace><Key.backspace><Key.backspace><Key.backspace><Key.backspace><Key.backspace><Key.backspace><Key.backspace><Key.backspace><Key.backspace><Key.backspace><Key.backspace><Key.backspace><Key.backspace><Key.backspace><Key.backspace>
Screenshot: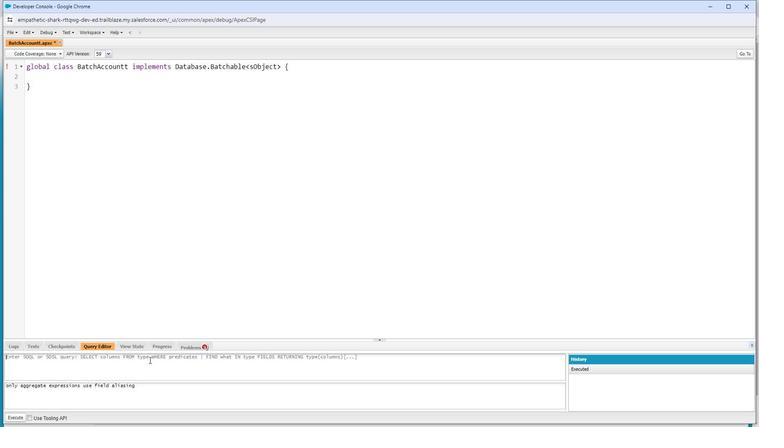 
Action: Mouse moved to (31, 84)
Screenshot: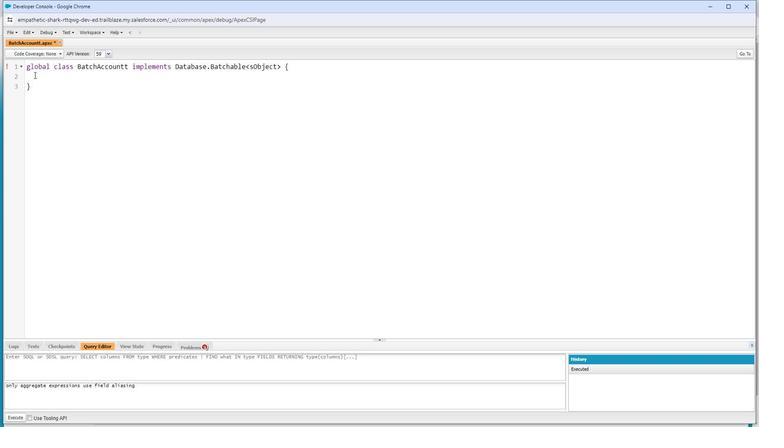 
Action: Mouse pressed left at (31, 84)
Screenshot: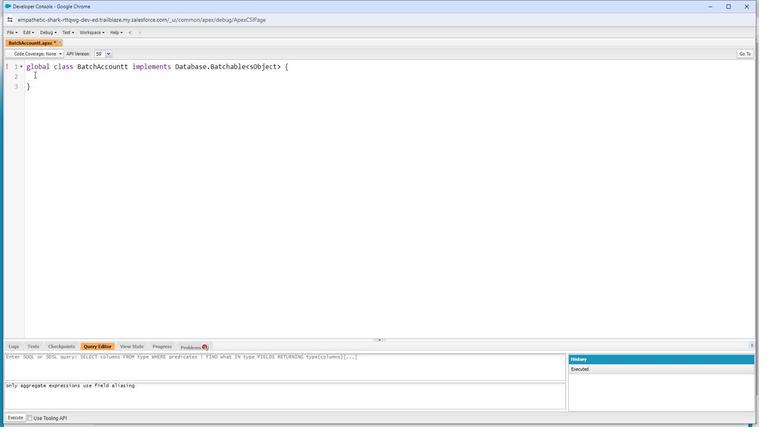 
Action: Mouse moved to (237, 75)
Screenshot: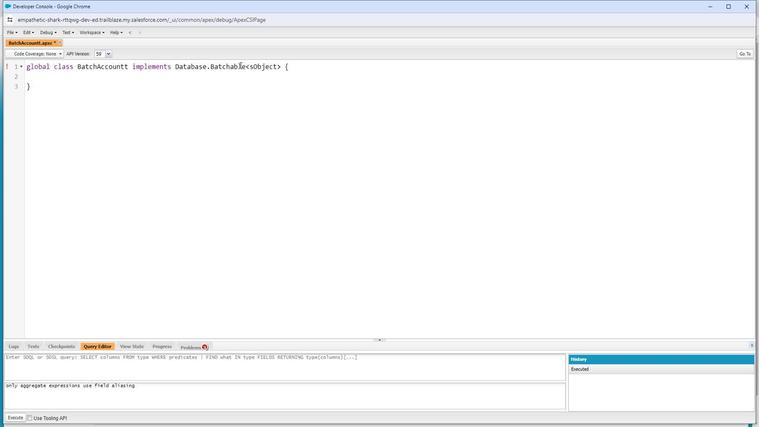 
Action: Key pressed global<Key.space><Key.shift>Database.<Key.shift><Key.shift><Key.shift><Key.shift><Key.shift><Key.shift><Key.shift><Key.shift><Key.shift><Key.shift><Key.shift><Key.shift>Quer<Key.shift><Key.shift><Key.shift><Key.shift><Key.shift><Key.shift><Key.shift><Key.shift><Key.shift><Key.shift><Key.shift><Key.shift><Key.shift><Key.shift><Key.shift><Key.shift><Key.shift><Key.shift><Key.shift><Key.shift><Key.shift>Locator<Key.left><Key.left><Key.left><Key.left><Key.left><Key.left><Key.left>y<Key.down><Key.down>
Screenshot: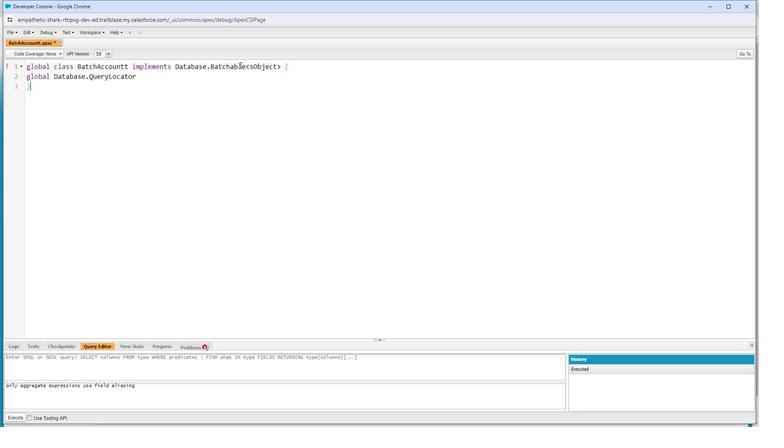
Action: Mouse moved to (167, 90)
Screenshot: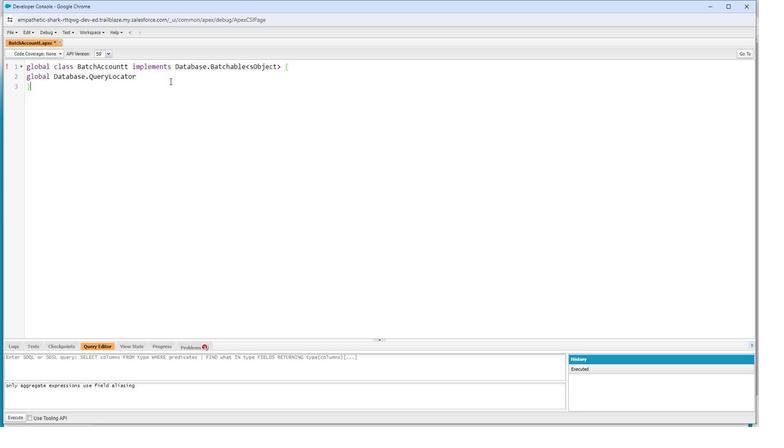 
Action: Mouse pressed left at (167, 90)
Screenshot: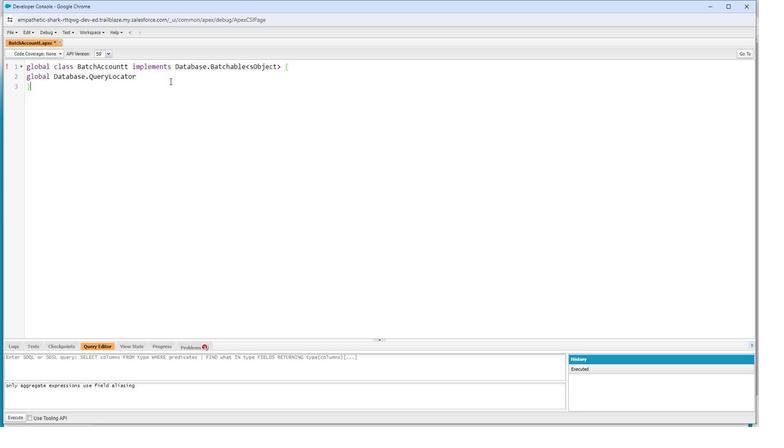 
Action: Mouse moved to (143, 87)
Screenshot: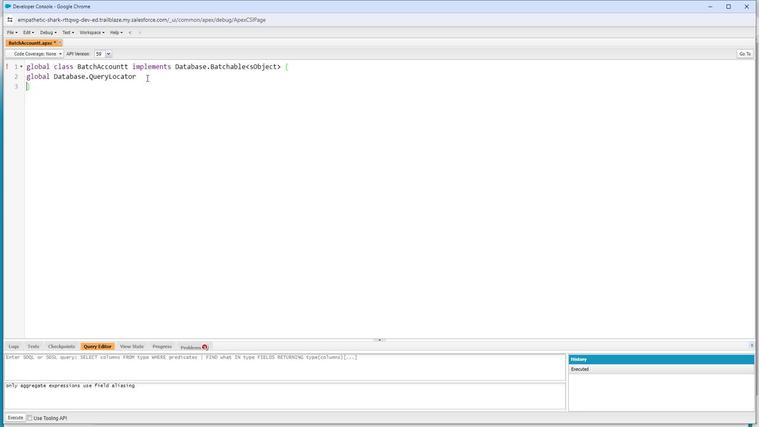 
Action: Mouse pressed left at (143, 87)
Screenshot: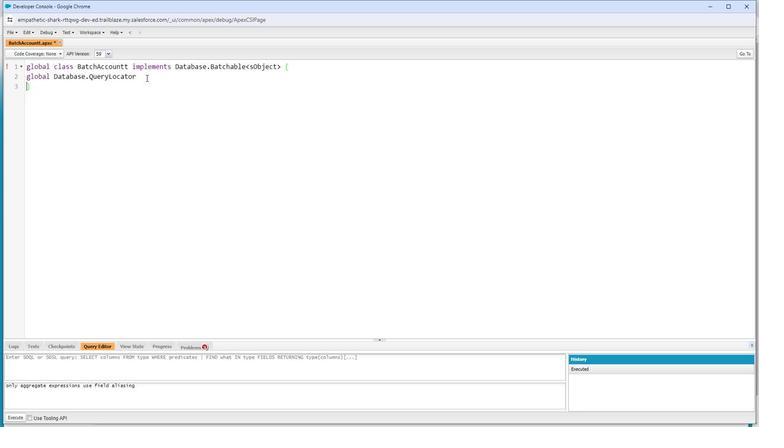 
Action: Key pressed <Key.space><Key.shift>S<Key.backspace>start<Key.shift_r>(<Key.shift>Database.<Key.shift>Batchable<Key.shift>Contaxt<Key.space><Key.shift>BC<Key.left><Key.left><Key.left><Key.left><Key.left><Key.backspace>e<Key.right><Key.right><Key.right><Key.right><Key.right><Key.right><Key.shift_r>{<Key.enter>
Screenshot: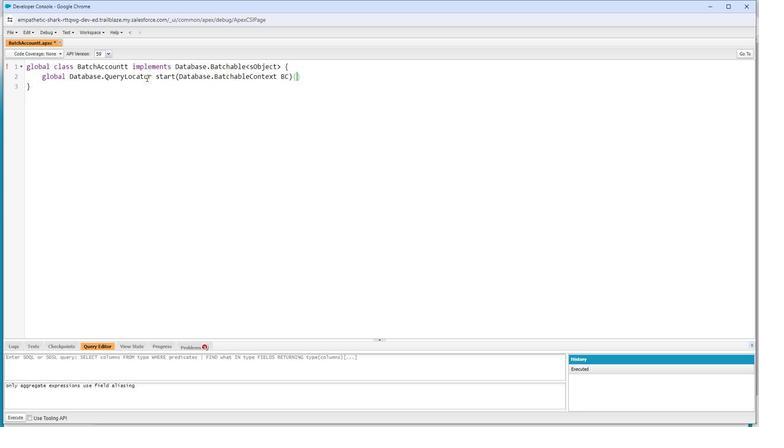 
Action: Mouse moved to (183, 343)
Screenshot: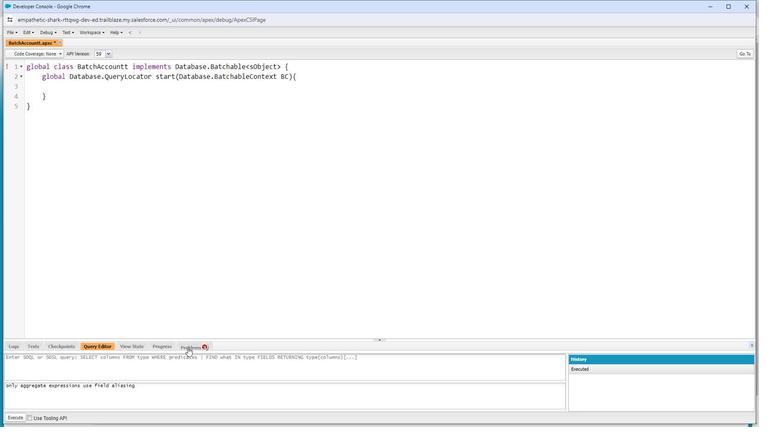 
Action: Mouse pressed left at (183, 343)
Screenshot: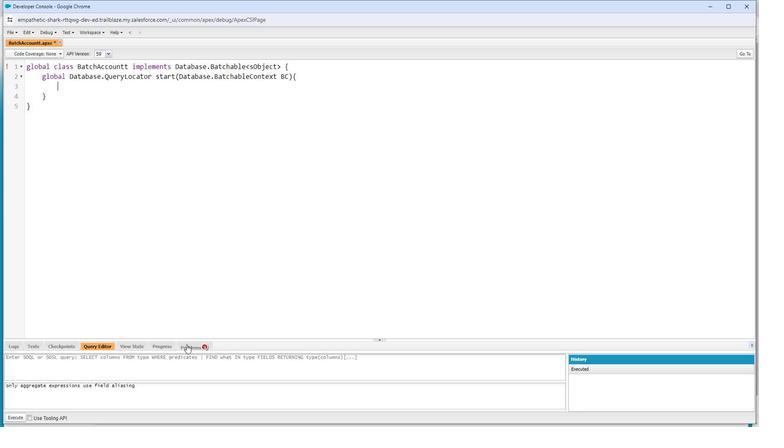 
Action: Mouse moved to (47, 96)
Screenshot: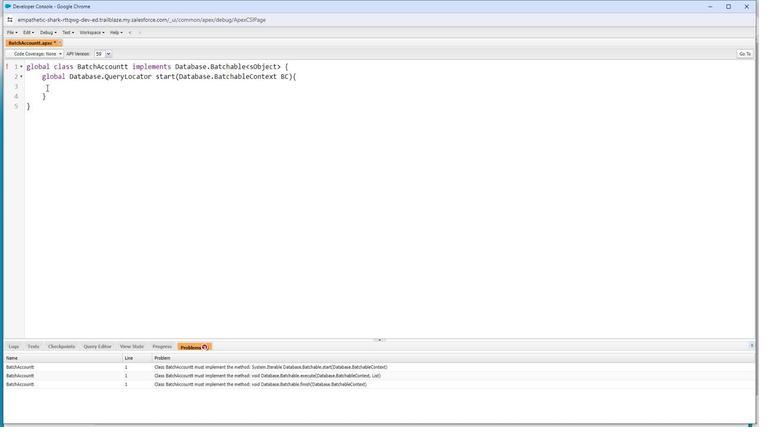 
Action: Mouse pressed left at (47, 96)
Screenshot: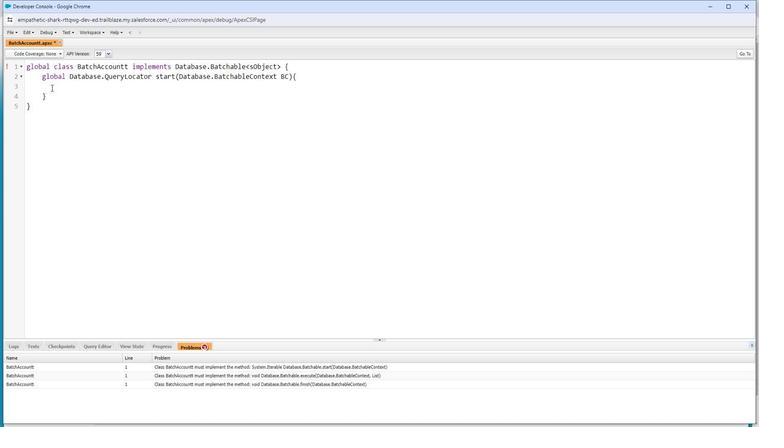 
Action: Mouse moved to (46, 107)
Screenshot: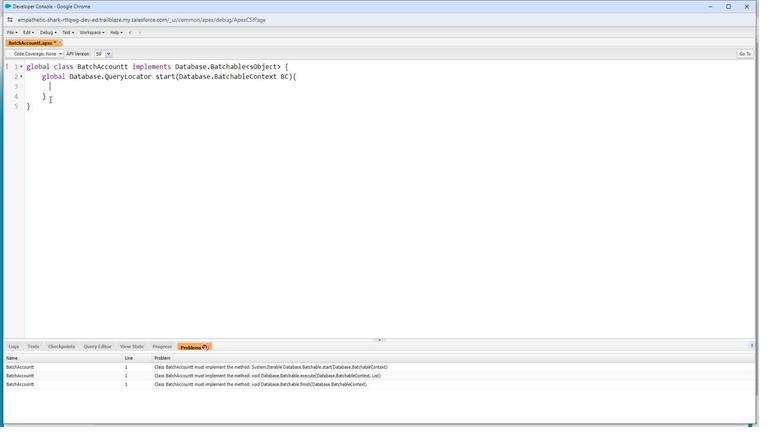 
Action: Mouse pressed left at (46, 107)
Screenshot: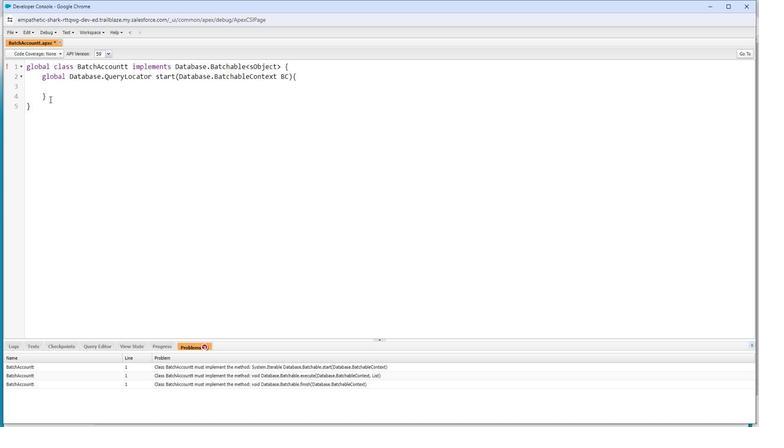 
Action: Key pressed <Key.enter>
Screenshot: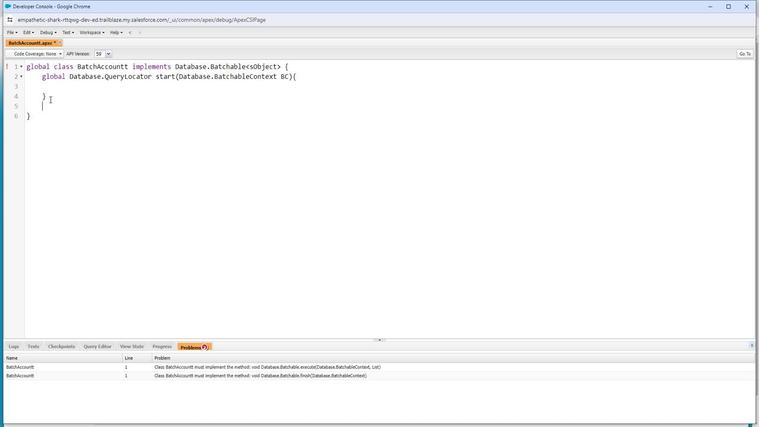 
Action: Mouse moved to (160, 69)
Screenshot: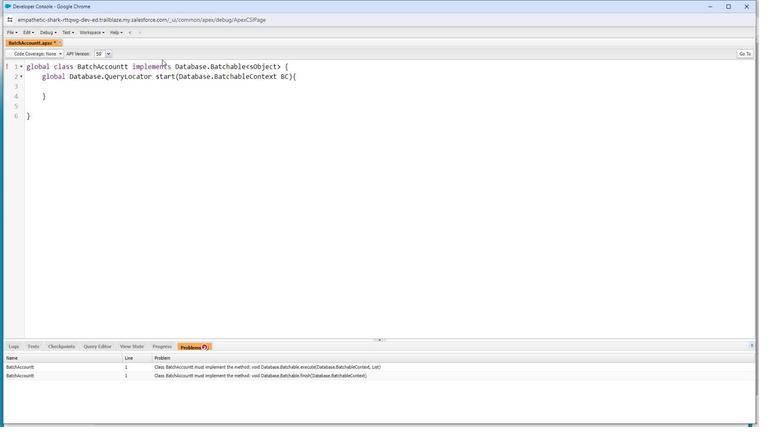 
Action: Key pressed global<Key.space>void<Key.space>execute<Key.space><Key.shift_r>(<Key.shift><Key.shift><Key.shift><Key.shift><Key.shift>Datab
Screenshot: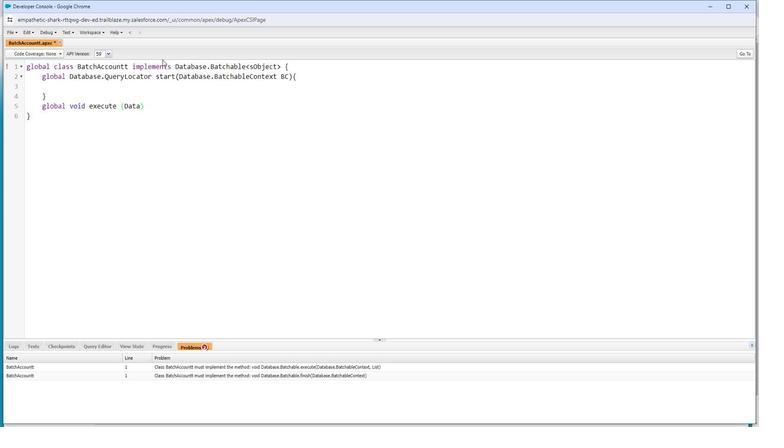 
Action: Mouse moved to (176, 74)
Screenshot: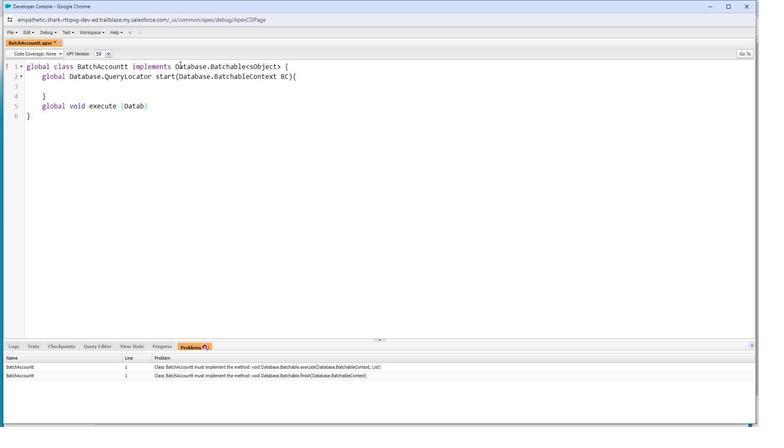 
Action: Key pressed a
Screenshot: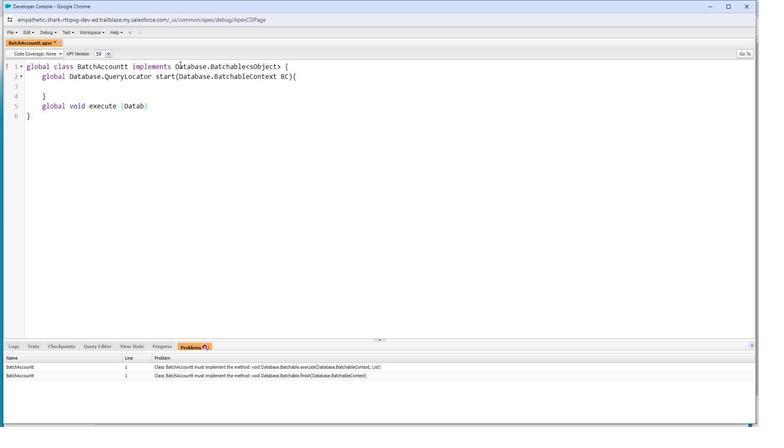 
Action: Mouse moved to (176, 74)
Screenshot: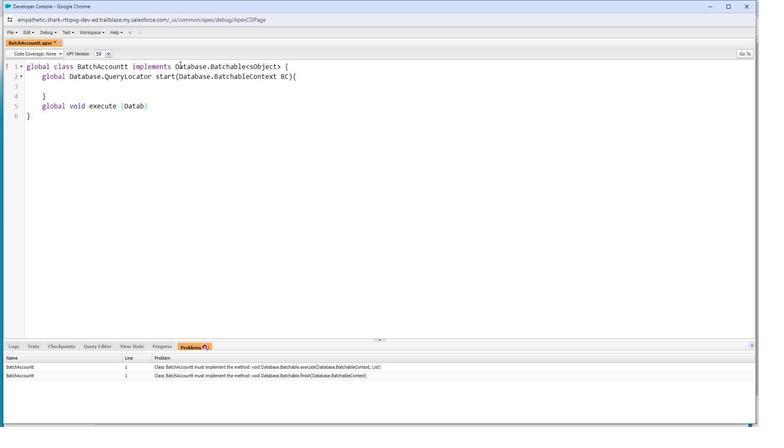 
Action: Key pressed s
Screenshot: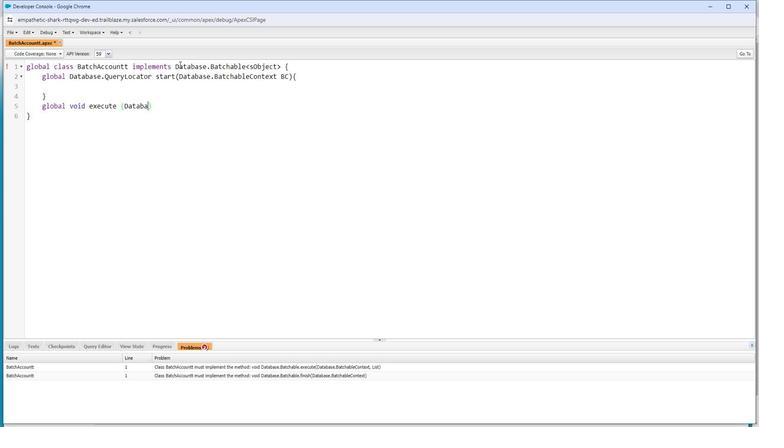 
Action: Mouse moved to (177, 74)
Screenshot: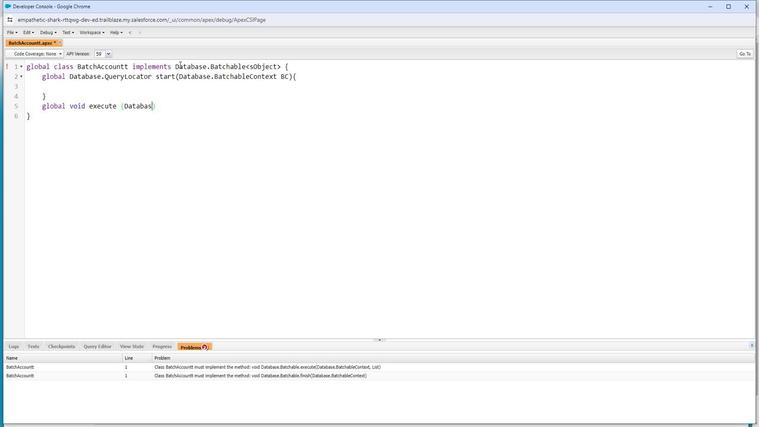 
Action: Key pressed e
Screenshot: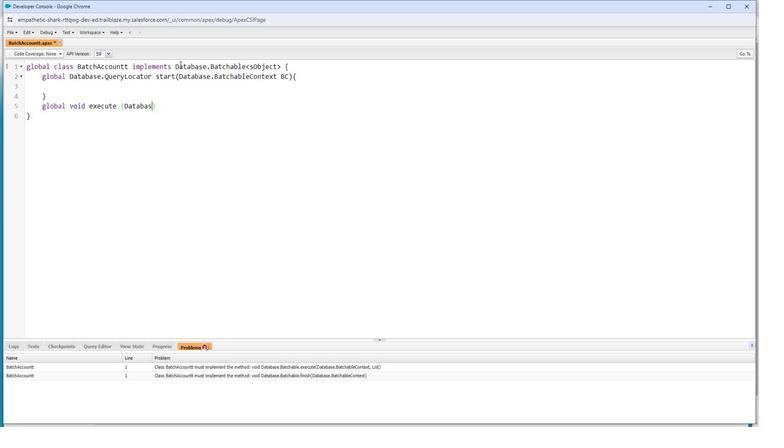 
Action: Mouse moved to (177, 74)
Screenshot: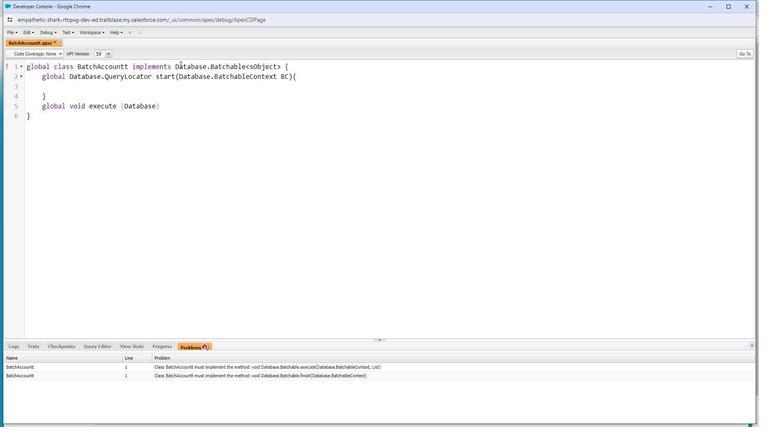 
Action: Key pressed .<Key.shift>Batchable<Key.shift>Context<Key.space><Key.shift><Key.shift><Key.shift><Key.shift><Key.shift><Key.shift><Key.shift><Key.shift><Key.shift><Key.shift><Key.shift>BC,<Key.shift_r><Key.shift_r><Key.shift_r><Key.shift_r><Key.shift_r>List<Key.shift_r><<Key.shift>Account<Key.shift_r>><Key.space>acc<Key.shift_r>list<Key.right><Key.shift_r><Key.shift_r><Key.shift_r><Key.shift_r><Key.shift_r><Key.shift_r><Key.shift_r><Key.shift_r><Key.shift_r><Key.shift_r><Key.shift_r><Key.shift_r><Key.shift_r><Key.shift_r><Key.shift_r>{<Key.enter>
Screenshot: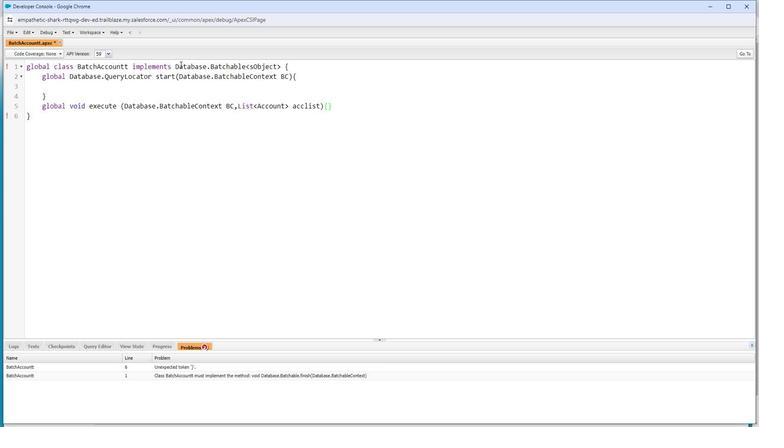 
Action: Mouse moved to (71, 144)
Screenshot: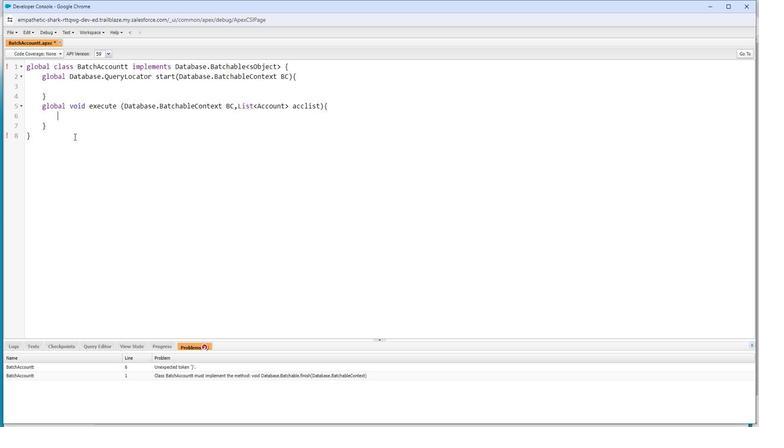 
Action: Key pressed g
Screenshot: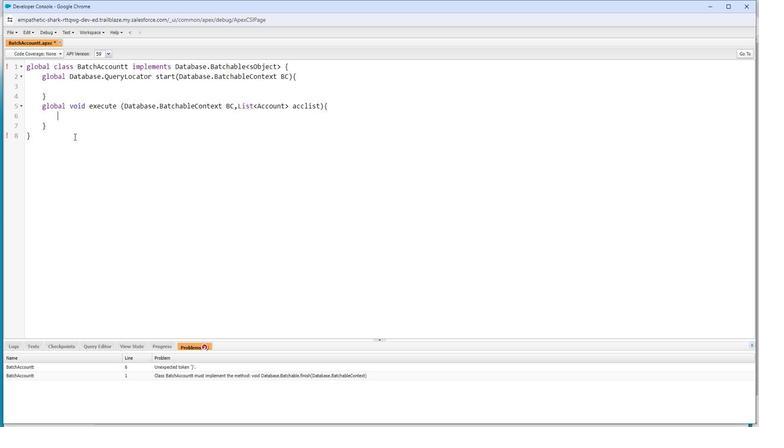
Action: Mouse moved to (125, 99)
Screenshot: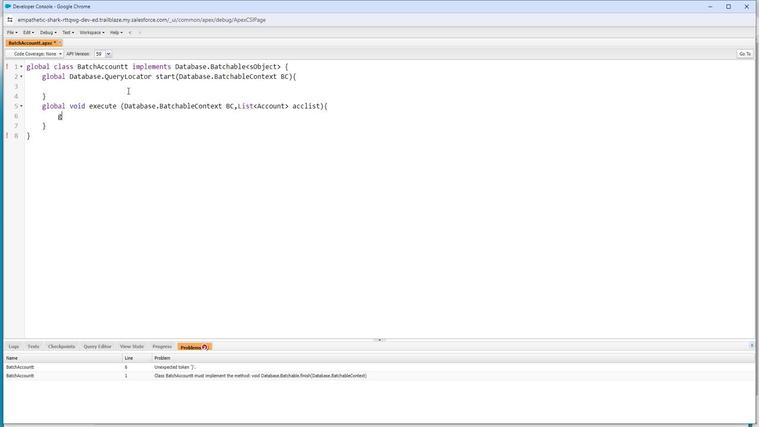 
Action: Key pressed <Key.backspace>if<Key.shift>((<Key.shift>(<Key.backspace><Key.backspace><Key.shift>!acc<Key.shift>List.is<Key.shift>Empty<Key.shift><Key.shift><Key.shift><Key.shift><Key.shift>(<Key.right><Key.right><Key.shift_r>{<Key.enter><Key.shift><Key.shift>For<Key.shift>(<Key.shift>Account<Key.space>obj<Key.shift>Acc<Key.space><Key.shift_r>:<Key.space>acc<Key.shift>List<Key.right><Key.shift_r><Key.shift_r><Key.shift_r><Key.shift_r><Key.shift_r>{<Key.enter><Key.shift>obj<Key.shift>Acc.<Key.shift><Key.shift><Key.shift><Key.shift>Rating<Key.space>=<Key.space><Key.shift>'<Key.shift>Hot<Key.right>;
Screenshot: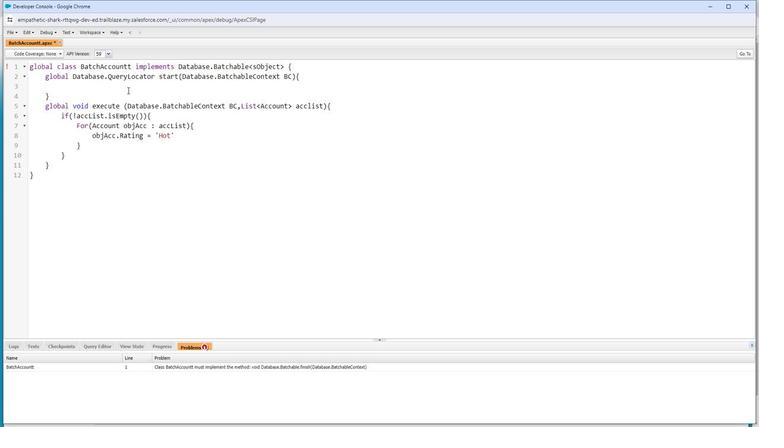 
Action: Mouse moved to (53, 94)
Screenshot: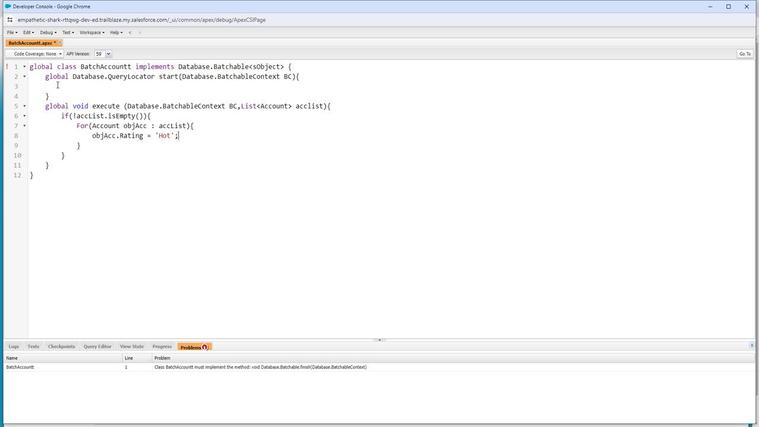 
Action: Mouse pressed left at (53, 94)
Screenshot: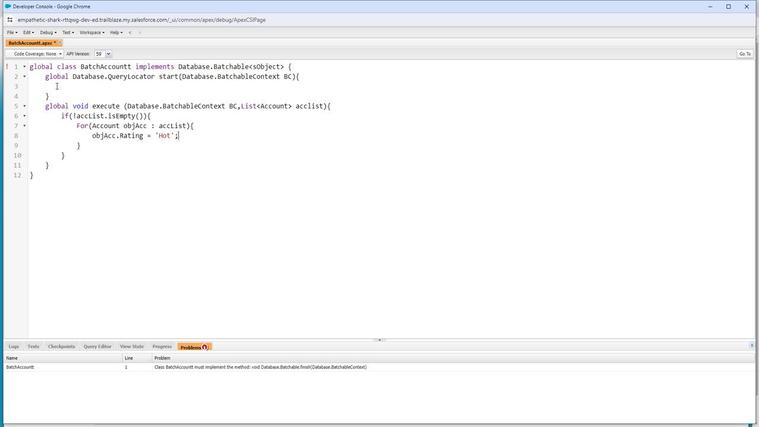 
Action: Mouse moved to (43, 91)
Screenshot: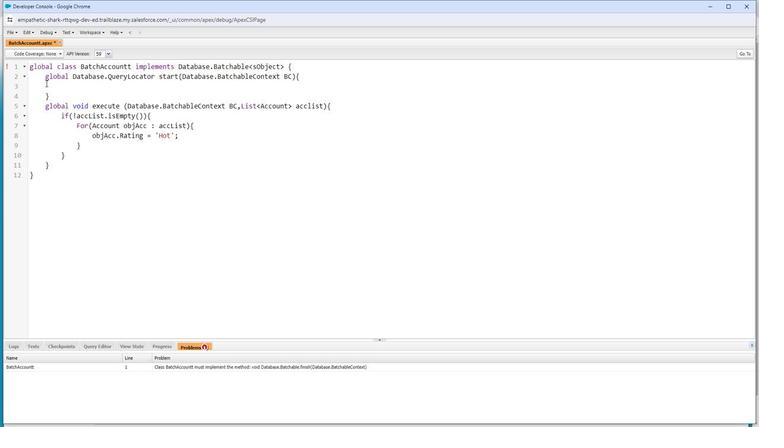 
Action: Mouse pressed left at (43, 91)
Screenshot: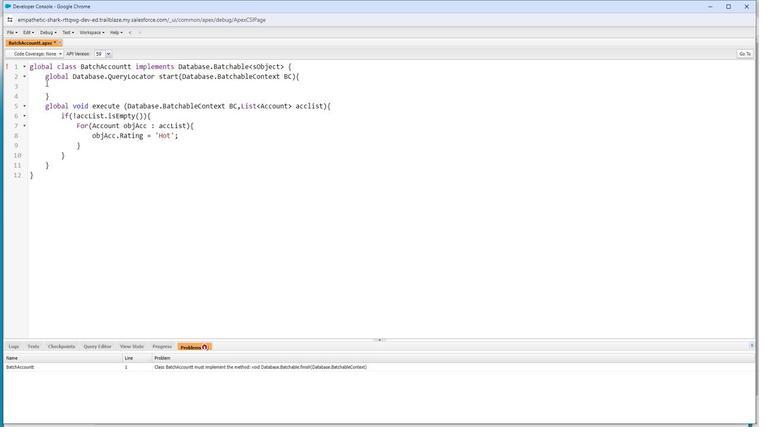 
Action: Mouse moved to (49, 90)
Screenshot: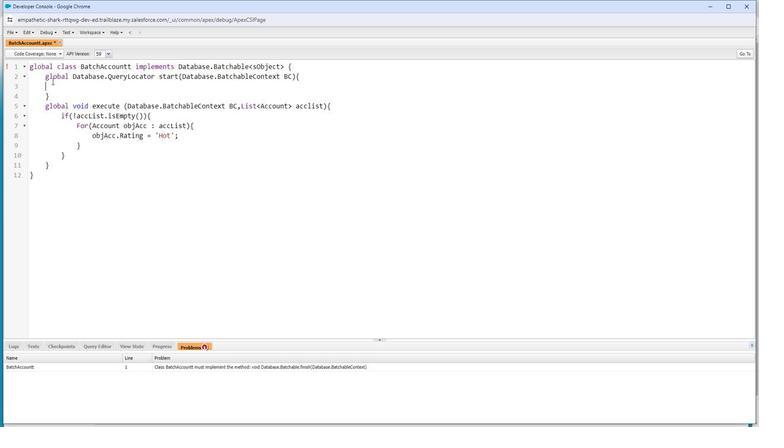 
Action: Key pressed return<Key.space><Key.shift>Database.get<Key.shift>Query<Key.shift><Key.shift><Key.shift><Key.shift><Key.shift><Key.shift><Key.shift><Key.shift>Locator<Key.shift><Key.shift><Key.shift><Key.shift><Key.shift><Key.shift><Key.shift><Key.shift><Key.shift><Key.shift><Key.shift><Key.shift><Key.shift><Key.shift><Key.shift><Key.shift><Key.shift><Key.shift><Key.shift><Key.shift><Key.shift><Key.shift><Key.shift><Key.shift><Key.shift><Key.shift><Key.shift><Key.shift><Key.shift>('<Key.shift>select<Key.space><Key.shift>Id,<Key.shift>Name,<Key.shift>Rating,<Key.shift><Key.shift>Type<Key.space>from<Key.space><Key.shift>Account<Key.space><Key.shift>where<Key.space><Key.shift>Type=
Screenshot: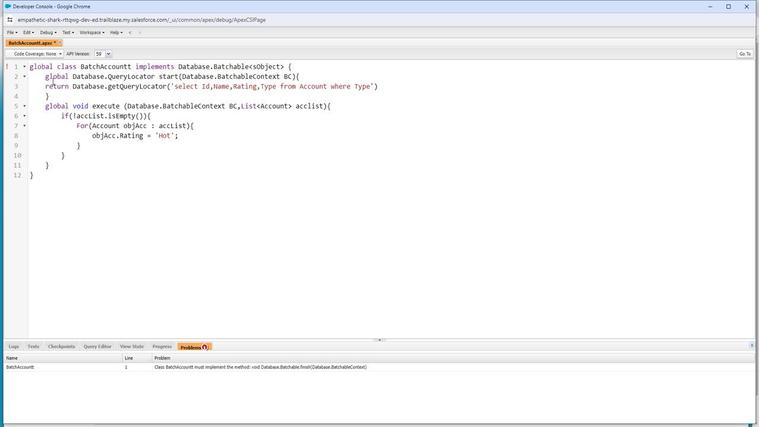 
Action: Mouse moved to (64, 157)
Screenshot: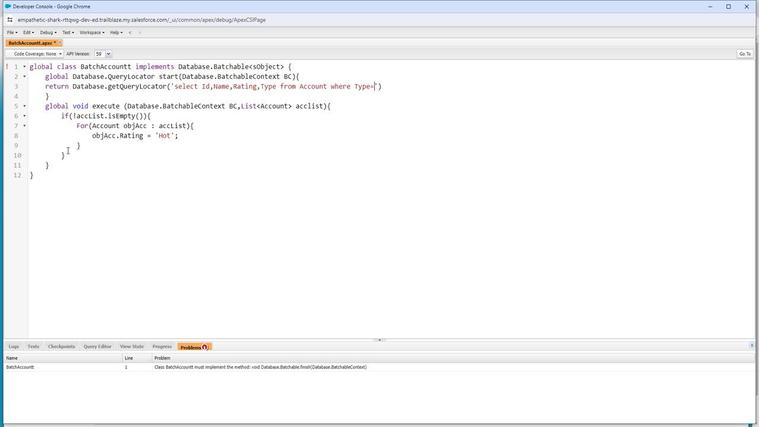 
Action: Key pressed \<Key.shift><Key.shift><Key.shift><Key.shift><Key.shift><Key.shift><Key.shift><Key.shift><Key.shift><Key.shift><Key.shift><Key.shift><Key.shift><Key.shift><Key.shift><Key.shift><Key.shift><Key.shift><Key.shift><Key.shift><Key.shift><Key.shift><Key.shift><Key.shift><Key.shift><Key.shift><Key.shift><Key.shift><Key.shift><Key.shift><Key.shift><Key.shift><Key.shift><Key.shift><Key.shift><Key.shift><Key.shift><Key.shift><Key.shift><Key.shift><Key.shift><Key.shift><Key.shift><Key.shift><Key.shift><Key.shift><Key.right><Key.shift>Prospect\'<Key.space><Key.right><Key.right>;
Screenshot: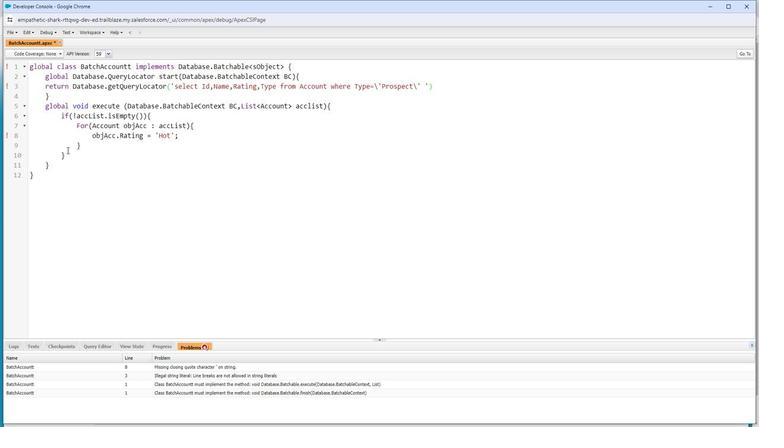 
Action: Mouse moved to (68, 166)
Screenshot: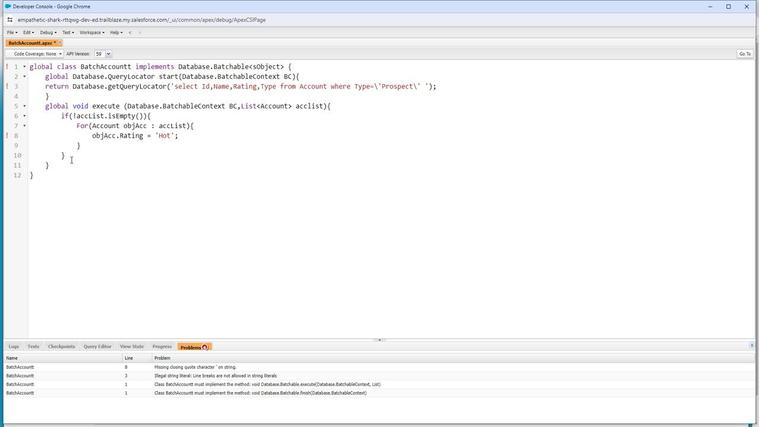 
Action: Mouse pressed left at (68, 166)
Screenshot: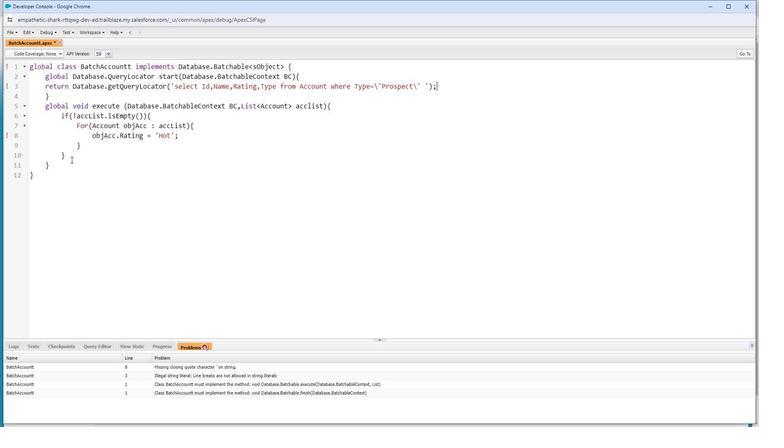 
Action: Mouse moved to (78, 152)
Screenshot: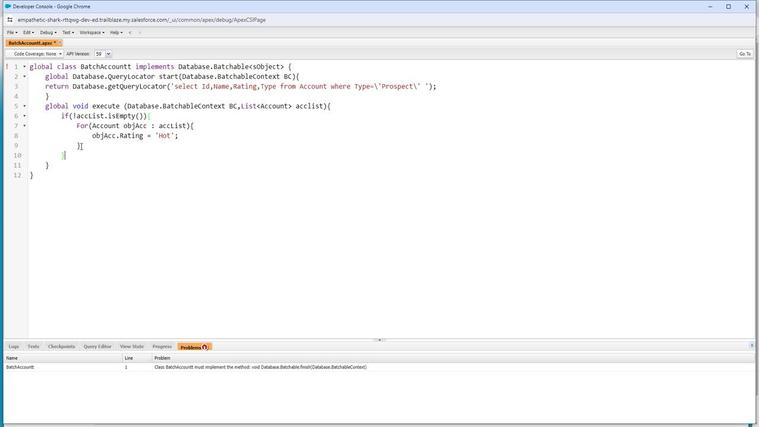 
Action: Mouse pressed left at (78, 152)
Screenshot: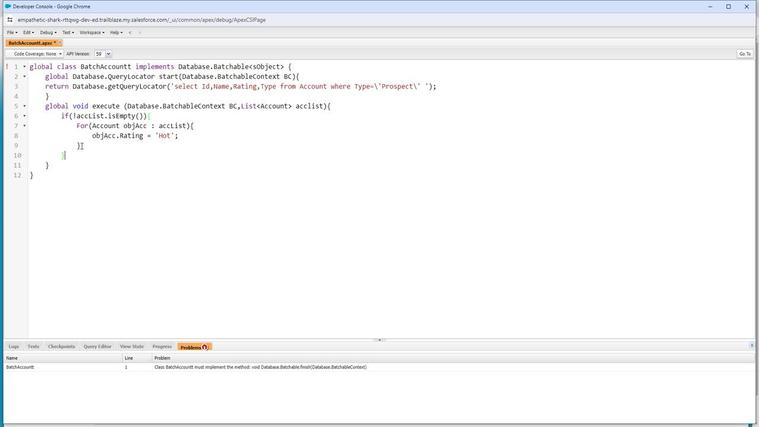 
Action: Mouse moved to (105, 144)
Screenshot: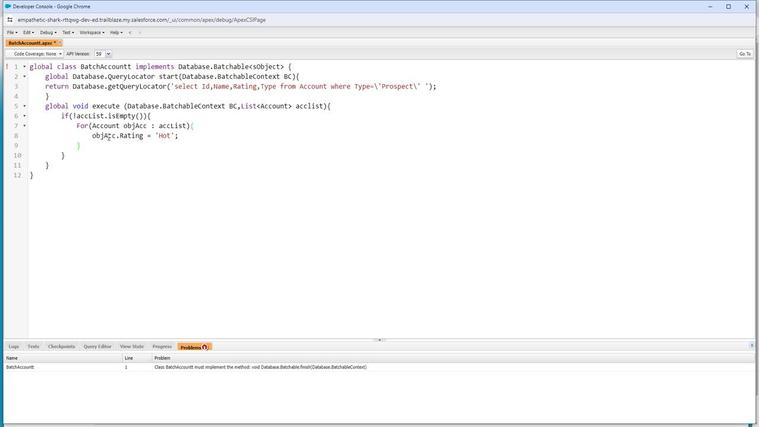 
Action: Key pressed <Key.enter>
Screenshot: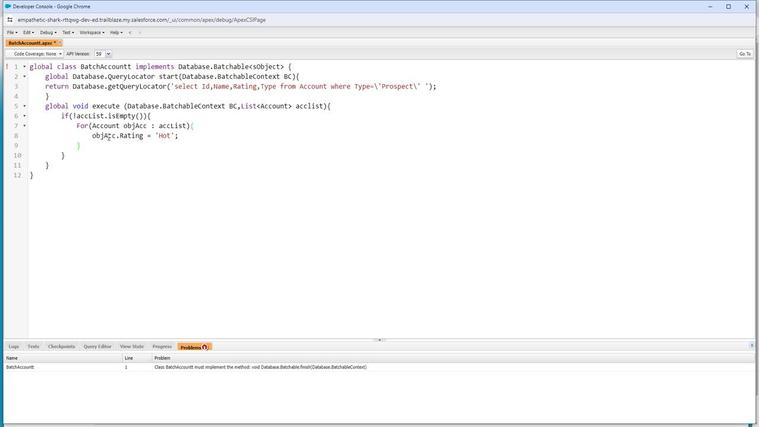 
Action: Mouse moved to (142, 105)
Screenshot: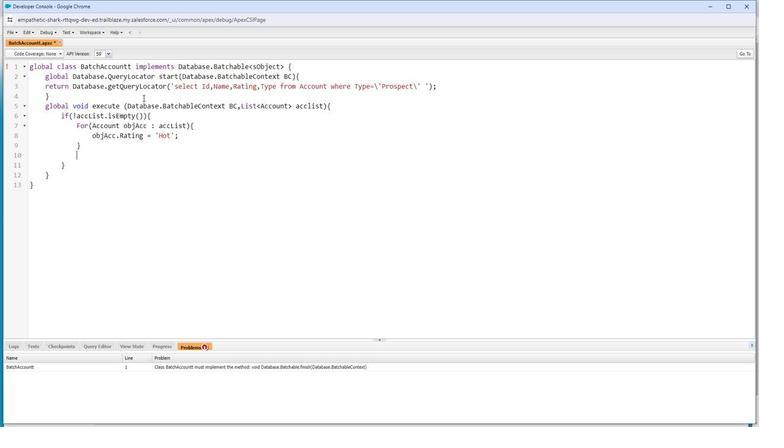 
Action: Key pressed <Key.shift>Database.update<Key.shift><Key.shift><Key.shift><Key.shift><Key.shift><Key.shift><Key.shift><Key.shift><Key.shift><Key.shift><Key.shift><Key.shift><Key.shift><Key.shift><Key.shift><Key.shift><Key.shift><Key.shift><Key.shift><Key.shift><Key.shift><Key.shift><Key.shift><Key.shift><Key.shift><Key.shift><Key.shift><Key.shift><Key.shift><Key.shift><Key.shift><Key.shift><Key.shift><Key.shift><Key.shift><Key.shift><Key.shift><Key.shift><Key.shift><Key.shift><Key.shift><Key.shift><Key.shift>(acc<Key.shift>List,false<Key.right>;
Screenshot: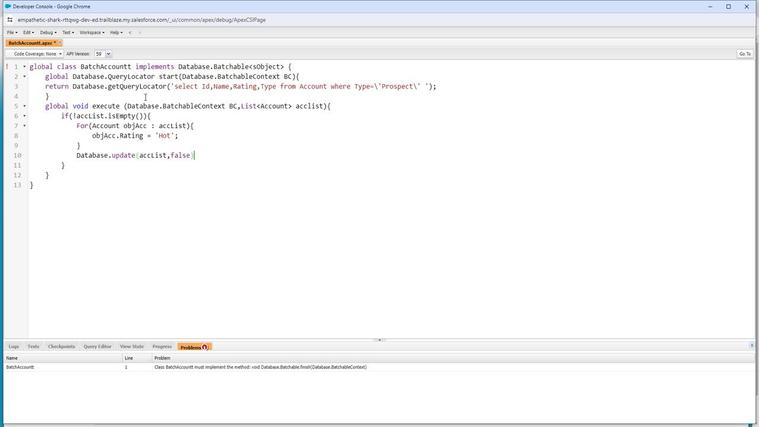 
Action: Mouse moved to (49, 181)
Screenshot: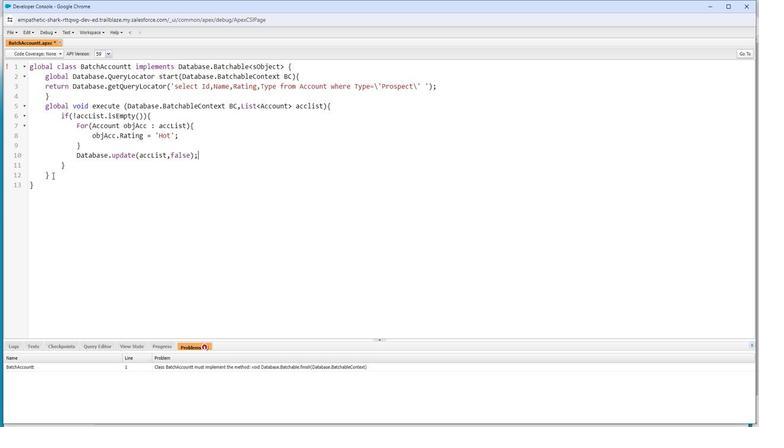 
Action: Mouse pressed left at (49, 181)
Screenshot: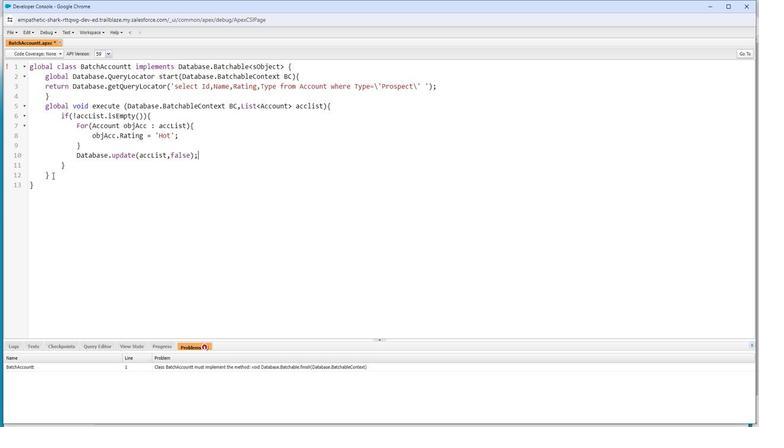 
Action: Mouse moved to (115, 164)
Screenshot: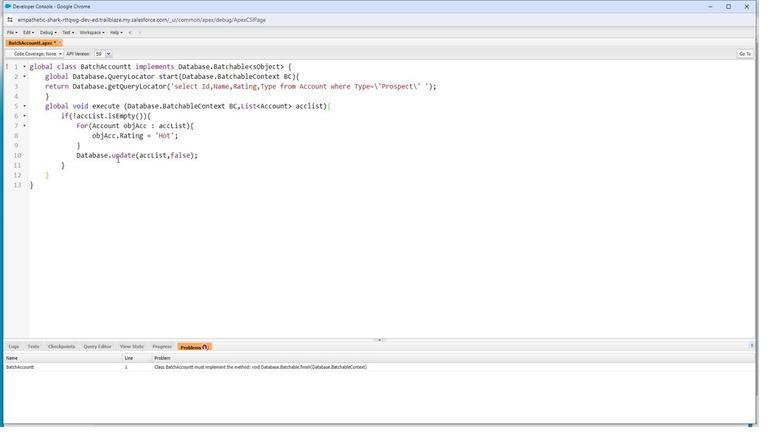 
Action: Key pressed <Key.enter>
Screenshot: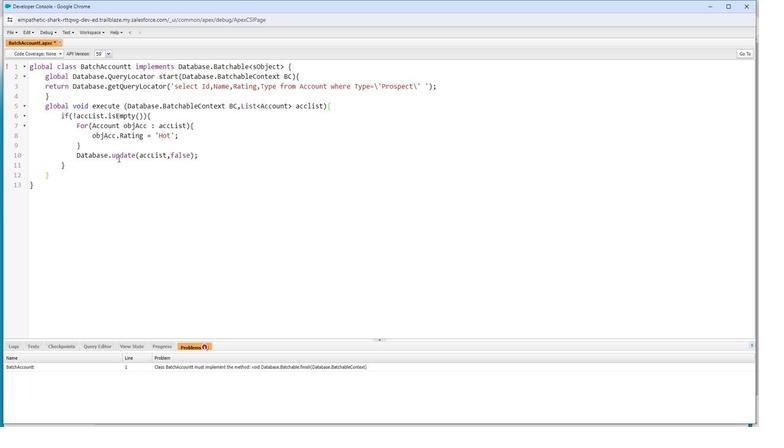 
Action: Mouse moved to (80, 182)
Screenshot: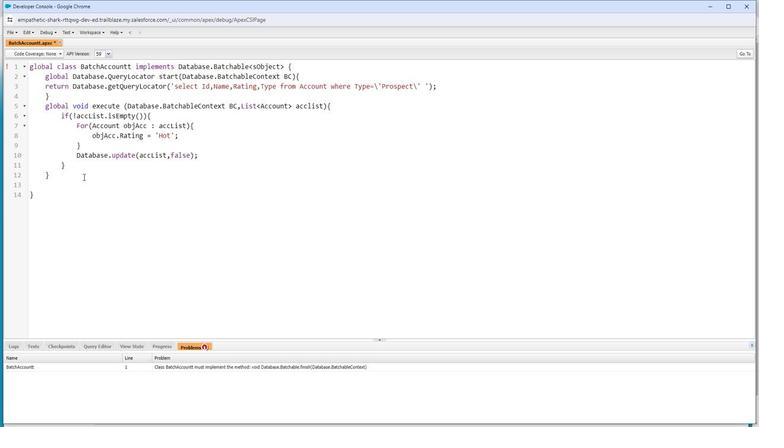 
Action: Key pressed <Key.enter>
Screenshot: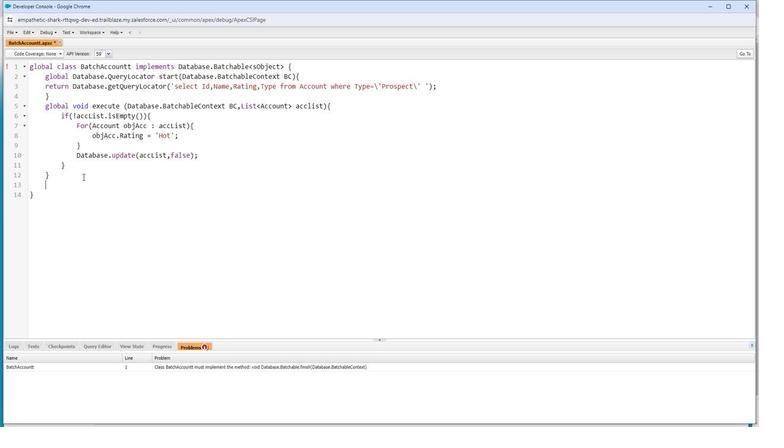 
Action: Mouse moved to (111, 158)
Screenshot: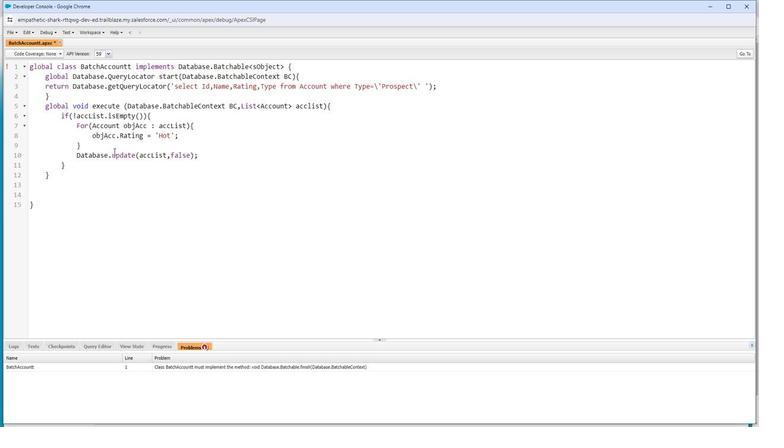 
Action: Key pressed global<Key.space>void<Key.space>finish<Key.shift>(<Key.shift>Database.<Key.shift>Batchable<Key.shift><Key.shift><Key.shift><Key.shift><Key.shift><Key.shift><Key.shift><Key.shift><Key.shift><Key.shift><Key.shift>Context<Key.space><Key.shift>BC<Key.right><Key.shift>{<Key.enter><Key.shift><Key.shift><Key.shift><Key.shift>Messaging.<Key.shift>Single<Key.shift><Key.shift><Key.shift><Key.shift>Email<Key.shift><Key.shift><Key.shift>Message<Key.space>mao<Key.backspace>il<Key.space>-<Key.backspace><Key.space>=<Key.space>new<Key.space><Key.shift><Key.shift><Key.shift><Key.shift>Messaging.<Key.shift>Single<Key.shift><Key.shift><Key.shift><Key.shift><Key.shift><Key.shift><Key.shift><Key.shift><Key.shift><Key.shift><Key.shift><Key.shift><Key.shift><Key.shift><Key.shift><Key.shift><Key.shift><Key.shift><Key.shift>Email<Key.shift><Key.shift><Key.shift><Key.shift><Key.shift><Key.shift><Key.shift><Key.shift><Key.shift><Key.shift>Message<Key.shift><Key.shift><Key.shift><Key.shift>(<Key.right>;<Key.enter>mail.set<Key.shift><Key.shift><Key.shift><Key.shift><Key.shift><Key.shift><Key.shift><Key.shift>TO<Key.backspace>o<Key.shift>Addresses<Key.shift><Key.shift><Key.shift><Key.shift><Key.shift><Key.shift><Key.shift><Key.shift><Key.shift><Key.shift><Key.shift><Key.shift><Key.shift><Key.shift><Key.shift><Key.shift><Key.shift><Key.shift><Key.shift><Key.shift><Key.shift><Key.shift><Key.shift><Key.shift><Key.shift><Key.shift><Key.shift><Key.shift><Key.shift><Key.shift><Key.shift><Key.shift><Key.shift>(new<Key.space><Key.shift><Key.shift><Key.shift><Key.shift><Key.shift><Key.shift><Key.shift><Key.shift>String[<Key.right><Key.space><Key.shift_r>{'<Key.shift>Silver<Key.shift><Key.shift><Key.shift><Key.shift><Key.shift><Key.shift><Key.shift><Key.shift><Key.shift><Key.shift><Key.shift><Key.shift>microsystem<Key.shift><Key.shift><Key.shift><Key.shift><Key.shift><Key.shift><Key.shift><Key.shift><Key.shift><Key.shift><Key.shift><Key.shift><Key.shift><Key.shift>@gmail.com<Key.right><Key.right><Key.right><Key.shift_r><Key.shift_r><Key.shift_r><Key.shift_r><Key.shift_r><Key.shift_r><Key.shift_r><Key.shift_r><Key.shift_r><Key.shift_r><Key.shift_r><Key.shift_r><Key.shift_r><Key.shift_r><Key.shift_r><Key.shift_r><Key.shift_r><Key.shift_r><Key.shift_r><Key.shift_r><Key.shift_r><Key.shift_r><Key.shift_r><Key.shift_r><Key.shift_r><Key.shift_r>;<Key.enter>mail.set<Key.shift>Sender<Key.shift>Display<Key.shift><Key.shift><Key.shift><Key.shift><Key.shift><Key.shift><Key.shift><Key.shift><Key.shift><Key.shift><Key.shift><Key.shift><Key.shift><Key.shift><Key.shift><Key.shift><Key.shift><Key.shift><Key.shift><Key.shift><Key.shift><Key.shift><Key.shift><Key.shift><Key.shift><Key.shift><Key.shift>Name<Key.shift_r><Key.shift_r><Key.shift_r><Key.shift_r><Key.shift_r><Key.shift_r>('<Key.shift><Key.shift><Key.shift><Key.shift><Key.shift><Key.shift><Key.shift><Key.shift><Key.shift><Key.shift><Key.shift><Key.shift>Silver<Key.space><Key.shift>Micro<Key.right><Key.right>;<Key.enter><Key.shift><Key.shift><Key.shift><Key.shift><Key.shift><Key.shift><Key.shift><Key.shift><Key.shift><Key.shift><Key.shift><Key.shift><Key.shift><Key.shift><Key.shift><Key.shift><Key.shift><Key.shift><Key.shift><Key.shift>mail.set.<Key.backspace><Key.shift>Plain<Key.shift><Key.shift><Key.shift><Key.shift><Key.shift><Key.shift><Key.shift><Key.shift><Key.shift><Key.shift>Text<Key.shift><Key.shift>Body<Key.shift>('<Key.shift>Updated<Key.right><Key.right>;<Key.enter><Key.shift><Key.shift><Key.shift><Key.shift><Key.shift><Key.shift><<Key.backspace><Key.shift>mes<Key.backspace><Key.backspace><Key.backspace><Key.shift>Messaging.send<Key.shift><Key.shift><Key.shift>Email<Key.shift><Key.shift><Key.shift><Key.shift><Key.shift><Key.shift>(new<Key.space><Key.shift>Messaging.<Key.shift><Key.shift><Key.shift><Key.shift><Key.shift><Key.shift><Key.shift><Key.shift><Key.shift>Single<Key.shift><Key.shift><Key.shift><Key.shift><Key.shift><Key.shift><Key.shift><Key.shift><Key.shift><Key.shift><Key.shift><Key.shift><Key.shift><Key.shift><Key.shift>Email<Key.shift><Key.shift><Key.shift><Key.shift><Key.shift><Key.shift>Message[<Key.right><Key.space><Key.shift_r>{mail<Key.right><Key.right>;
Screenshot: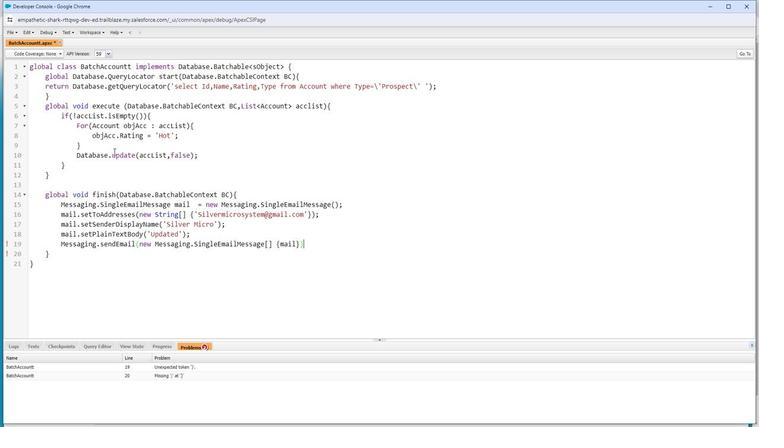 
Action: Mouse moved to (198, 263)
Screenshot: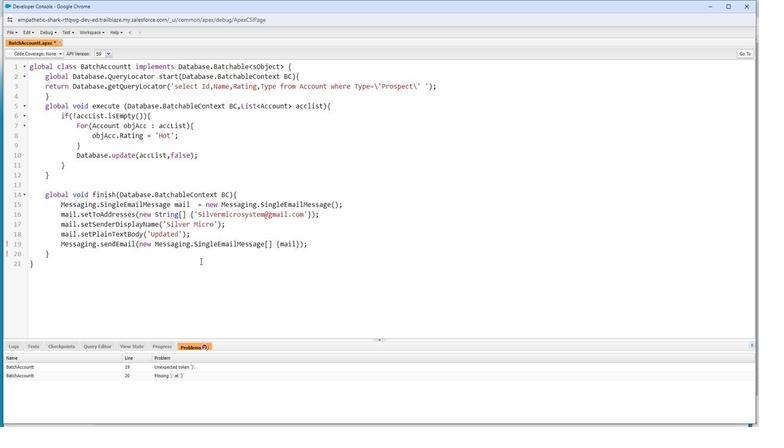 
Action: Mouse pressed left at (198, 263)
Screenshot: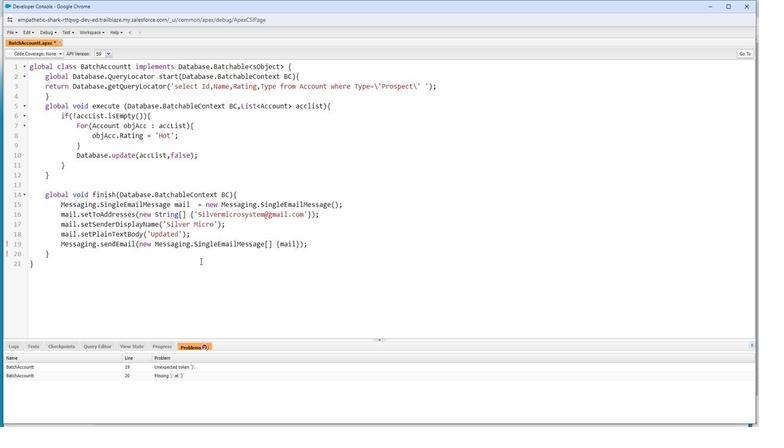 
Action: Mouse moved to (141, 252)
Screenshot: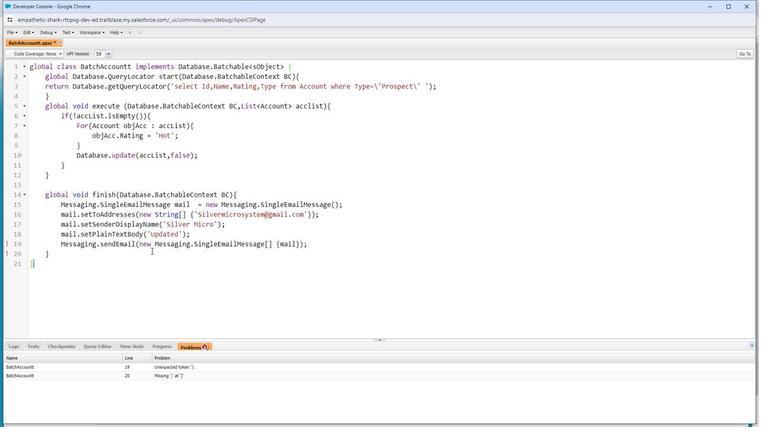 
Action: Mouse scrolled (141, 251) with delta (0, 0)
